 Task: Open Card Data Science Review in Board Influencer Identification to Workspace Data Analysis and Reporting and add a team member Softage.2@softage.net, a label Green, a checklist Real Estate Law, an attachment from Trello, a color Green and finally, add a card description 'Plan and execute company team-building activity at a board game cafe' and a comment 'Given the potential impact of this task on our company financial performance, let us ensure that we approach it with a focus on ROI.'. Add a start date 'Jan 02, 1900' with a due date 'Jan 09, 1900'
Action: Mouse moved to (83, 523)
Screenshot: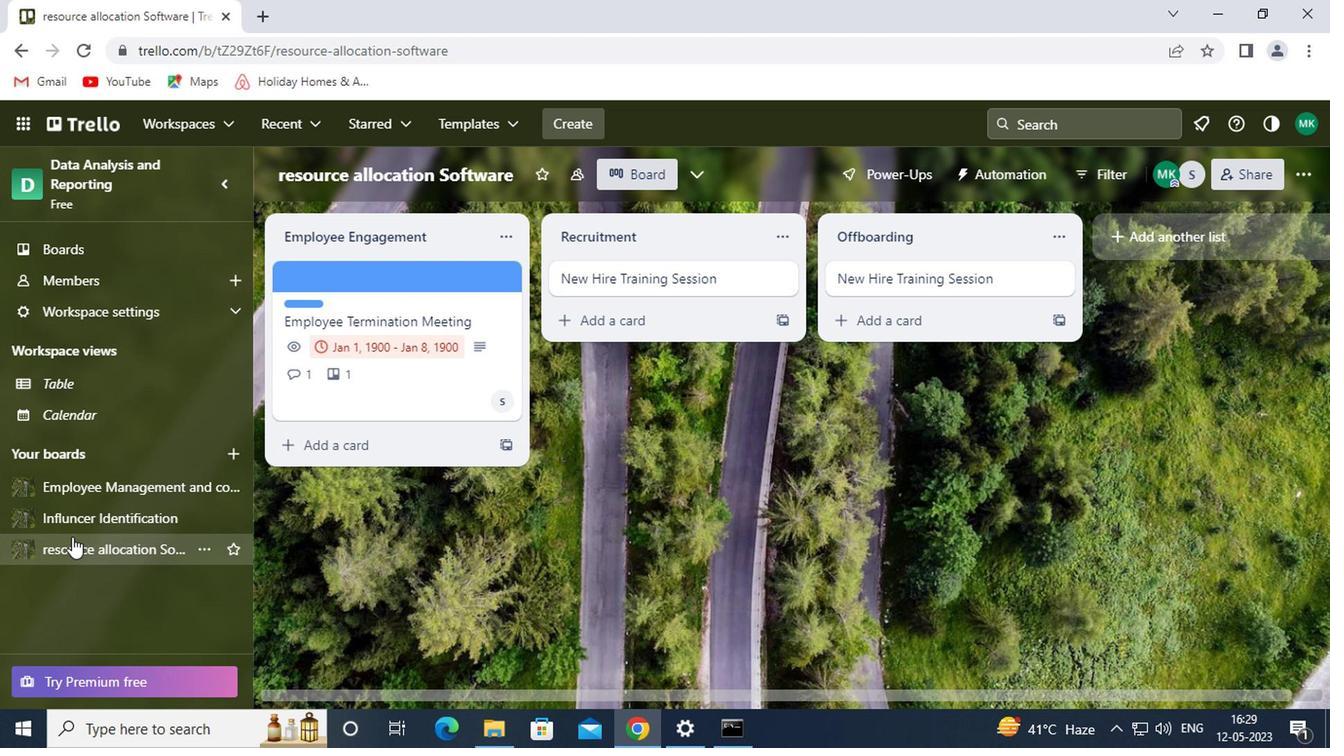 
Action: Mouse pressed left at (83, 523)
Screenshot: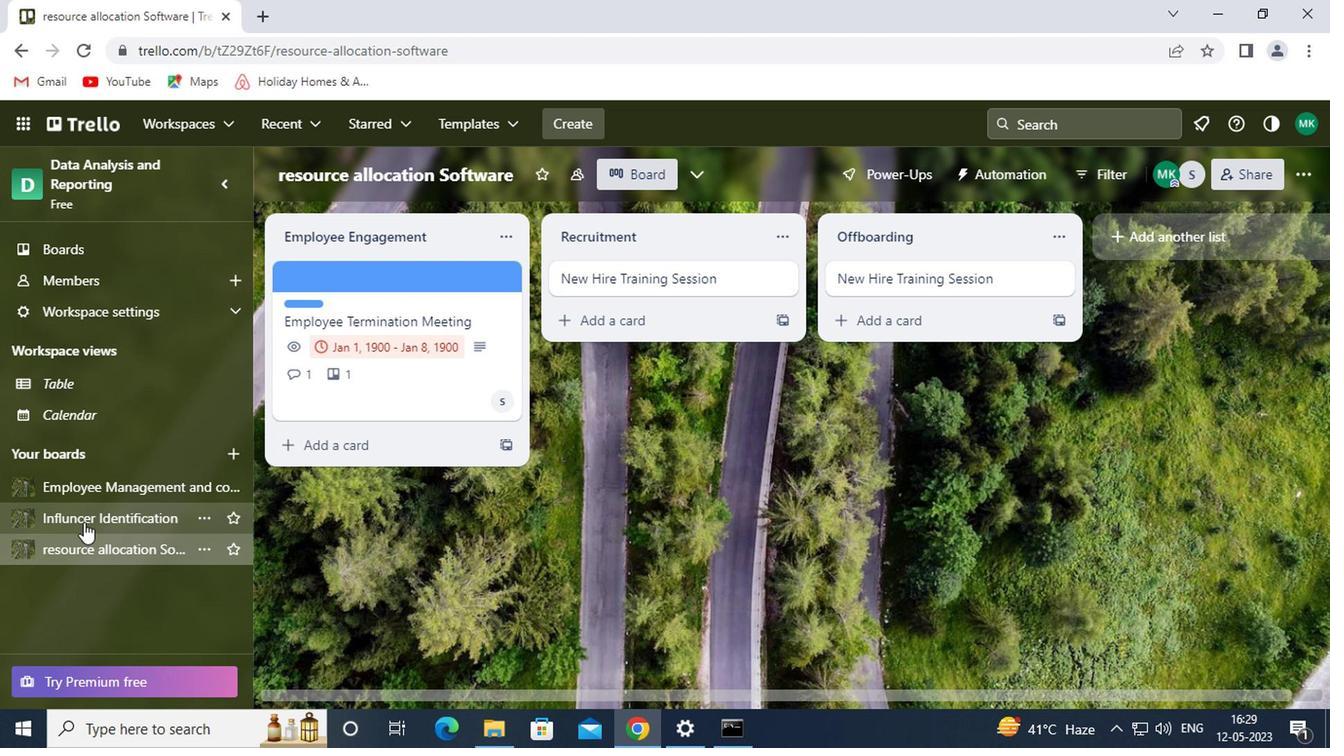 
Action: Mouse moved to (355, 291)
Screenshot: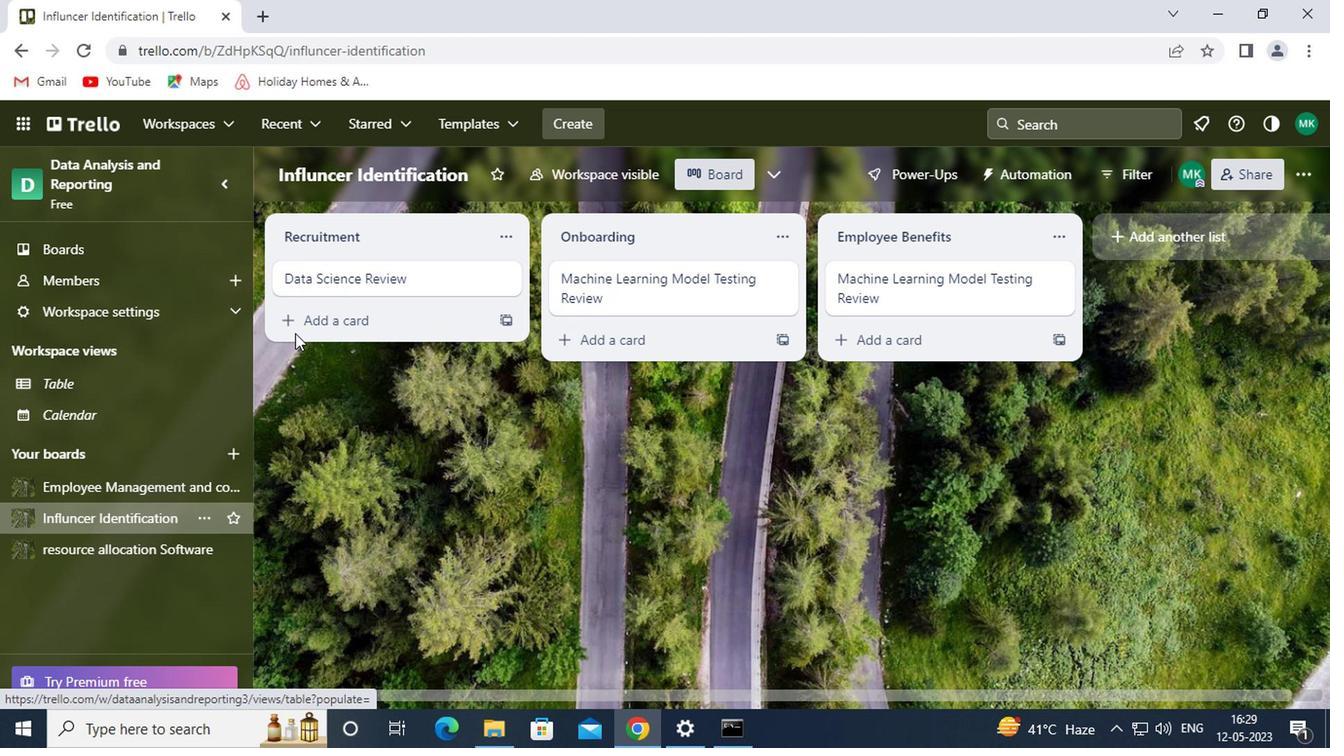 
Action: Mouse pressed left at (355, 291)
Screenshot: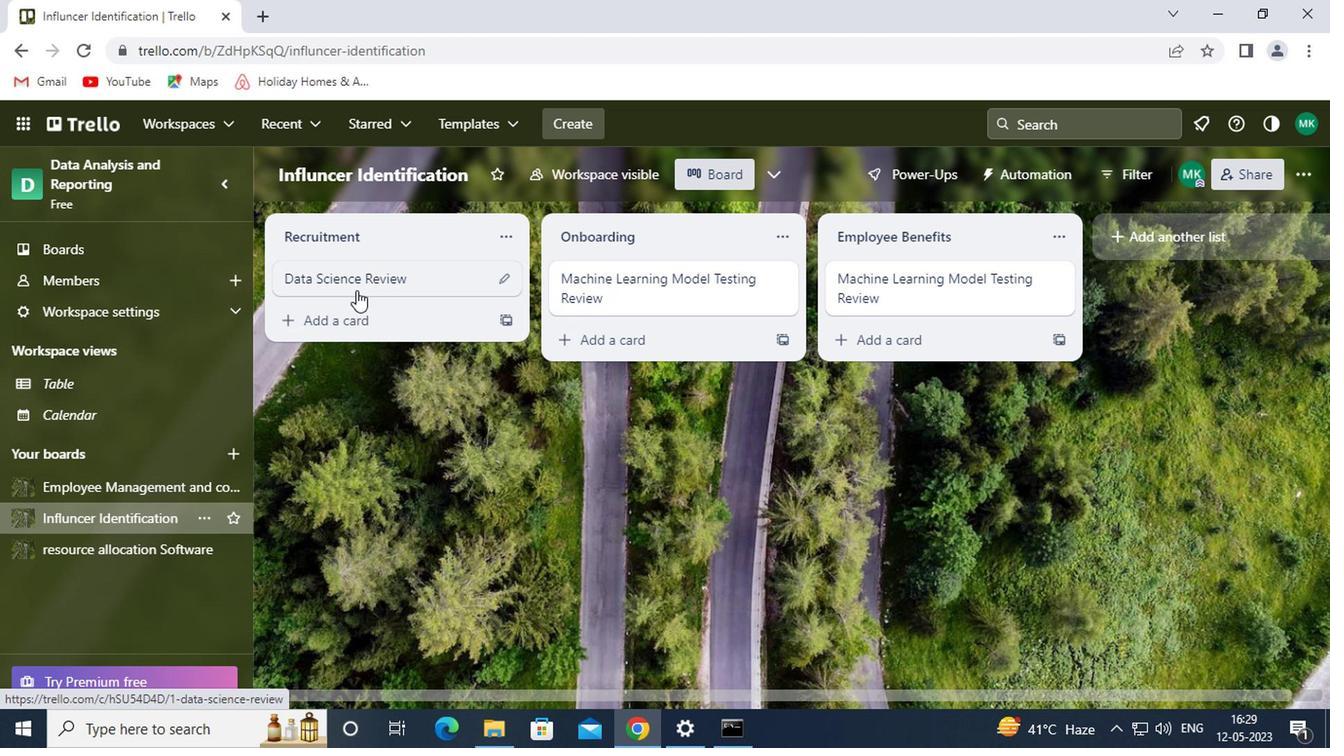 
Action: Mouse moved to (948, 276)
Screenshot: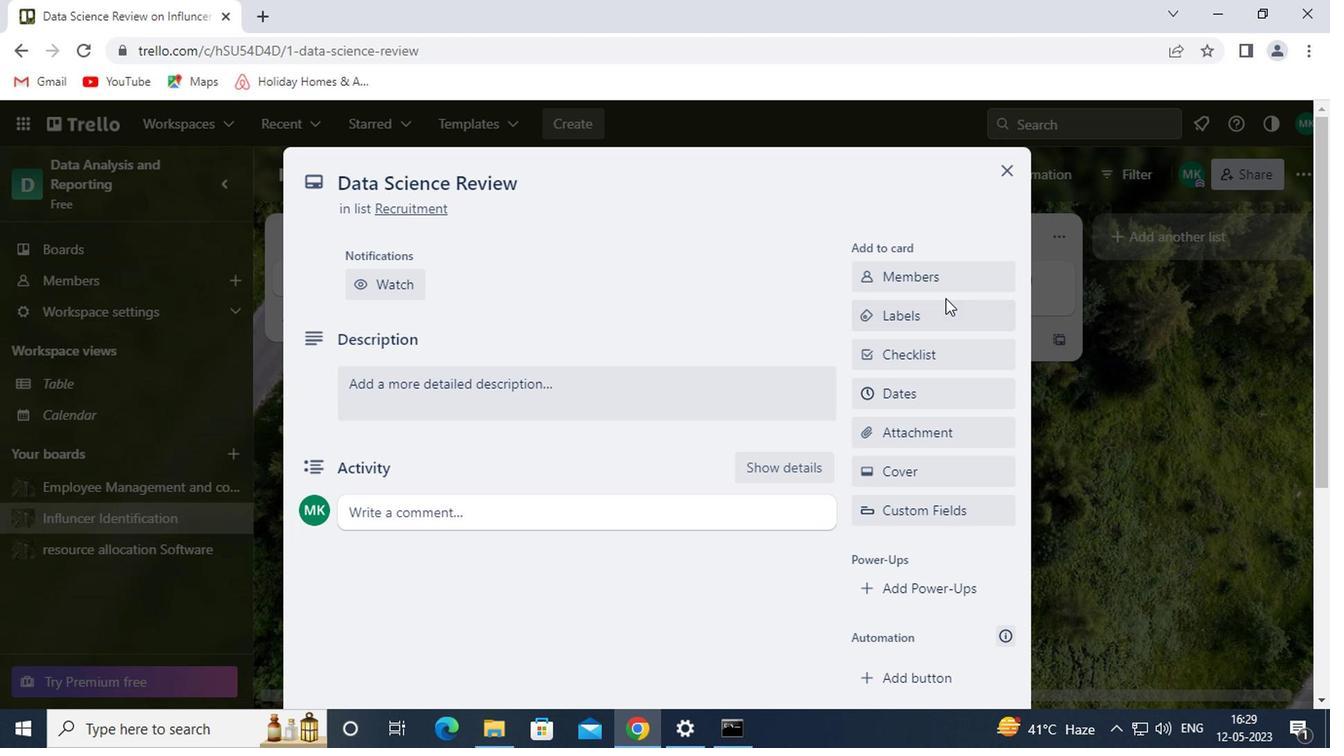 
Action: Mouse pressed left at (948, 276)
Screenshot: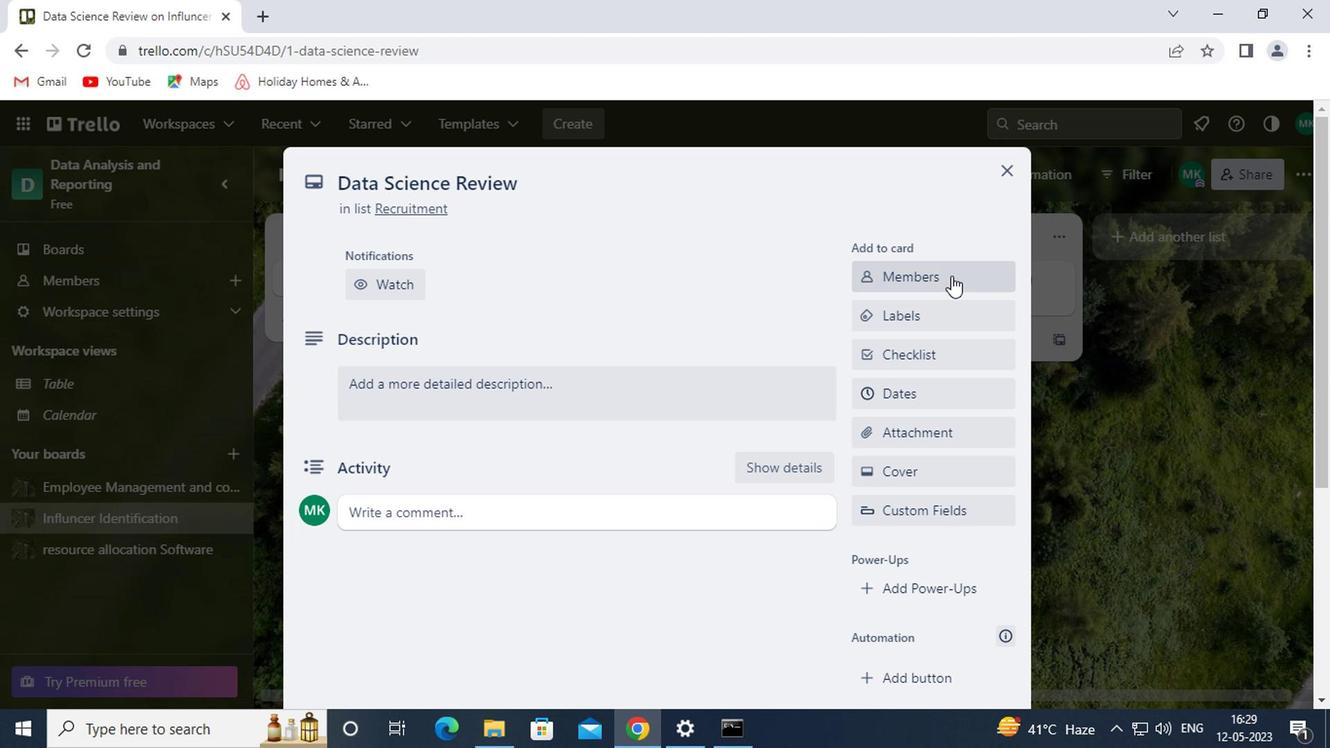 
Action: Mouse moved to (927, 363)
Screenshot: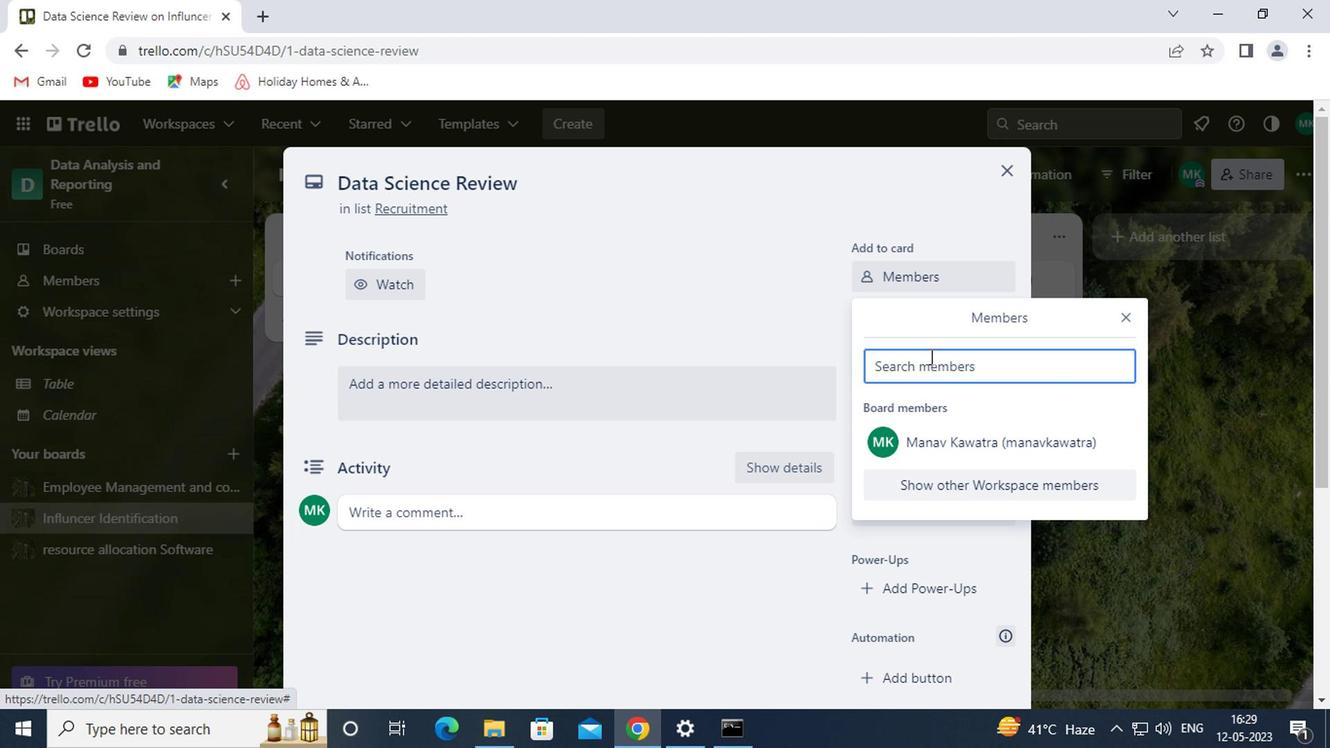 
Action: Mouse pressed left at (927, 363)
Screenshot: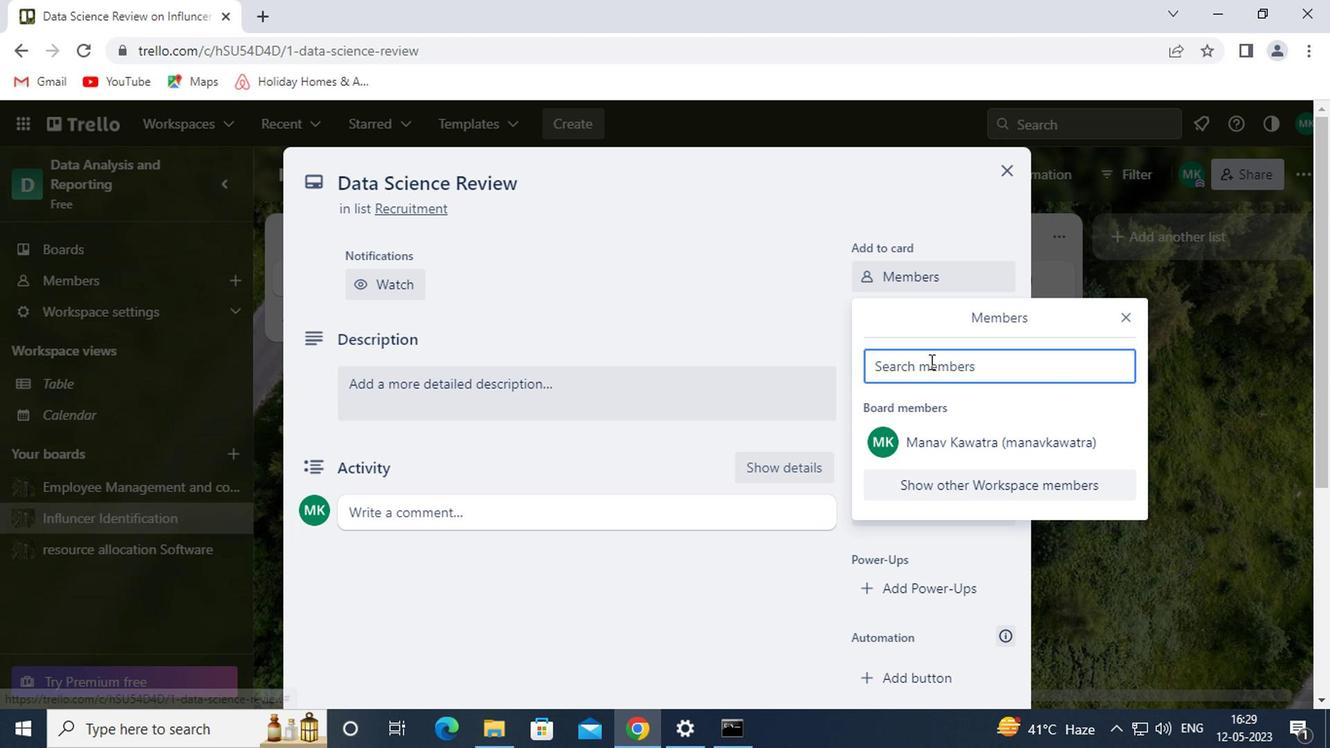 
Action: Key pressed <Key.shift>SOFTAGE.2<Key.shift>@SOFTAGE,<Key.backspace>.NET<Key.enter>
Screenshot: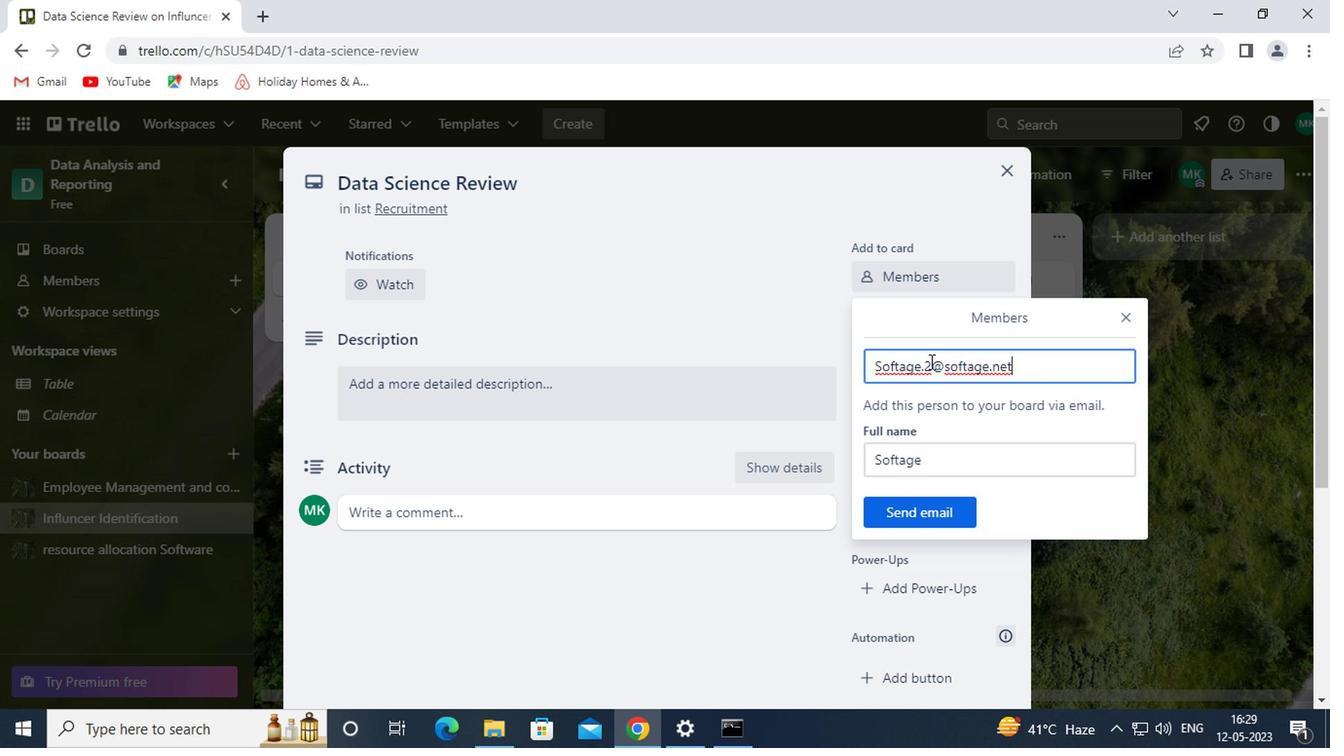 
Action: Mouse pressed left at (927, 363)
Screenshot: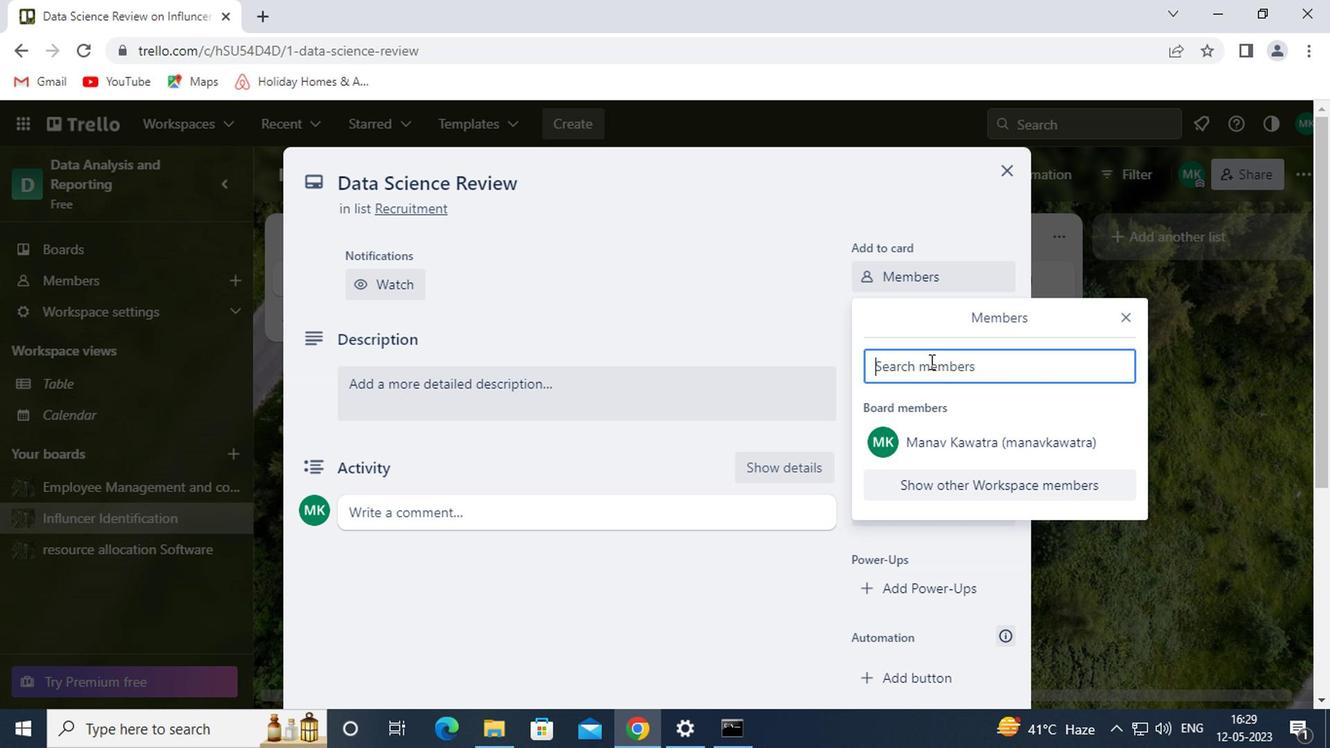 
Action: Key pressed <Key.shift>SOG<Key.backspace>
Screenshot: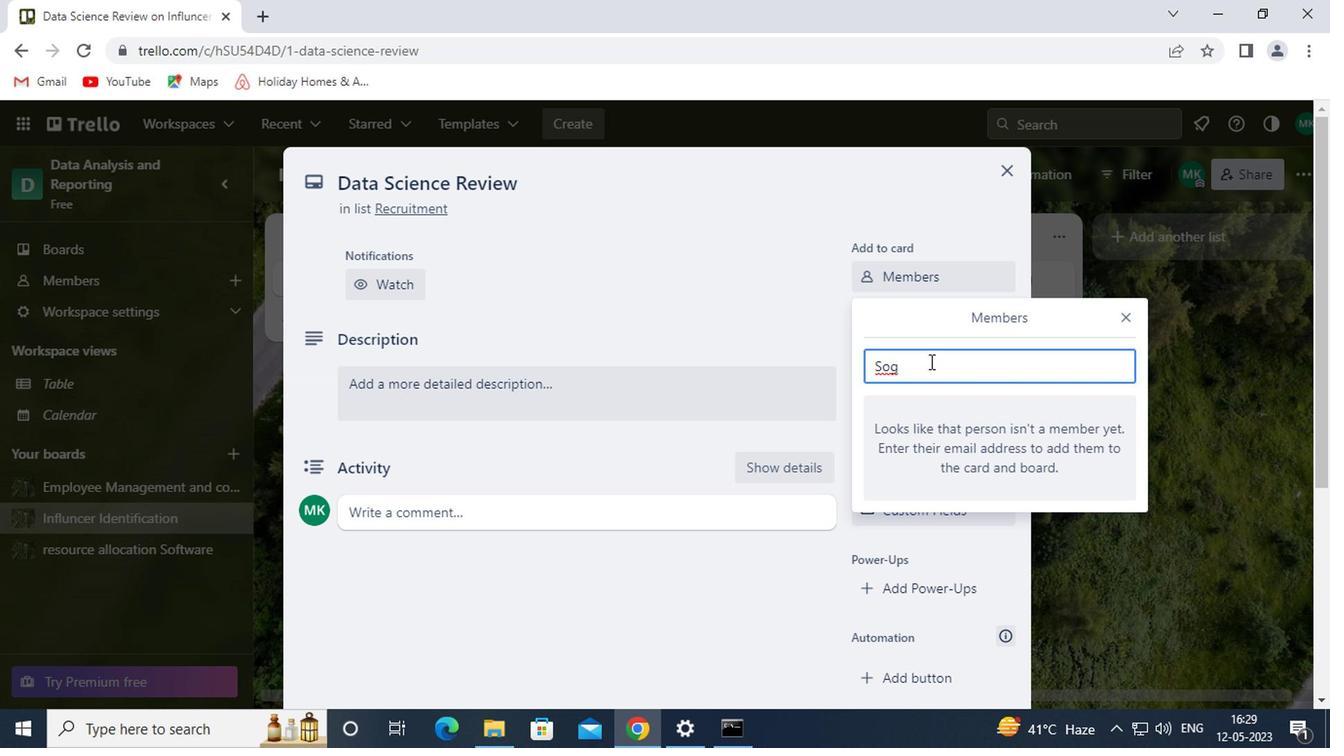 
Action: Mouse moved to (950, 602)
Screenshot: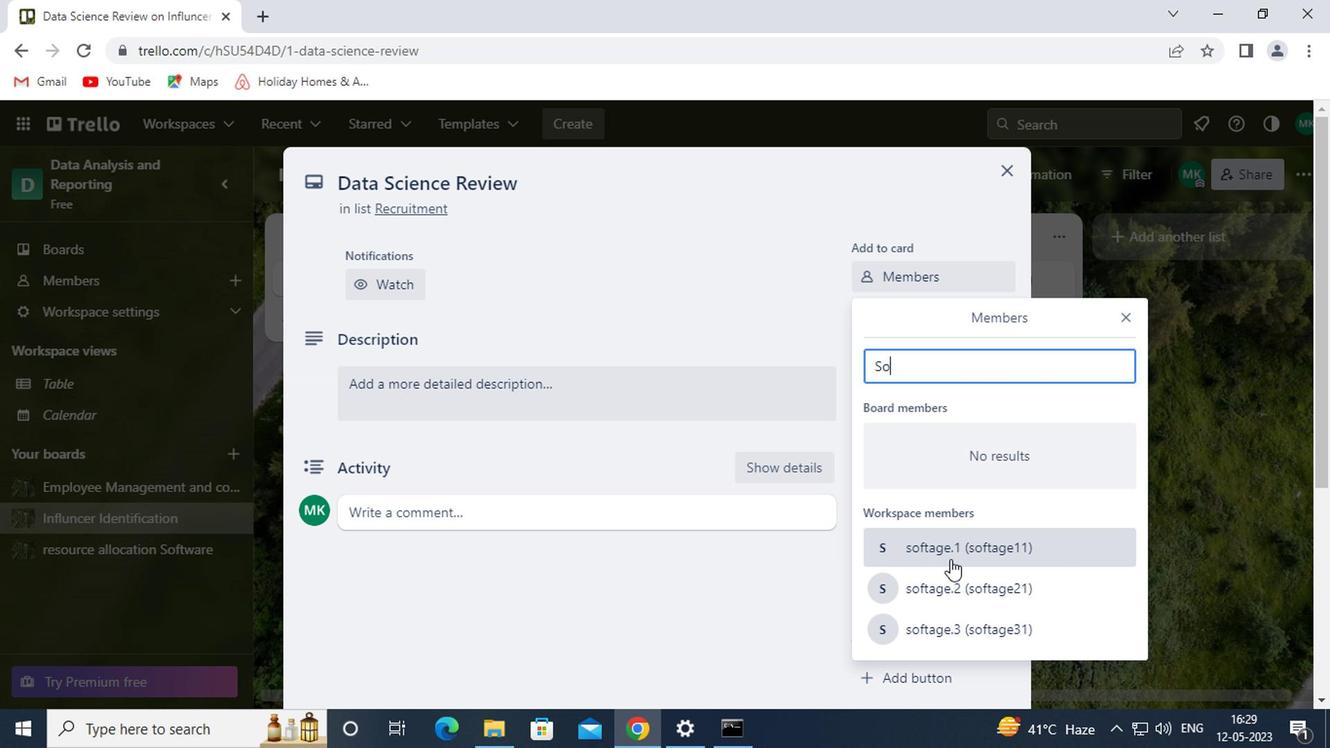 
Action: Mouse pressed left at (950, 602)
Screenshot: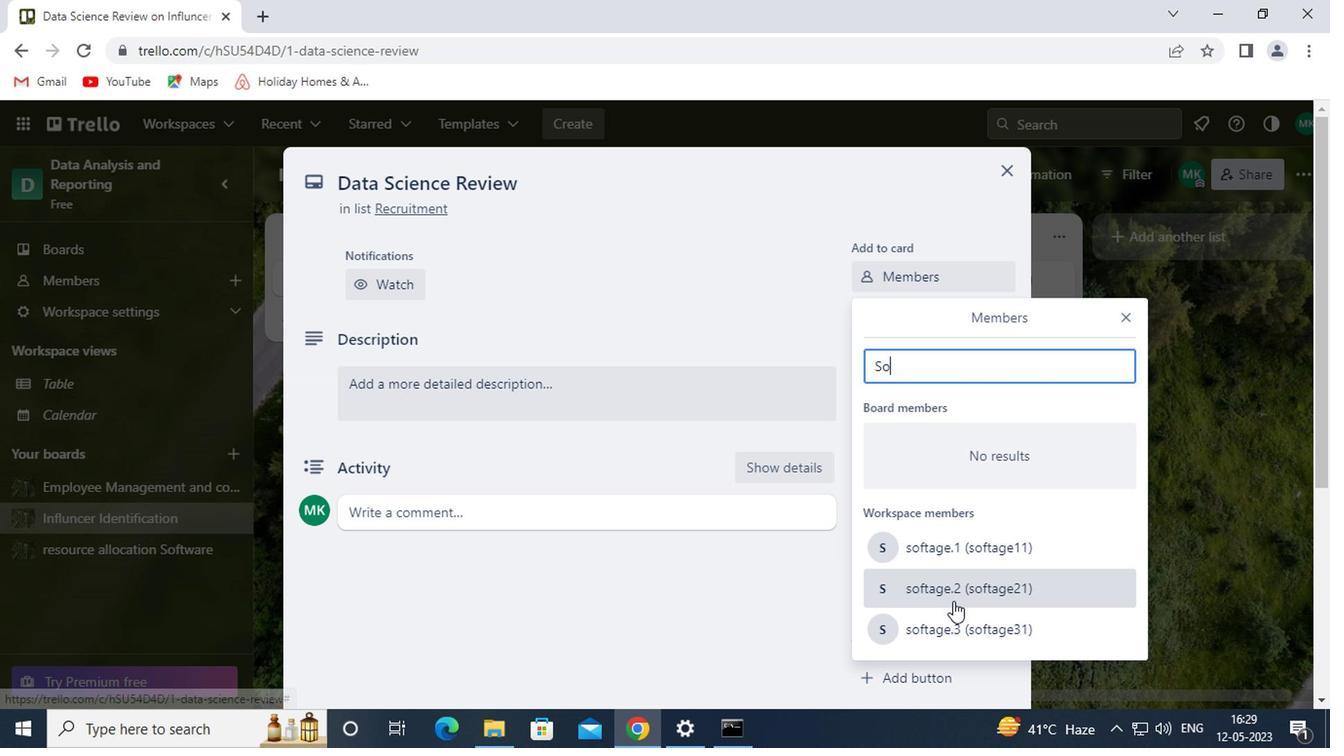 
Action: Mouse moved to (951, 579)
Screenshot: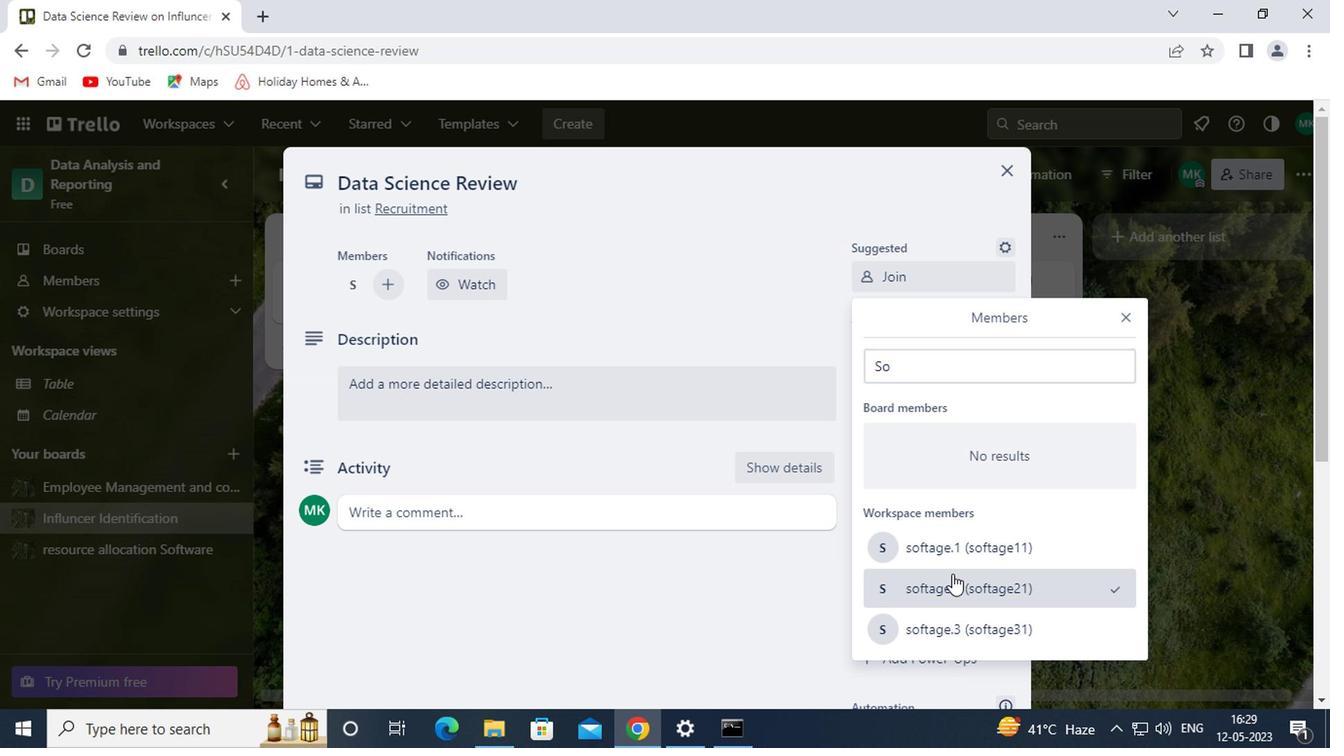 
Action: Mouse pressed left at (951, 579)
Screenshot: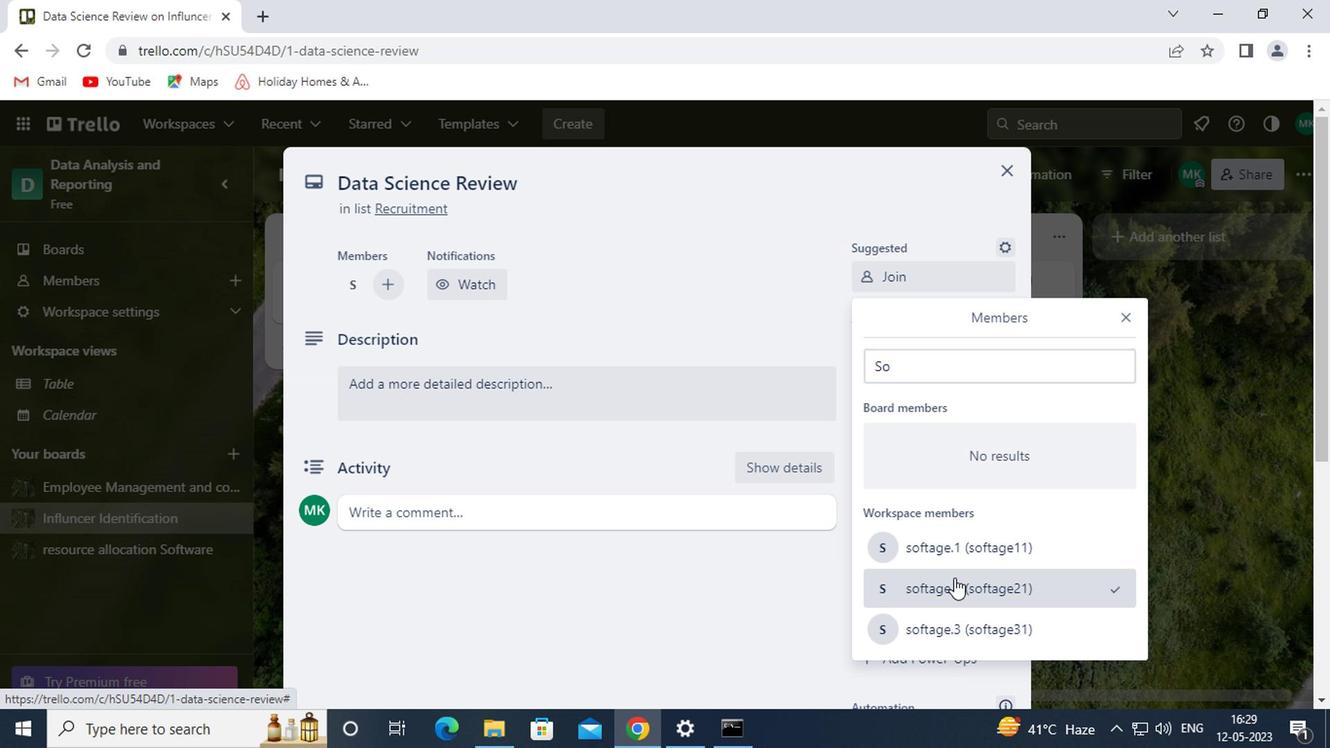 
Action: Mouse moved to (919, 441)
Screenshot: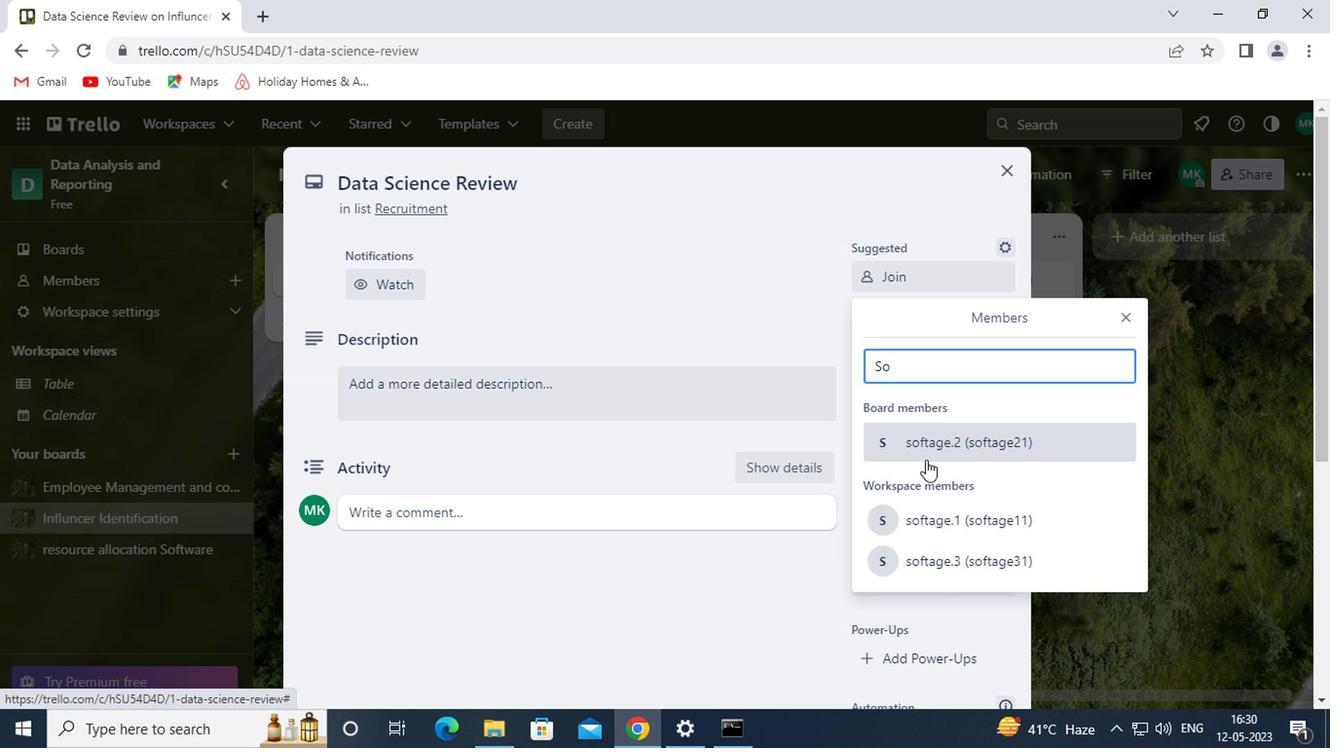 
Action: Mouse pressed left at (919, 441)
Screenshot: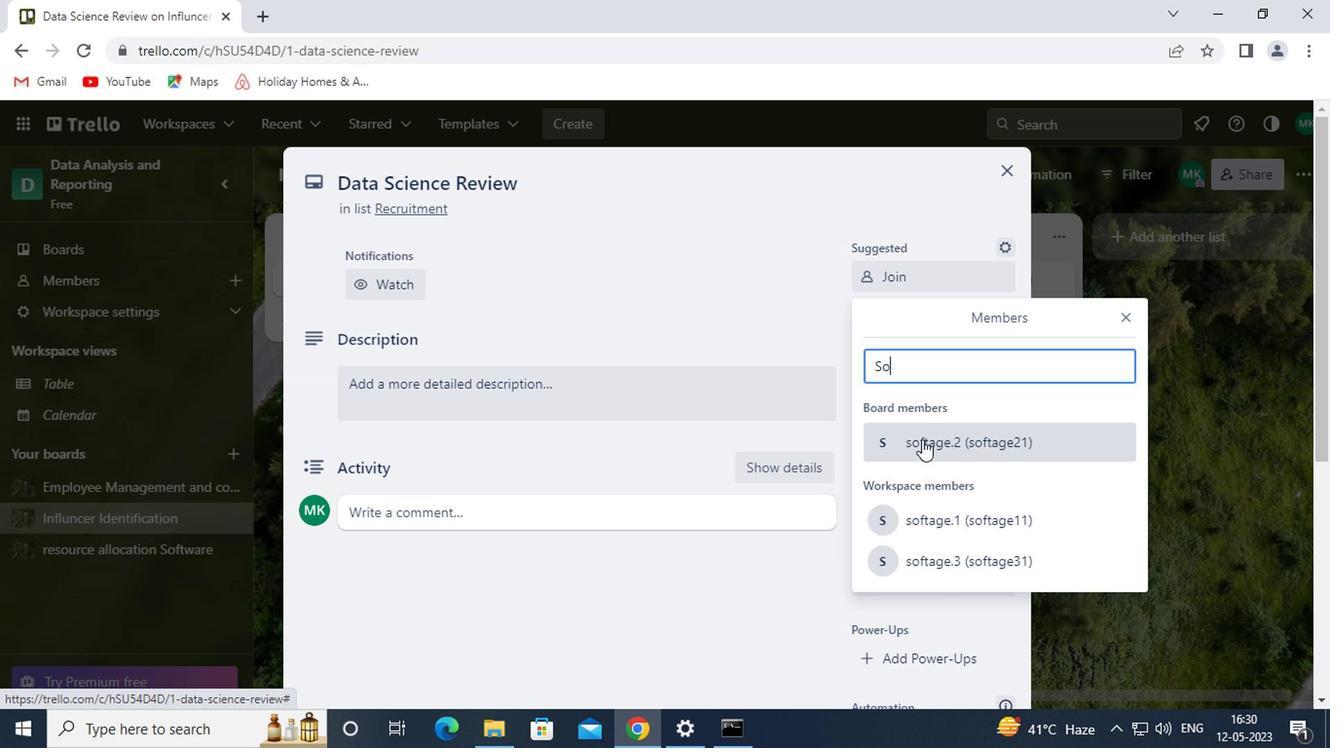 
Action: Mouse moved to (1116, 315)
Screenshot: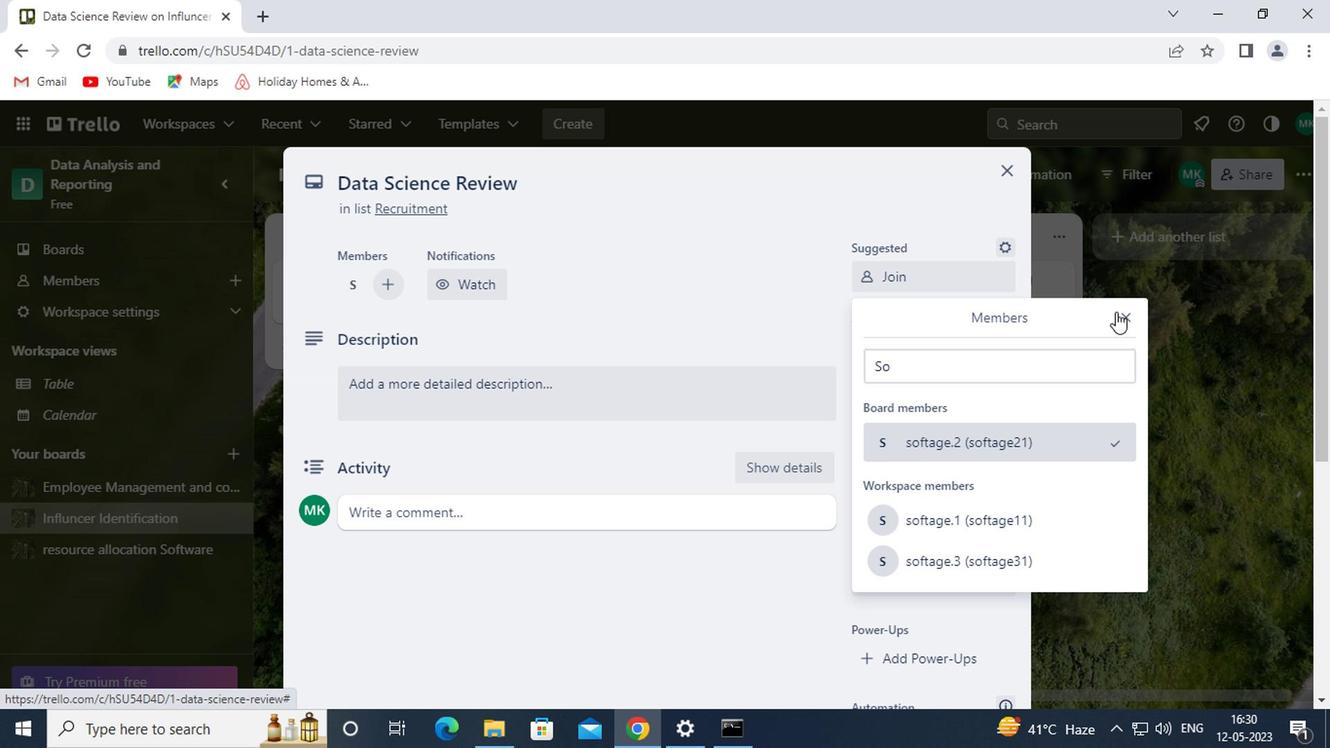 
Action: Mouse pressed left at (1116, 315)
Screenshot: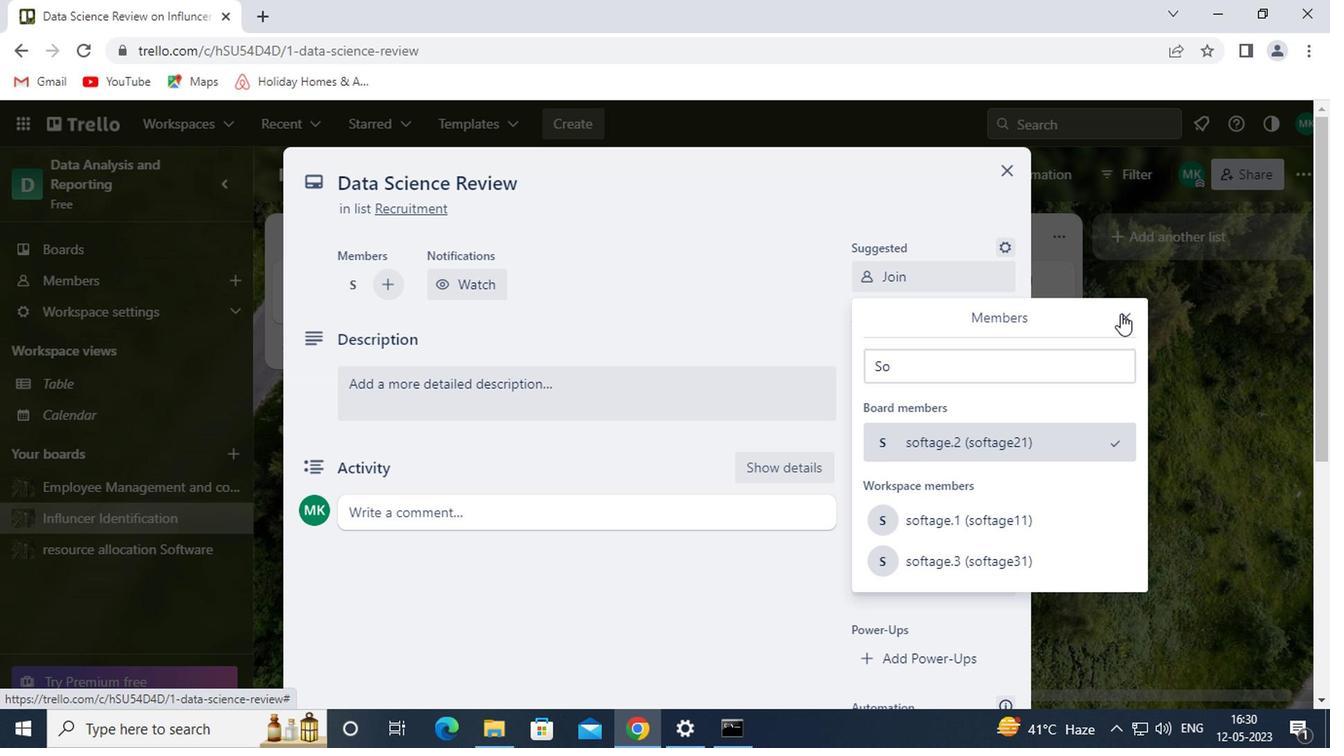 
Action: Mouse moved to (945, 385)
Screenshot: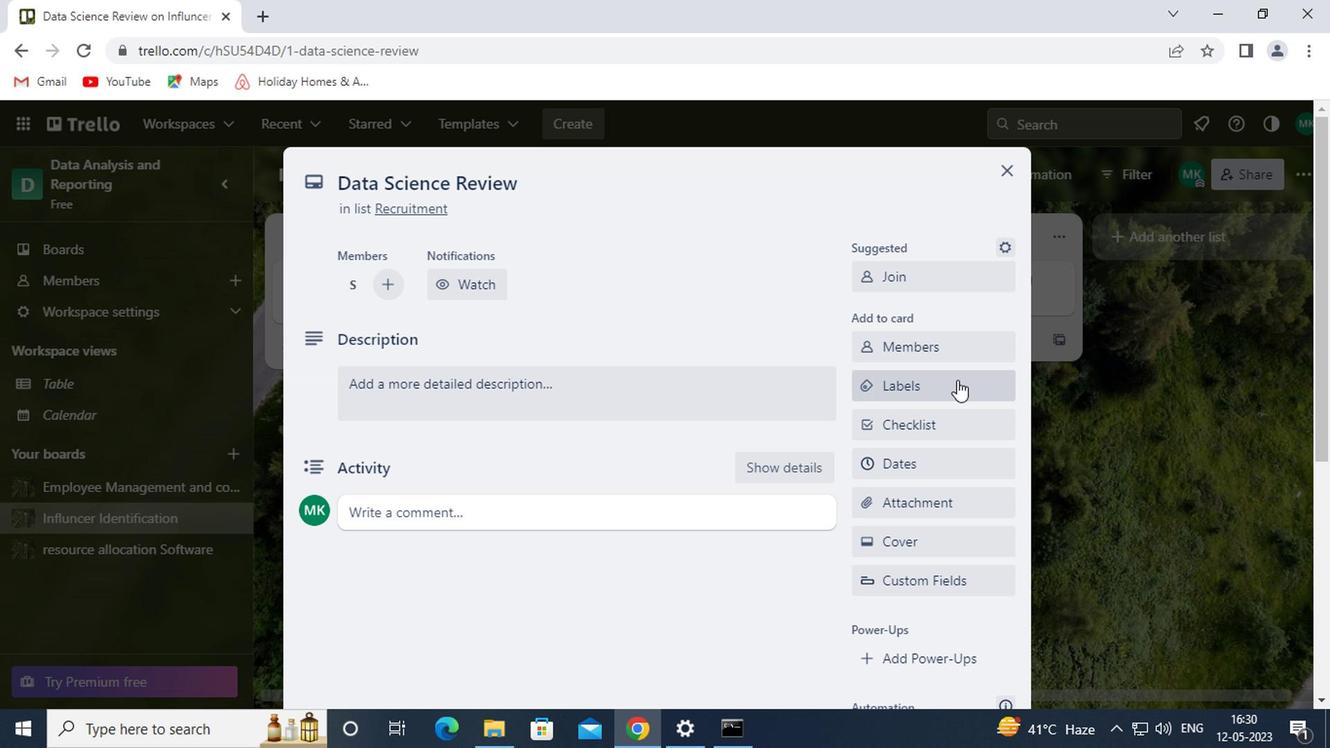 
Action: Mouse pressed left at (945, 385)
Screenshot: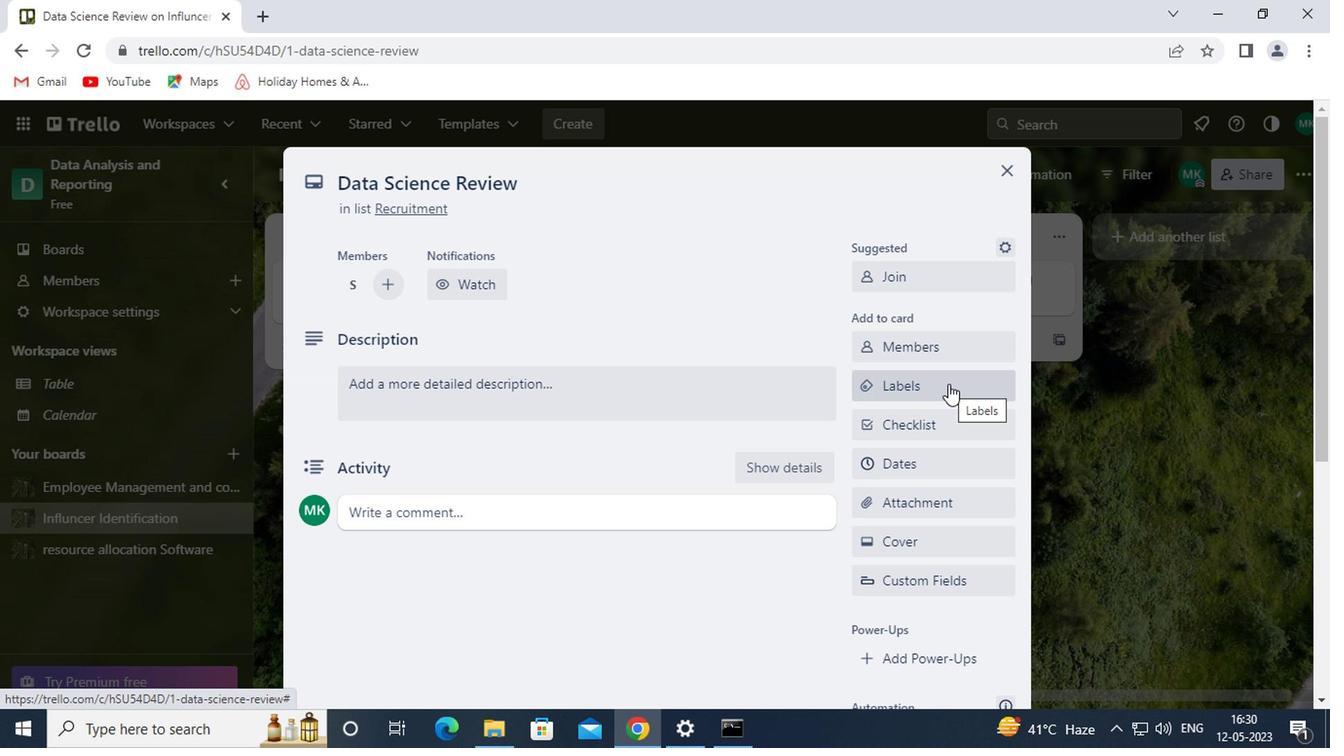 
Action: Mouse moved to (866, 286)
Screenshot: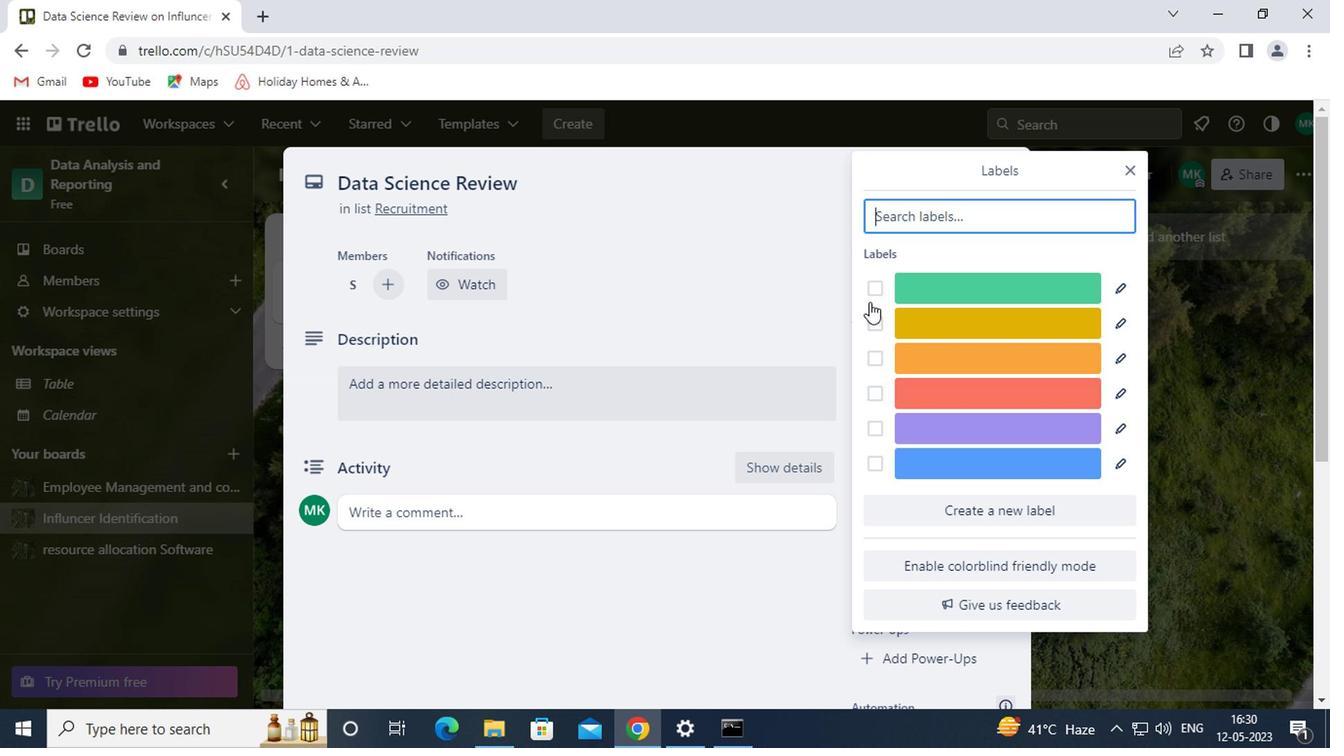 
Action: Mouse pressed left at (866, 286)
Screenshot: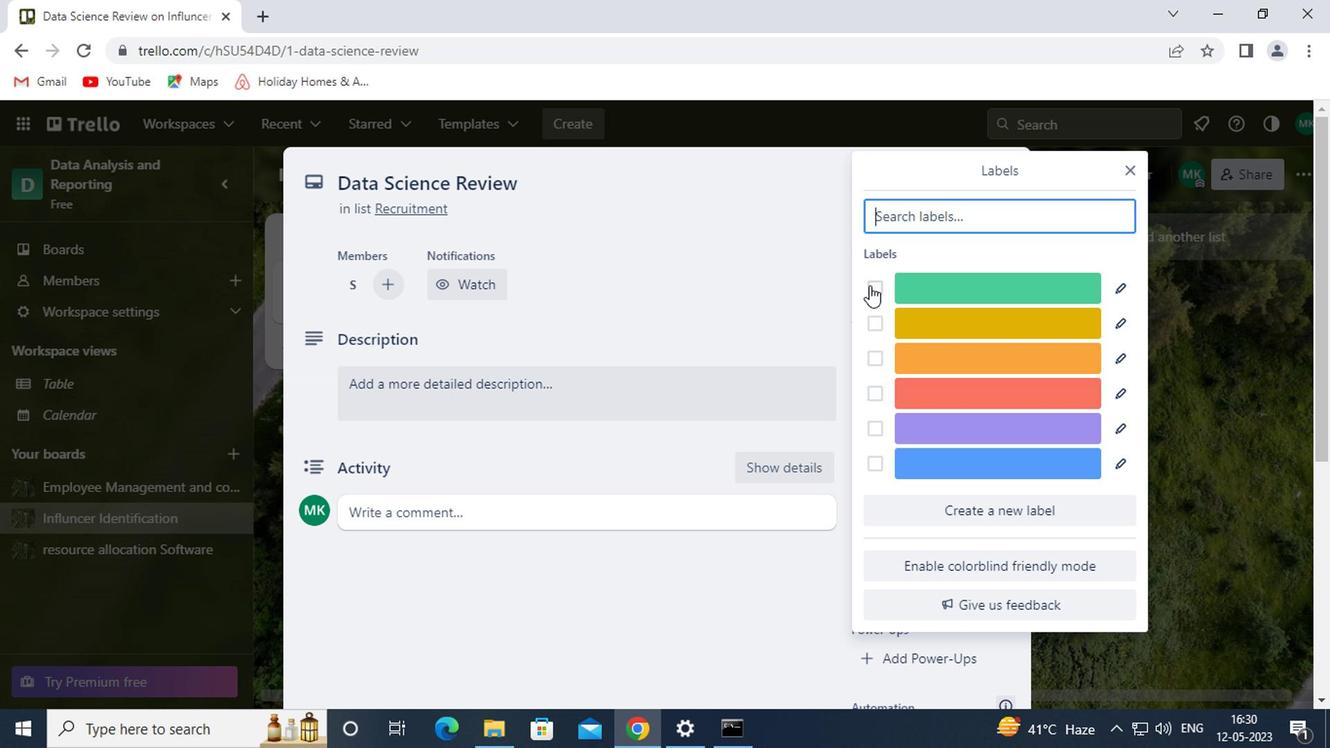 
Action: Mouse moved to (1121, 164)
Screenshot: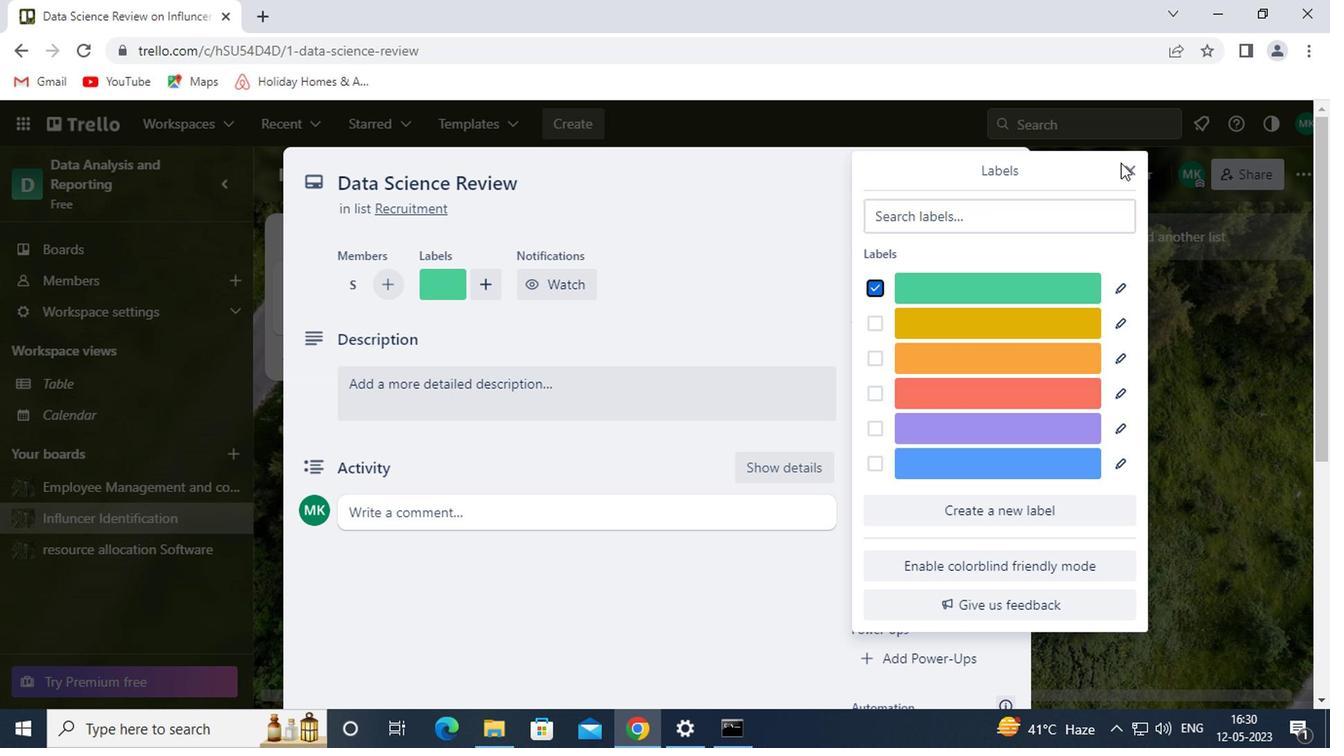 
Action: Mouse pressed left at (1121, 164)
Screenshot: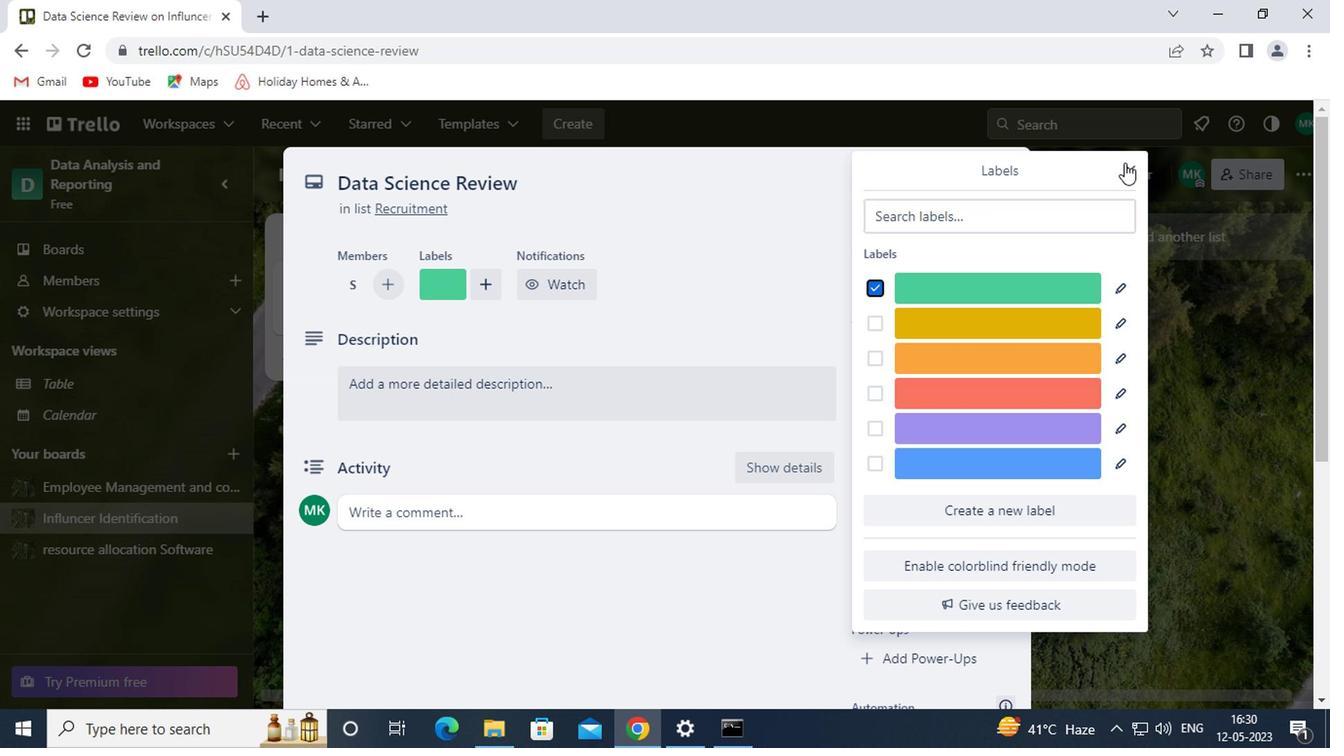
Action: Mouse moved to (951, 432)
Screenshot: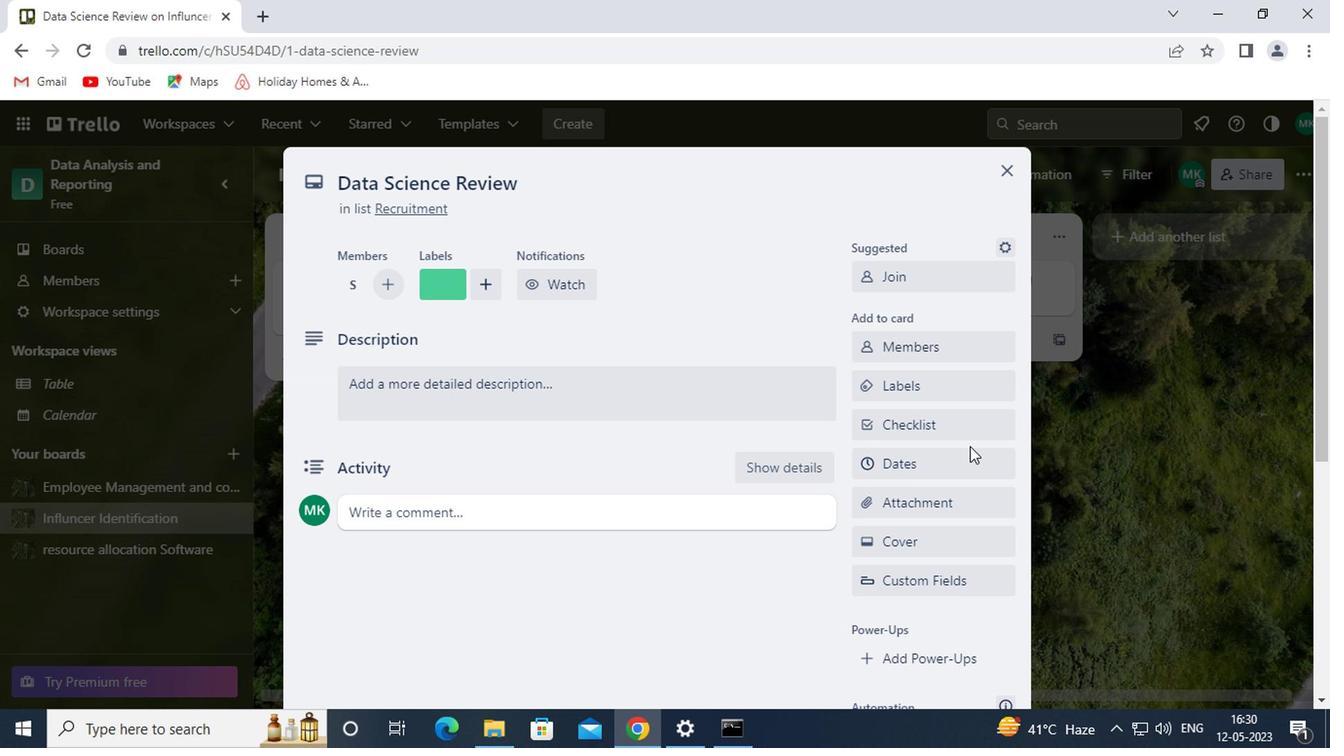 
Action: Mouse pressed left at (951, 432)
Screenshot: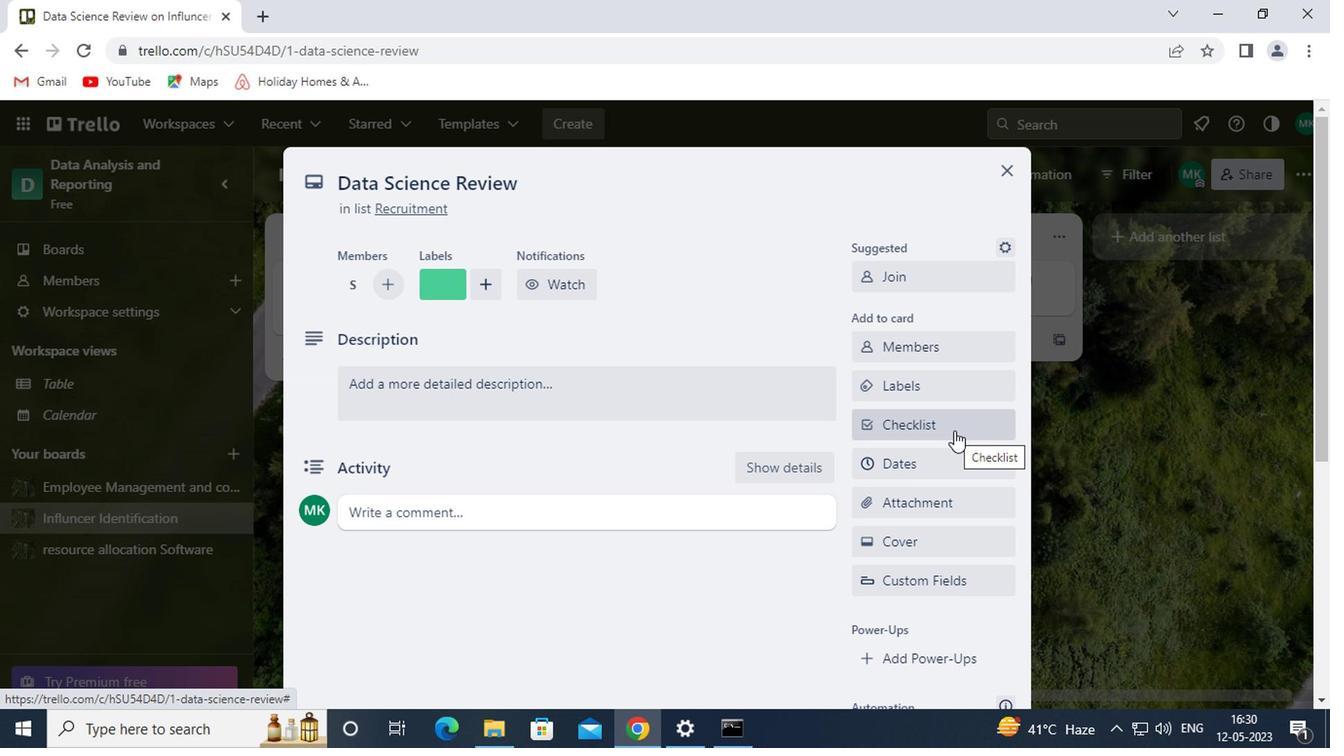
Action: Key pressed <Key.shift>REAL<Key.backspace><Key.backspace><Key.backspace>EAL<Key.space><Key.shift>ESTATE<Key.space><Key.shift>LAW
Screenshot: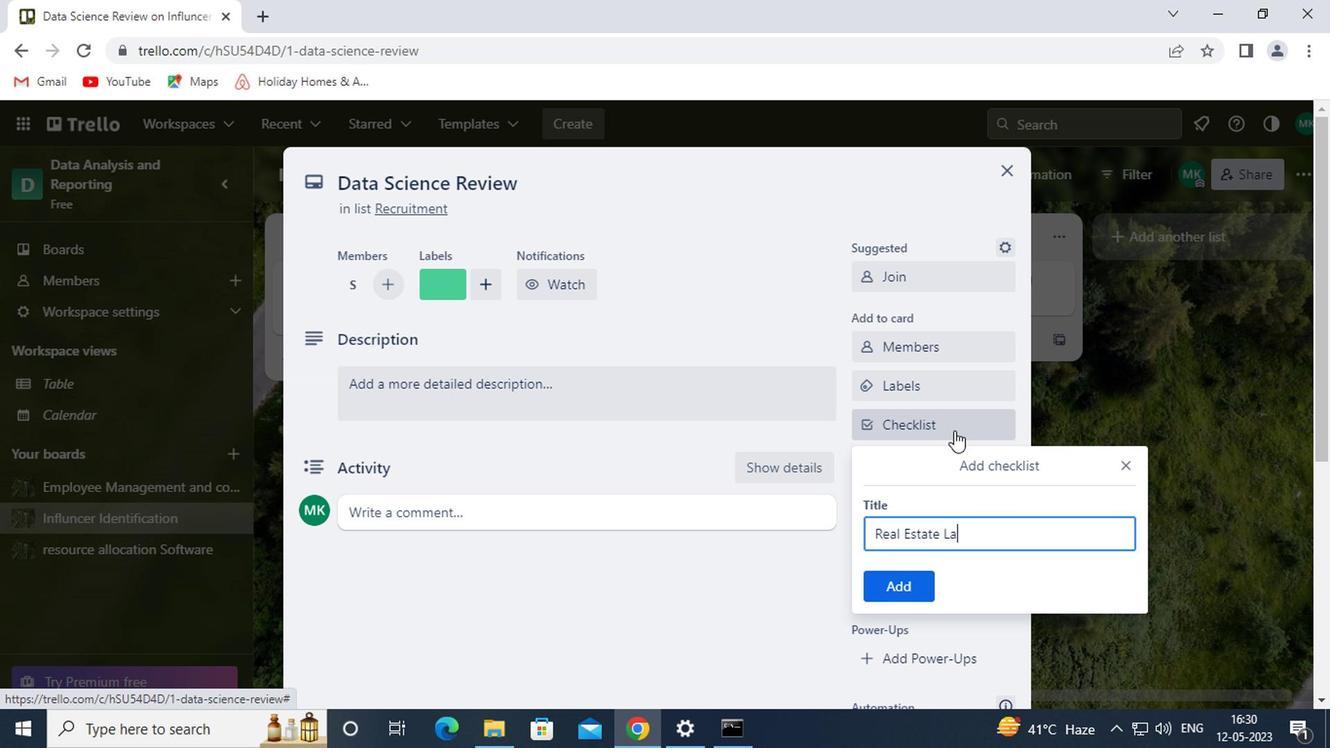 
Action: Mouse moved to (893, 590)
Screenshot: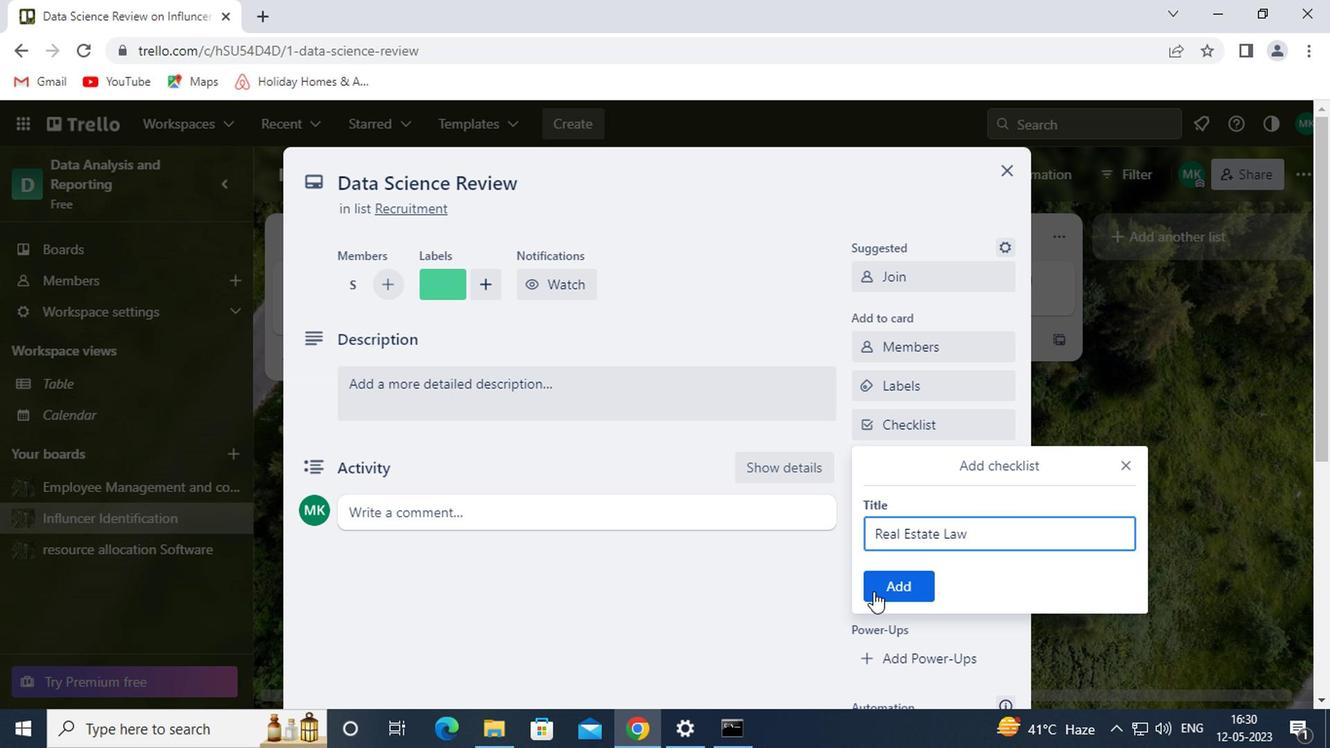 
Action: Mouse pressed left at (893, 590)
Screenshot: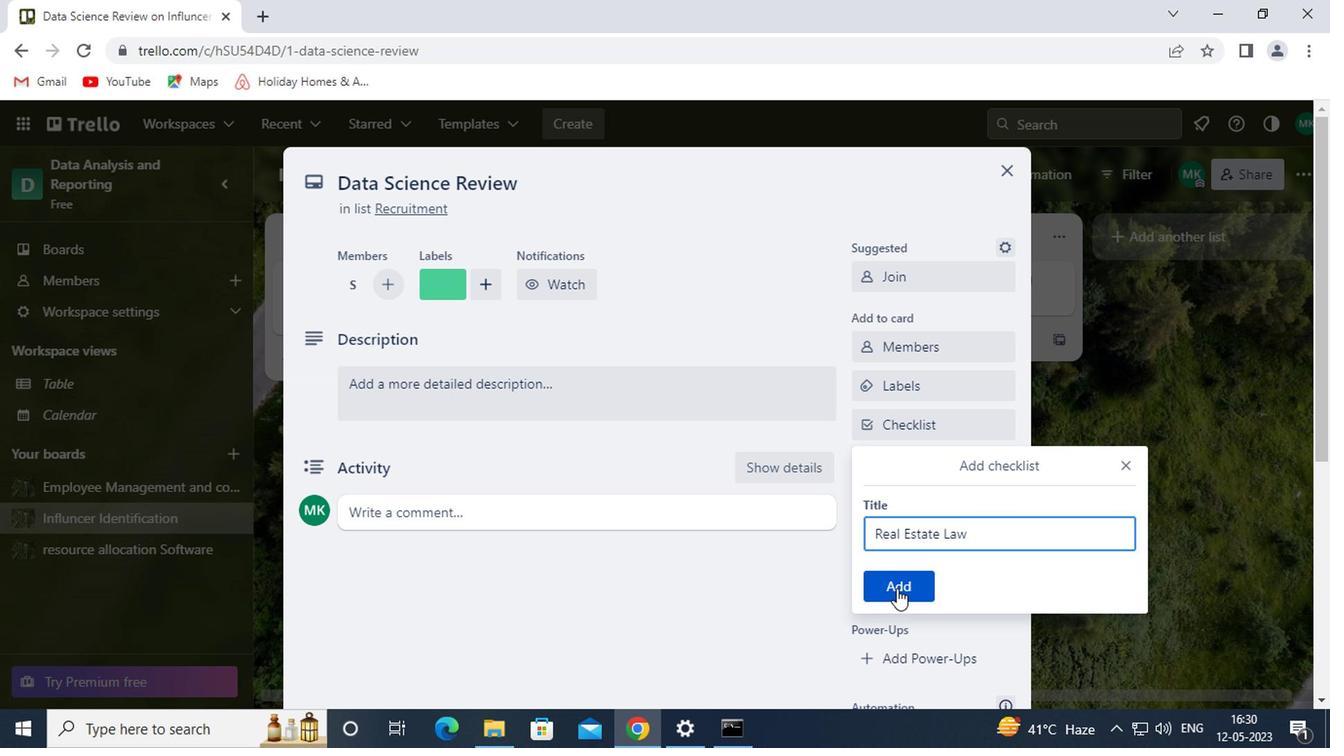 
Action: Mouse moved to (922, 495)
Screenshot: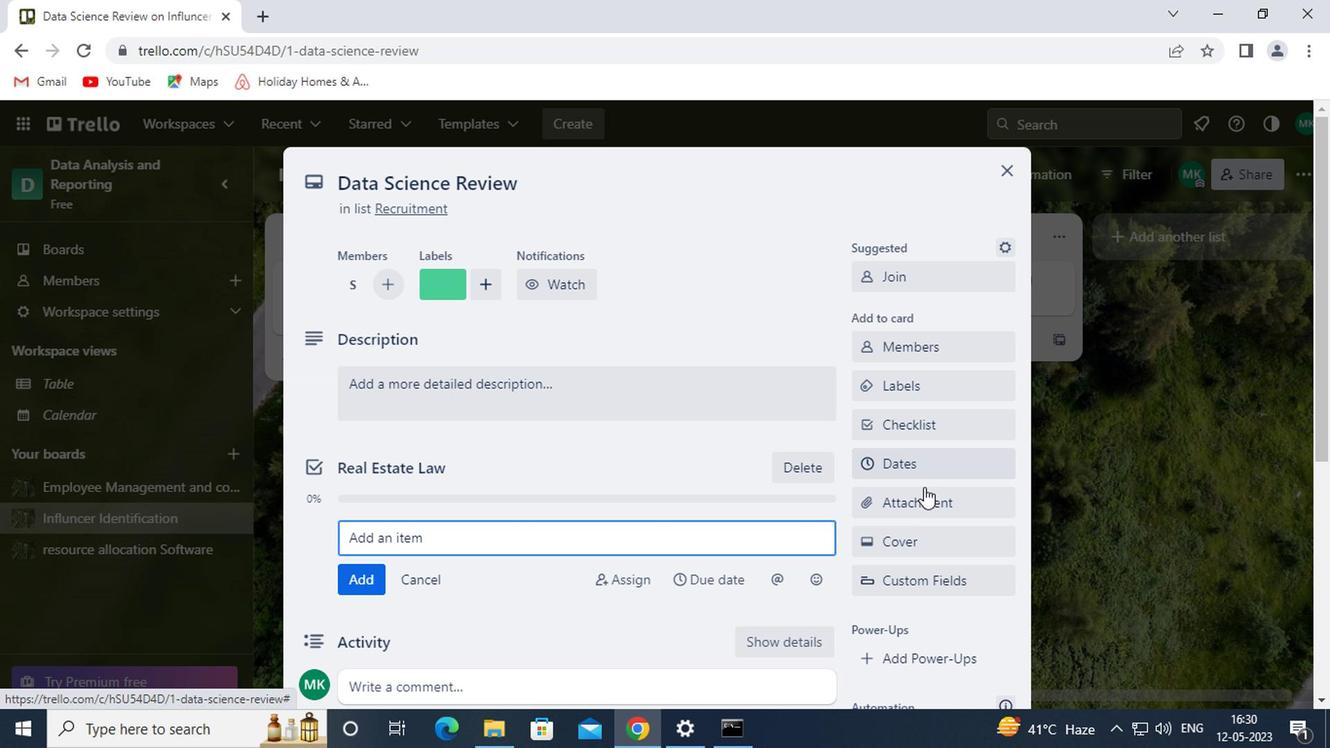 
Action: Mouse pressed left at (922, 495)
Screenshot: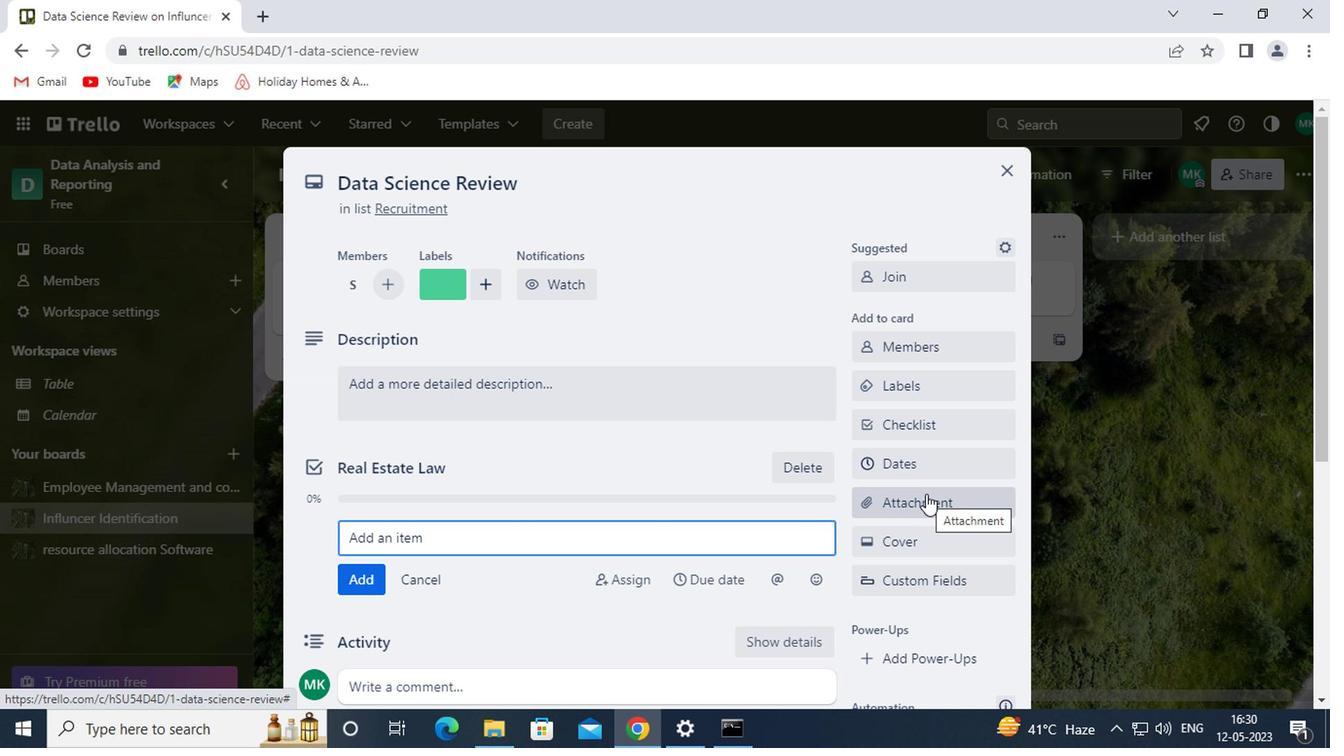 
Action: Mouse moved to (866, 230)
Screenshot: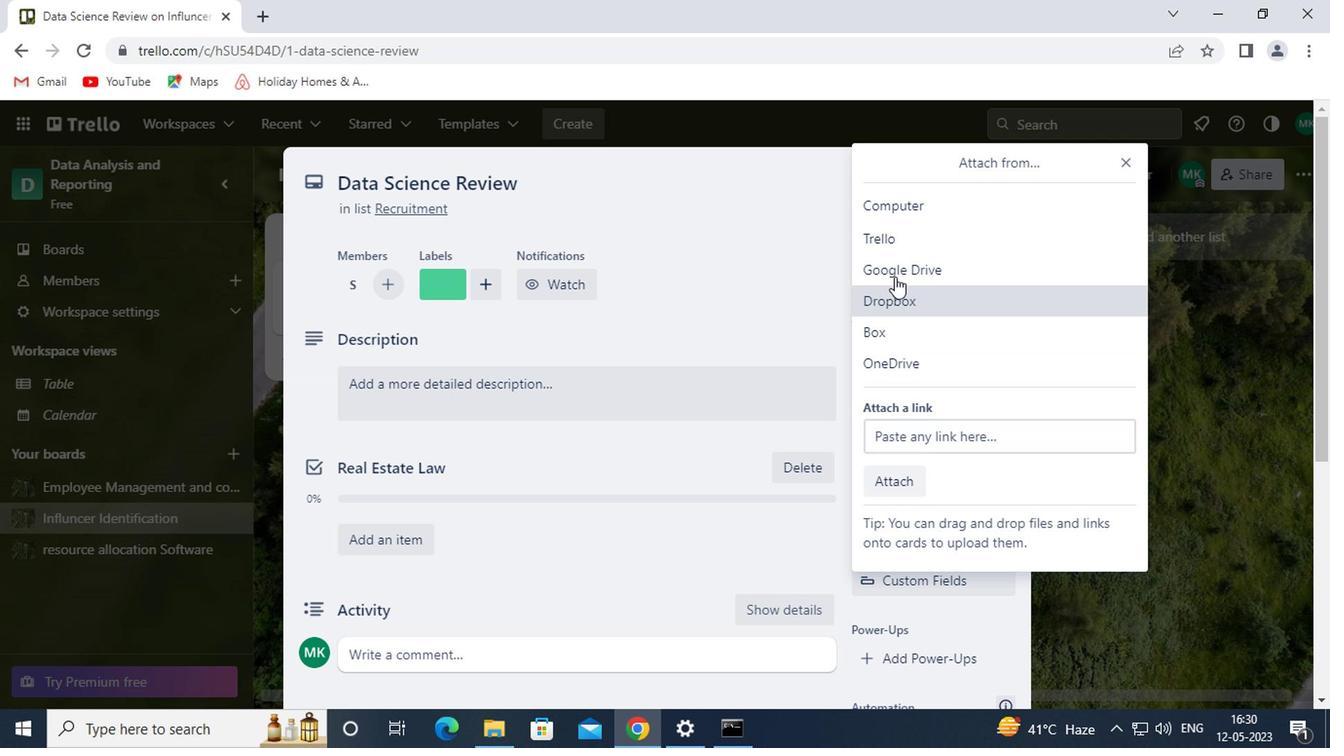 
Action: Mouse pressed left at (866, 230)
Screenshot: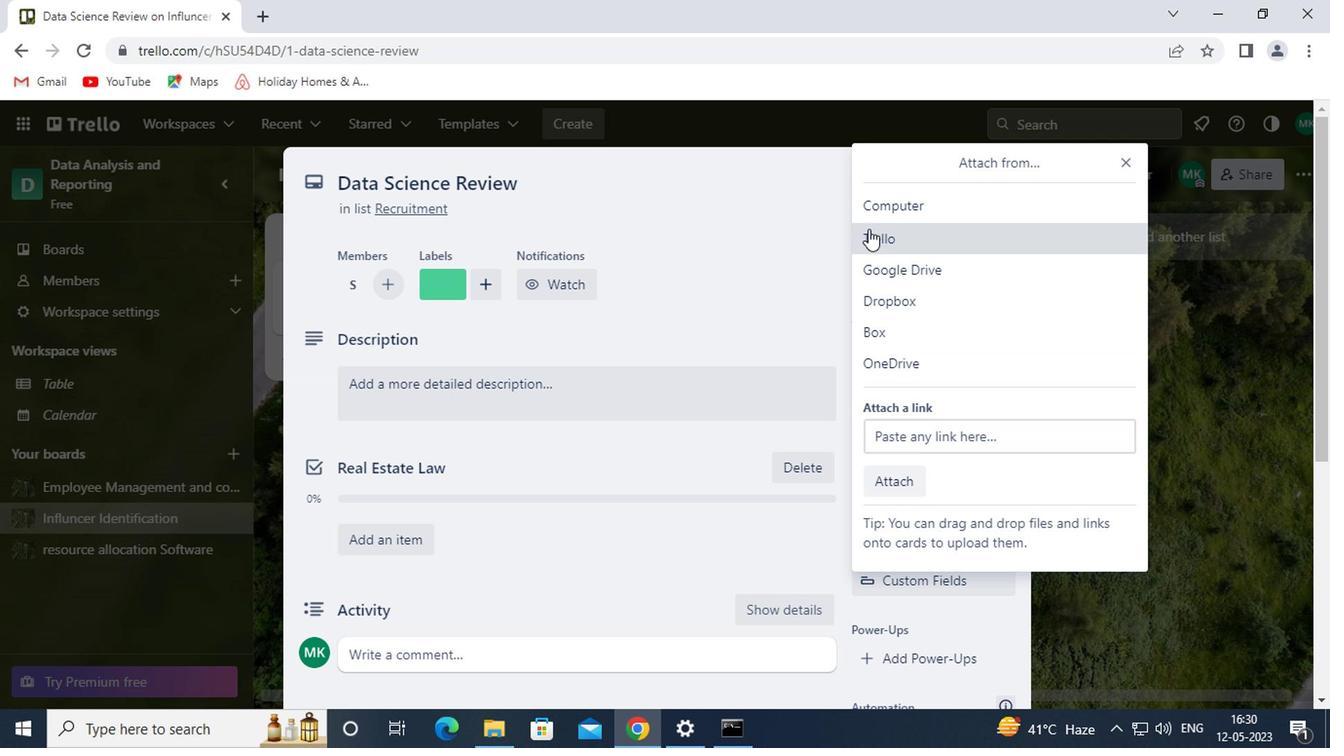 
Action: Mouse moved to (898, 355)
Screenshot: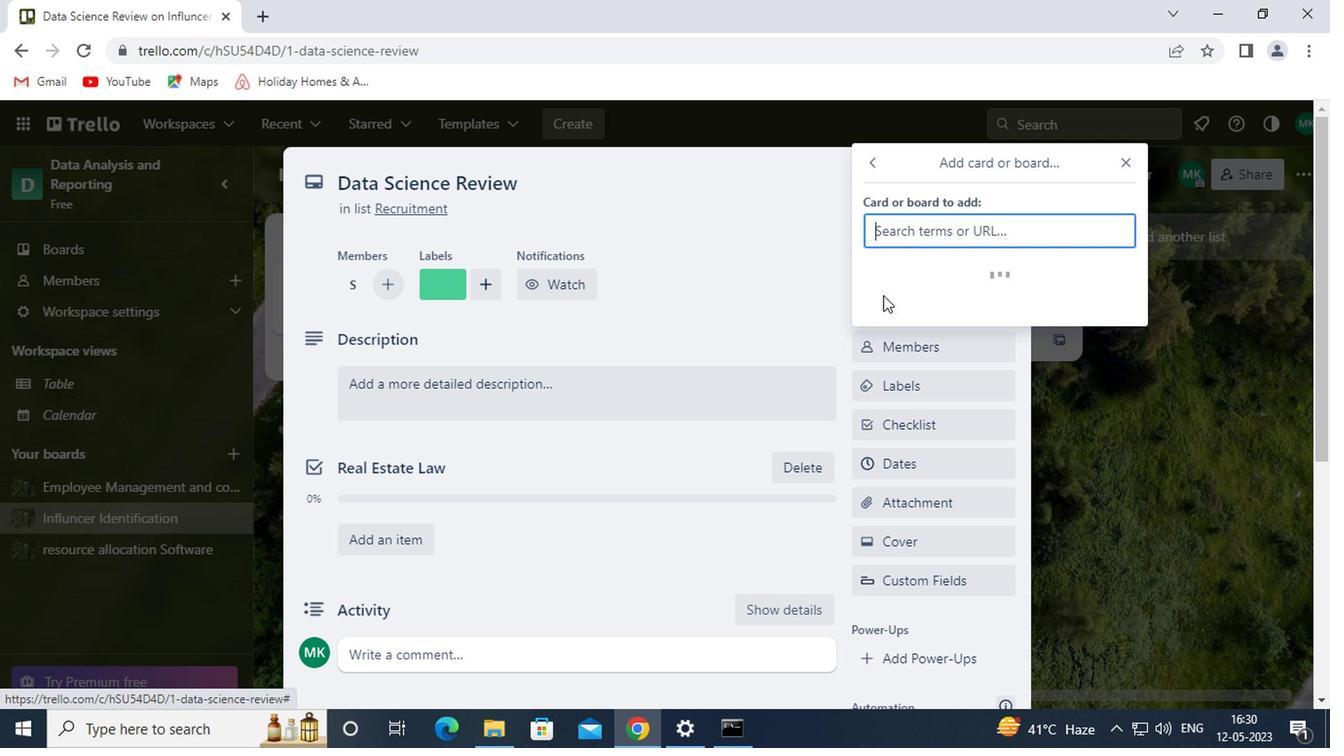 
Action: Mouse pressed left at (898, 355)
Screenshot: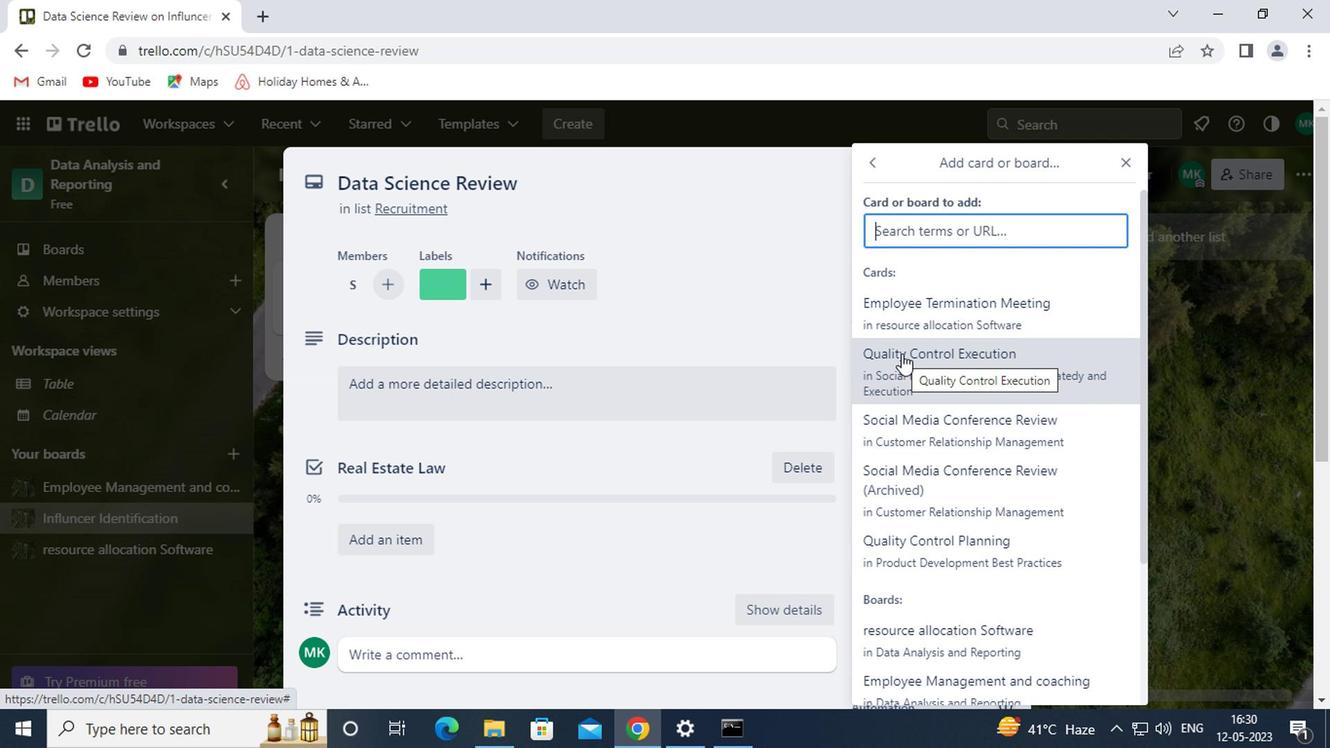 
Action: Mouse moved to (912, 527)
Screenshot: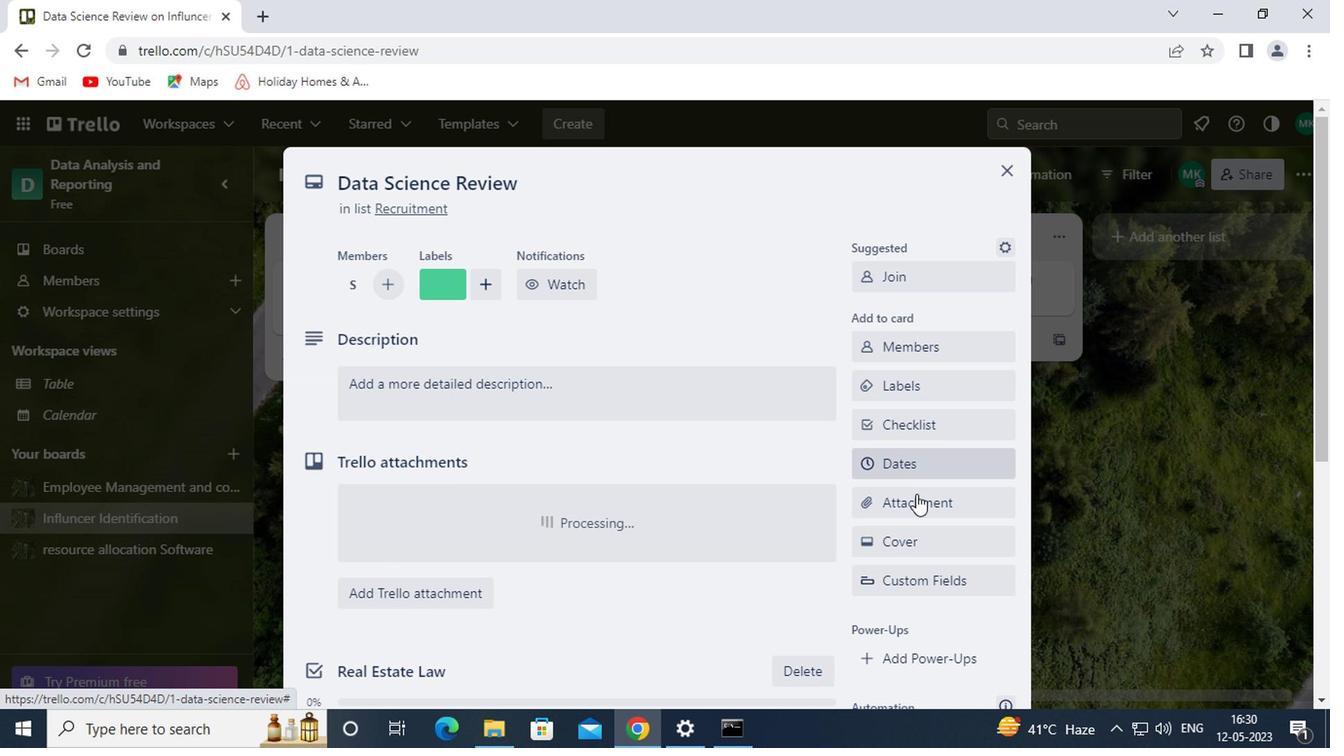 
Action: Mouse pressed left at (912, 527)
Screenshot: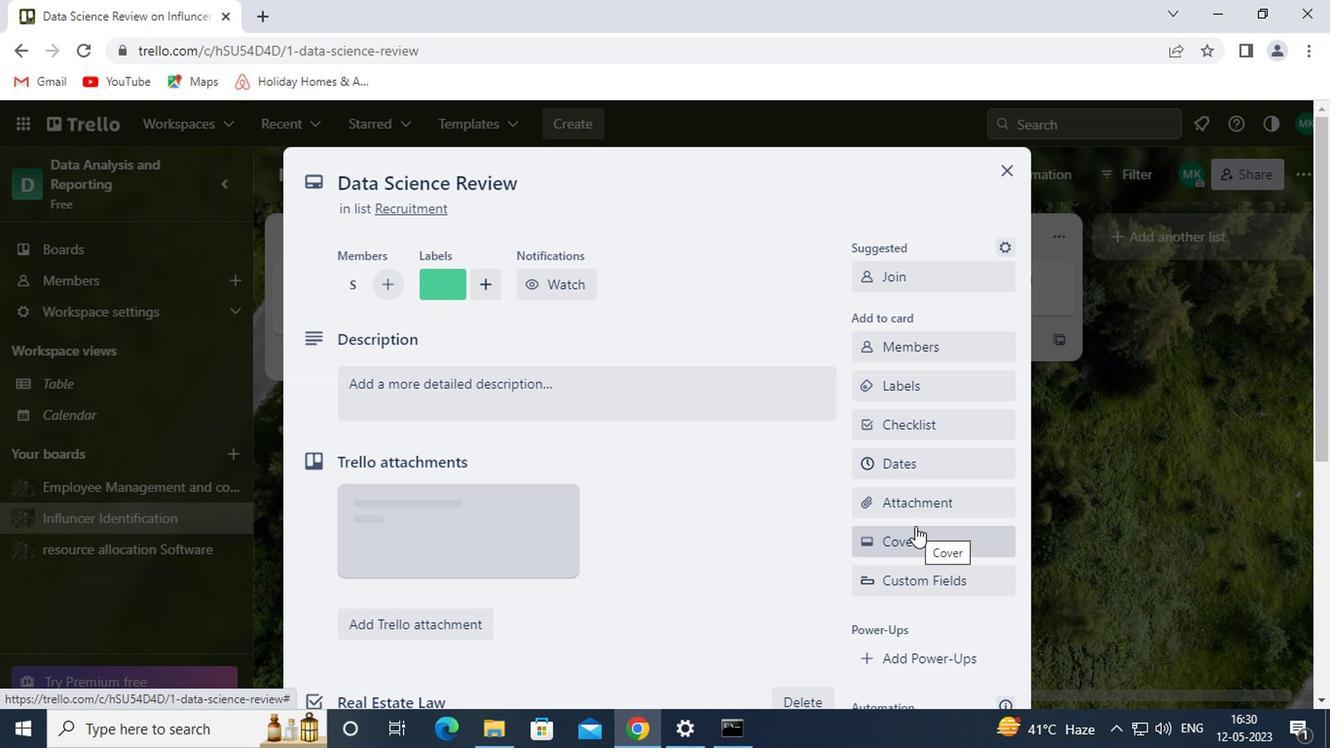 
Action: Mouse moved to (903, 343)
Screenshot: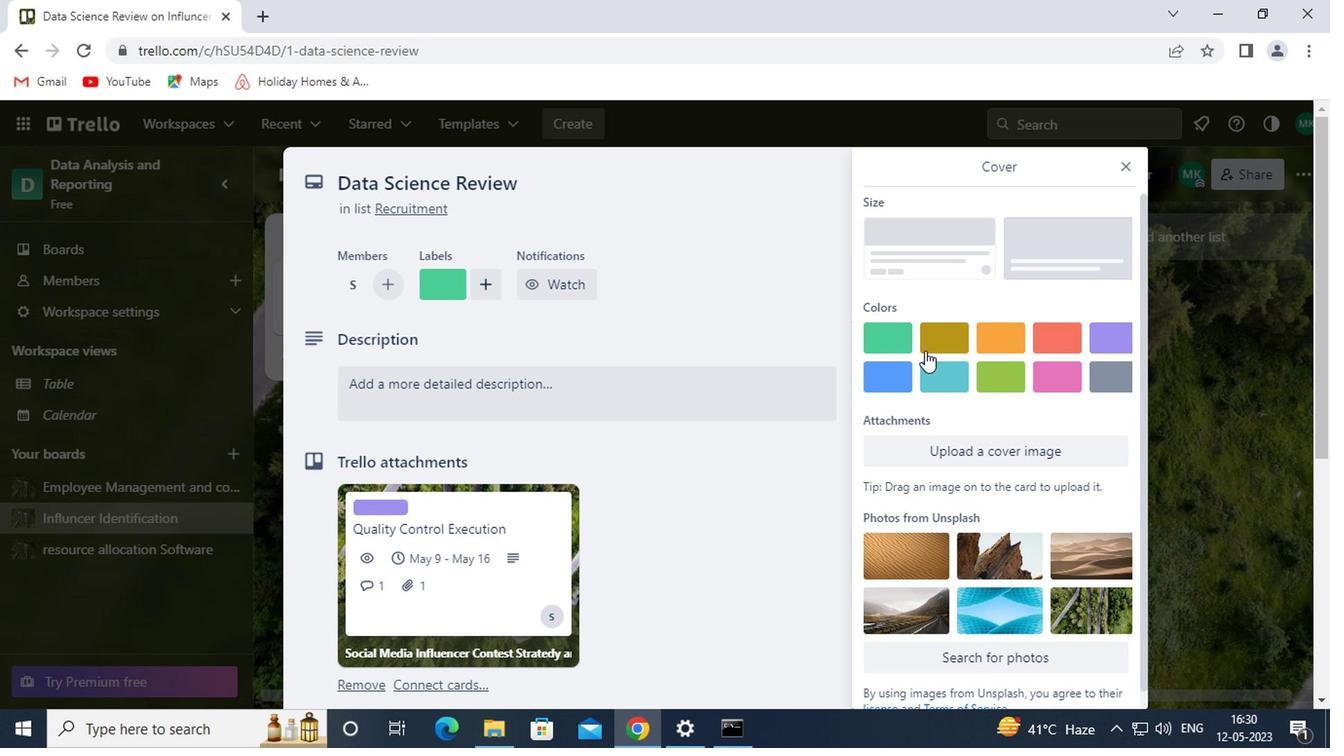 
Action: Mouse pressed left at (903, 343)
Screenshot: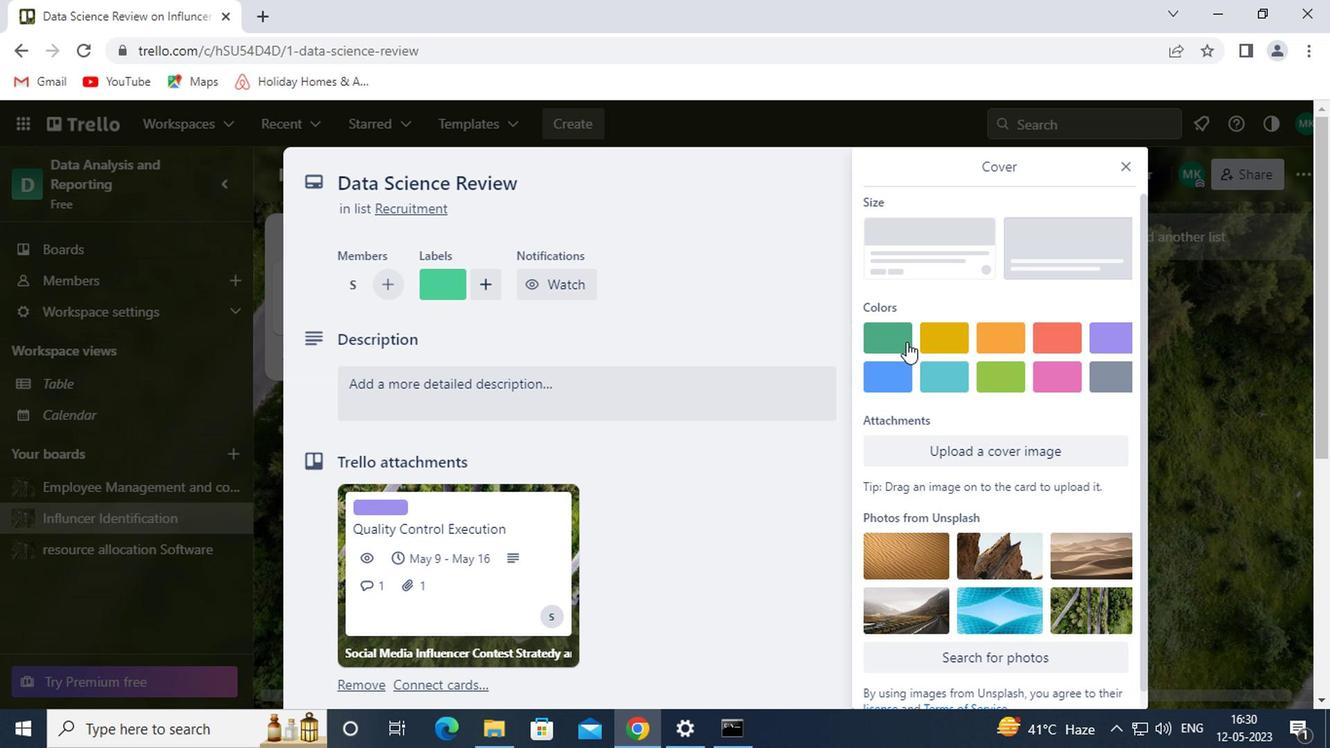 
Action: Mouse moved to (1118, 166)
Screenshot: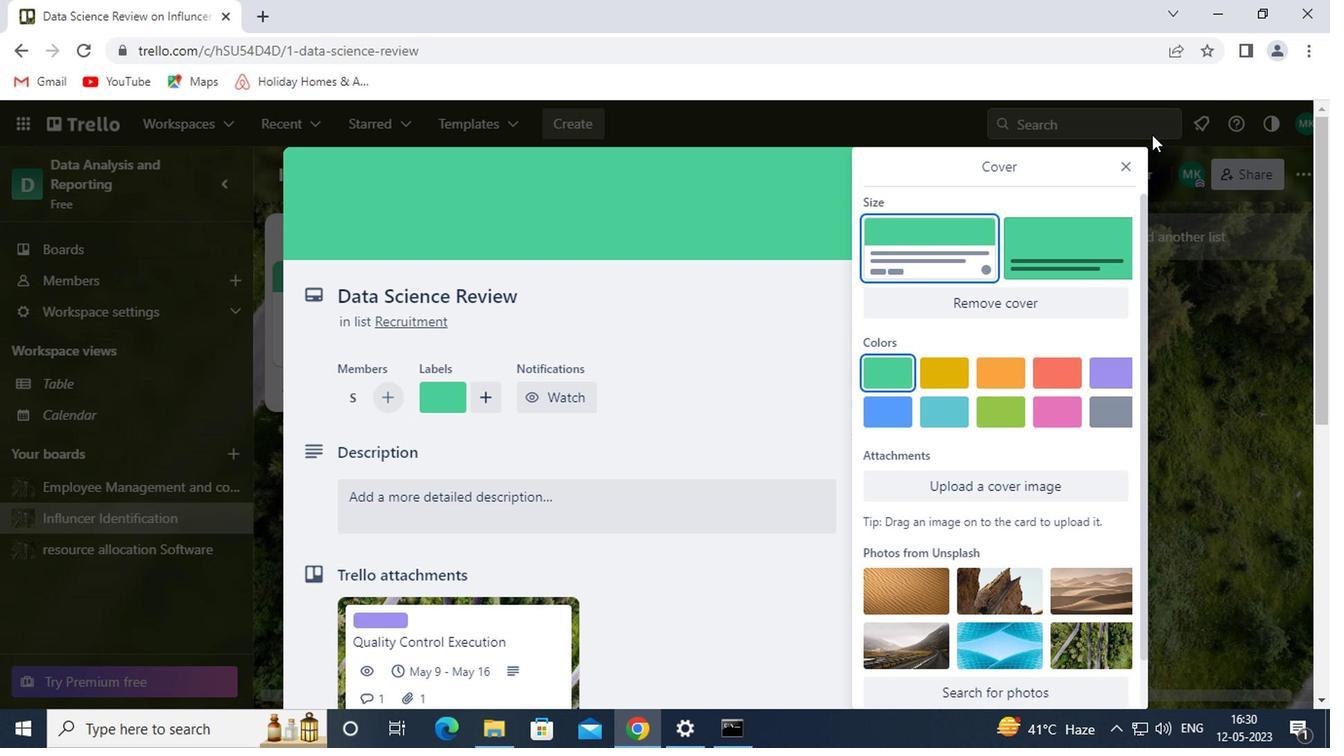 
Action: Mouse pressed left at (1118, 166)
Screenshot: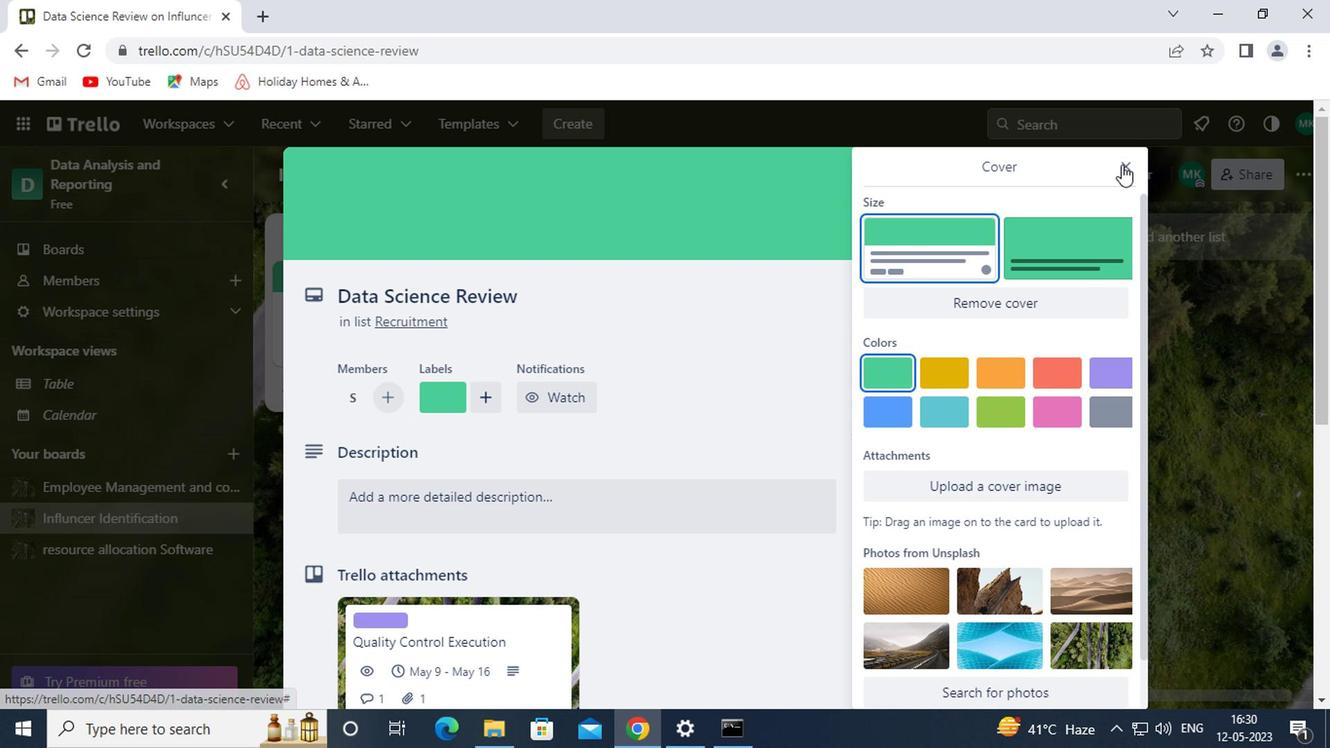 
Action: Mouse moved to (949, 567)
Screenshot: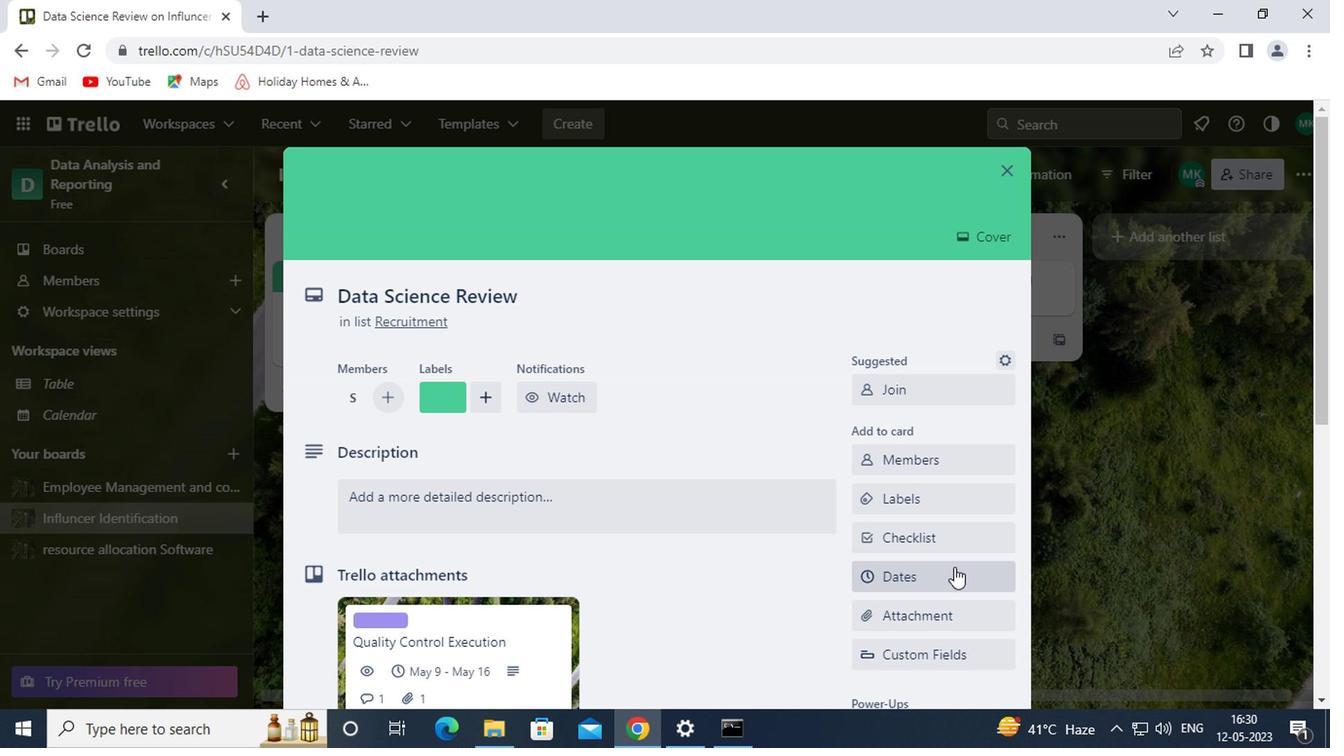 
Action: Mouse scrolled (949, 566) with delta (0, 0)
Screenshot: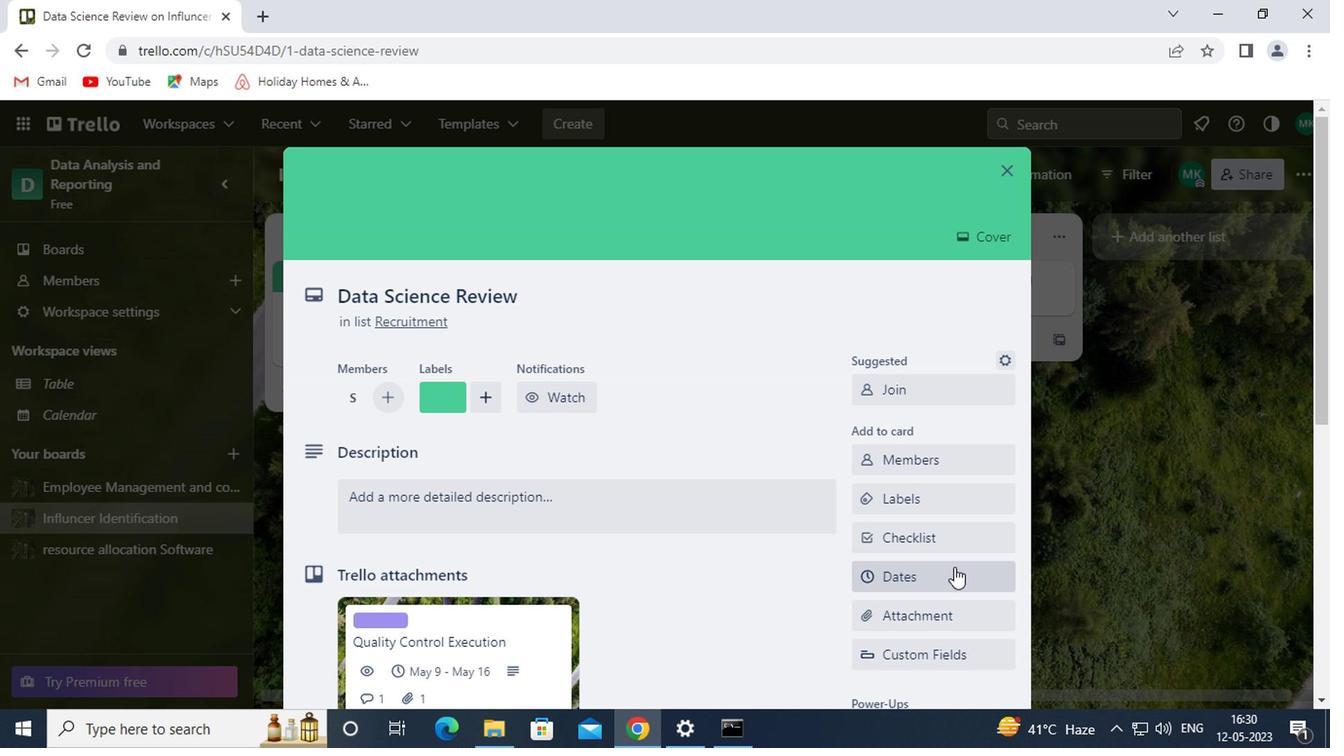 
Action: Mouse moved to (550, 394)
Screenshot: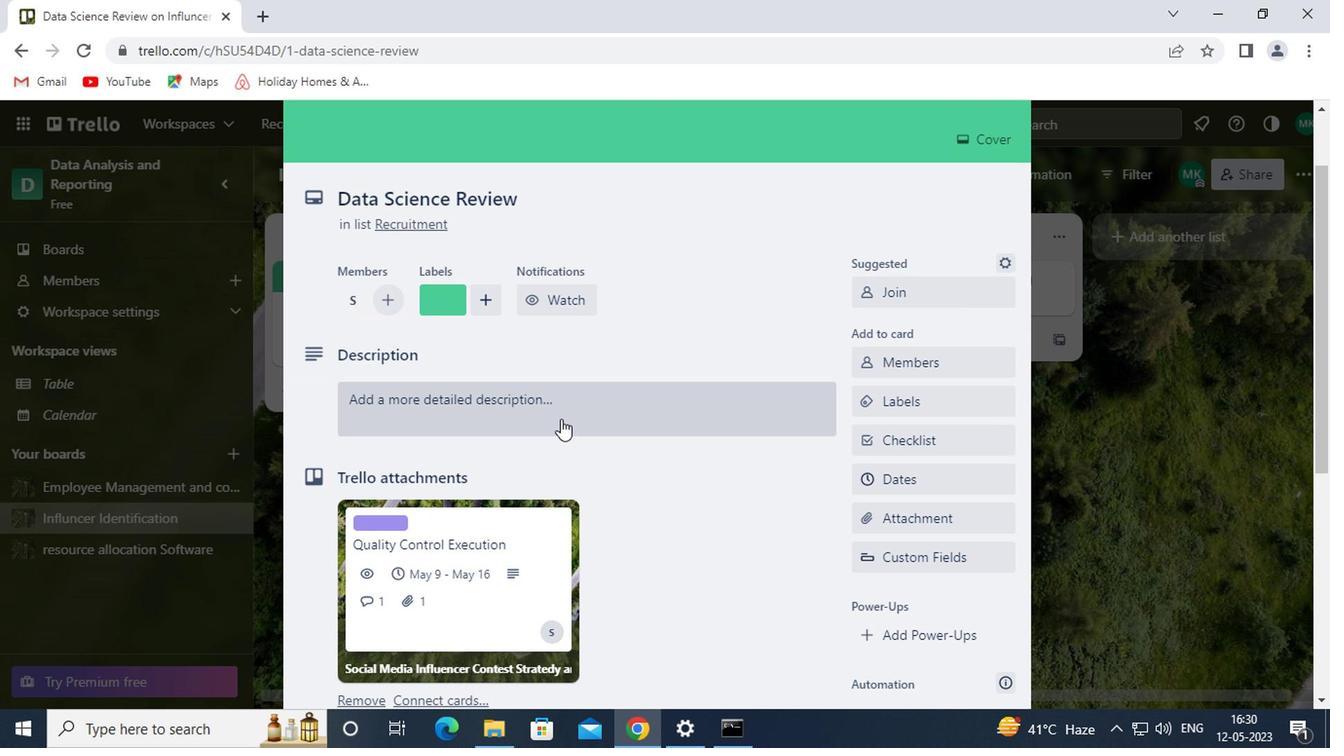 
Action: Mouse pressed left at (550, 394)
Screenshot: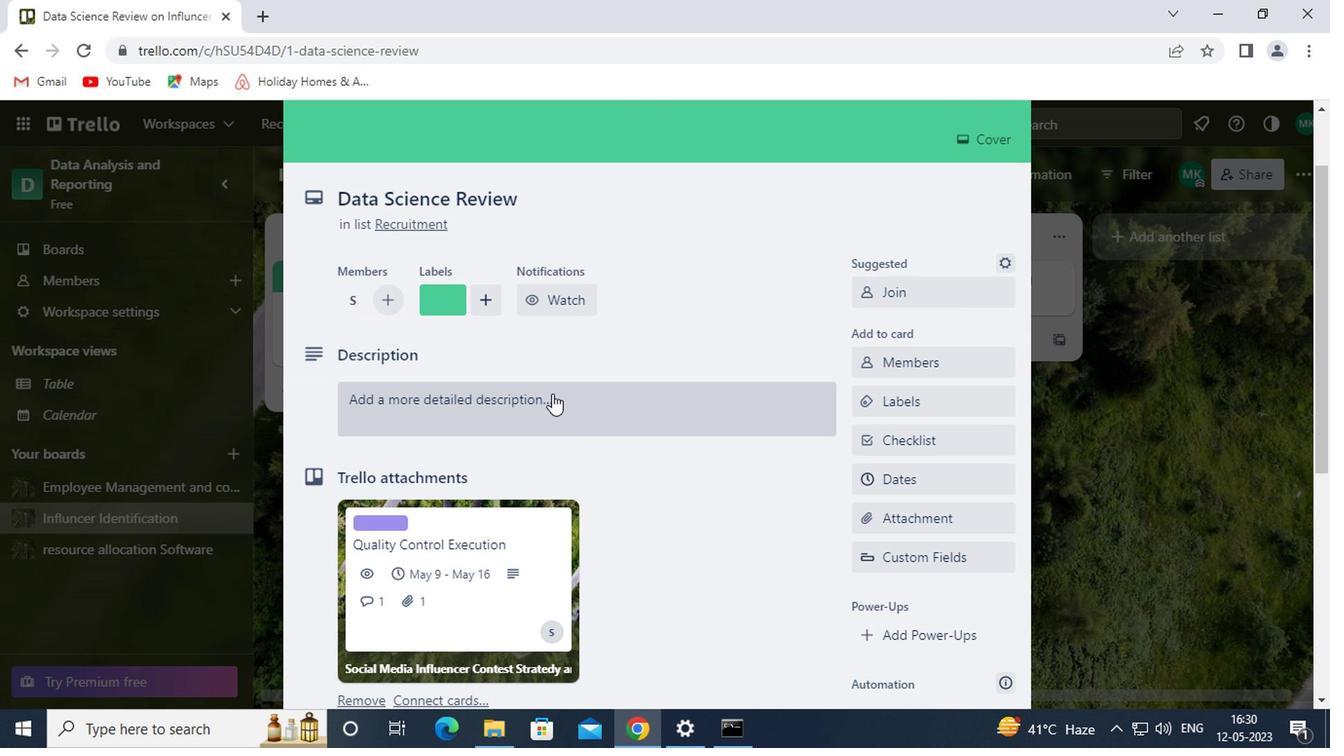 
Action: Mouse moved to (457, 470)
Screenshot: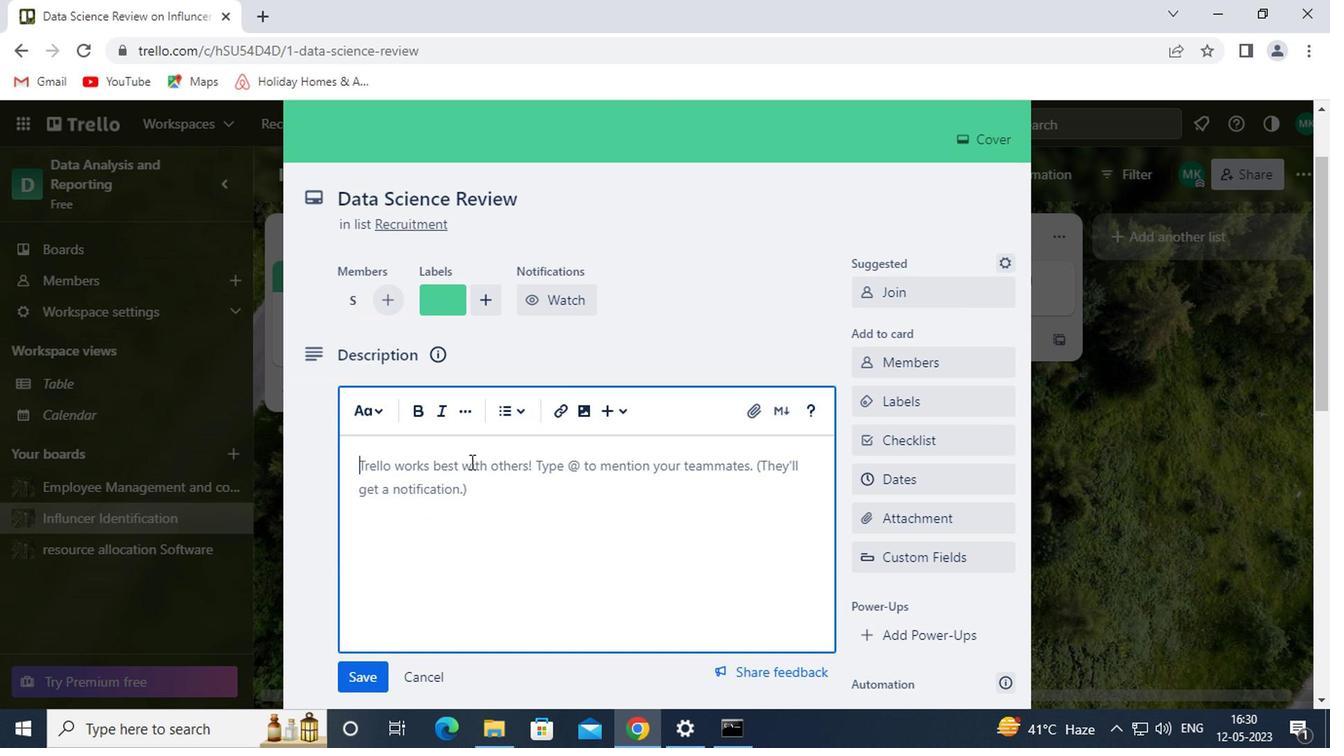 
Action: Mouse pressed left at (457, 470)
Screenshot: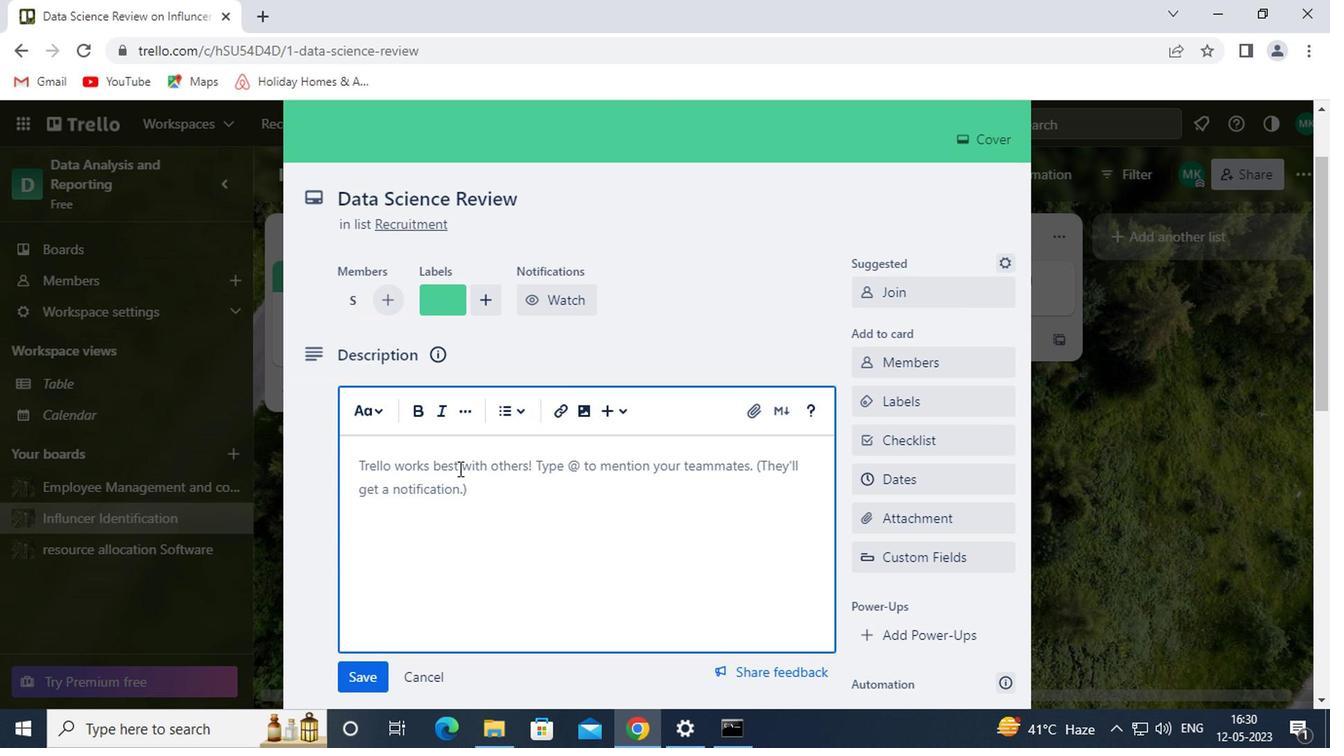
Action: Key pressed <Key.shift><Key.shift>PLAN<Key.space>AND<Key.space>EXECUTE<Key.space>COMPANY<Key.space>TEAN<Key.backspace>M-BUILDING<Key.space>ACTIVITY<Key.space>AT<Key.space>A<Key.space>BOARD<Key.space>GAME<Key.space>CAFE
Screenshot: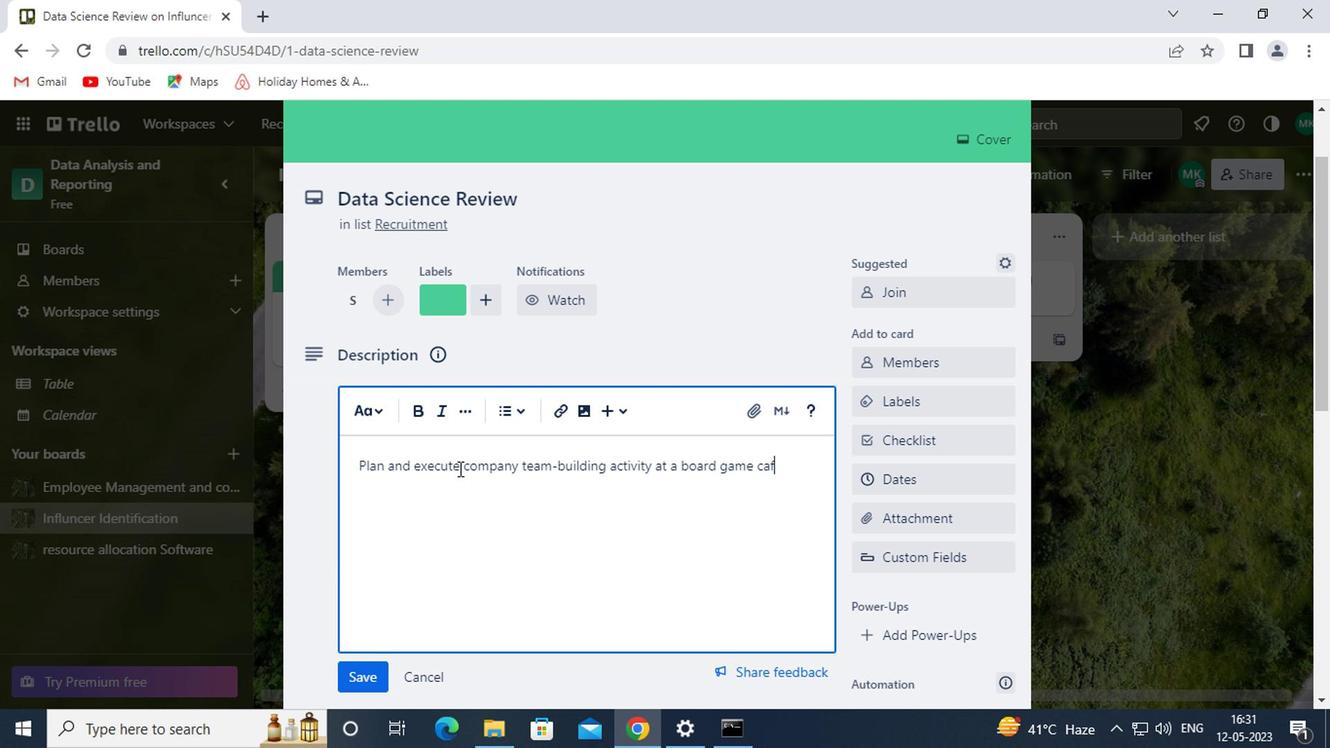
Action: Mouse moved to (332, 545)
Screenshot: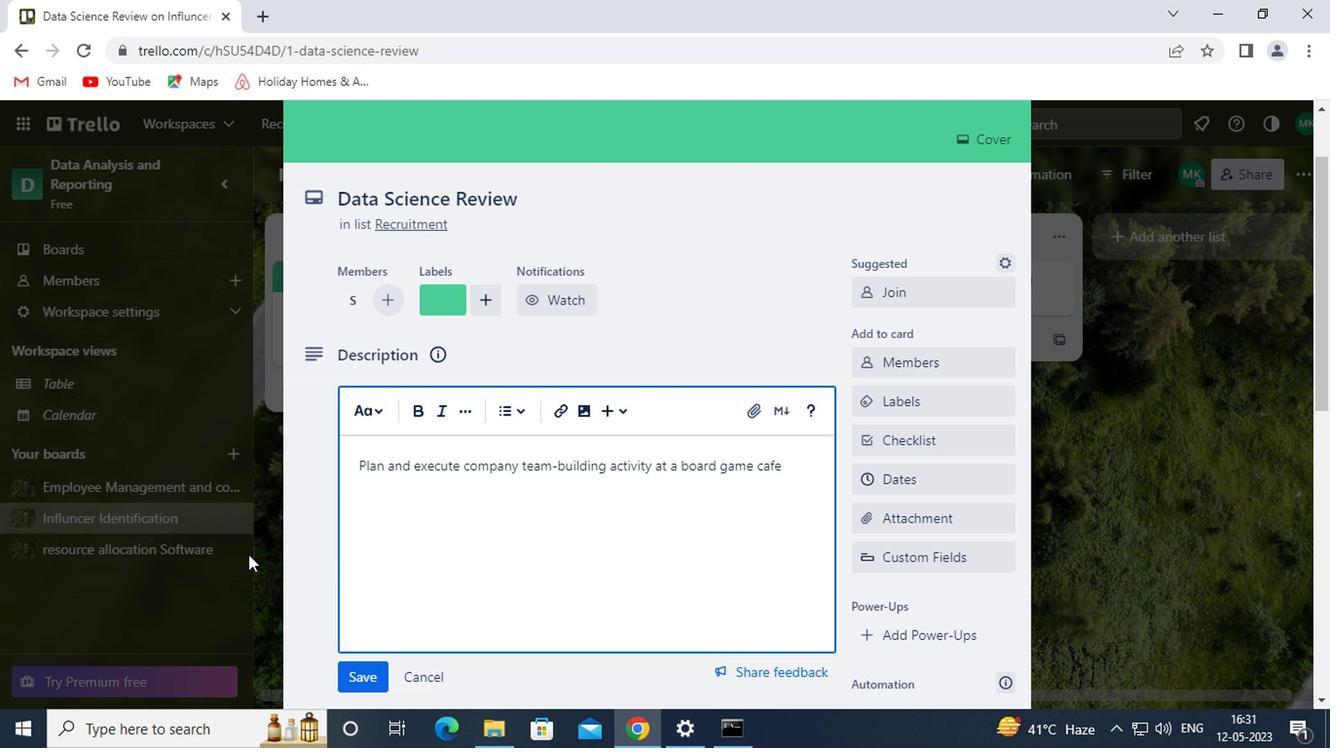 
Action: Mouse scrolled (332, 544) with delta (0, 0)
Screenshot: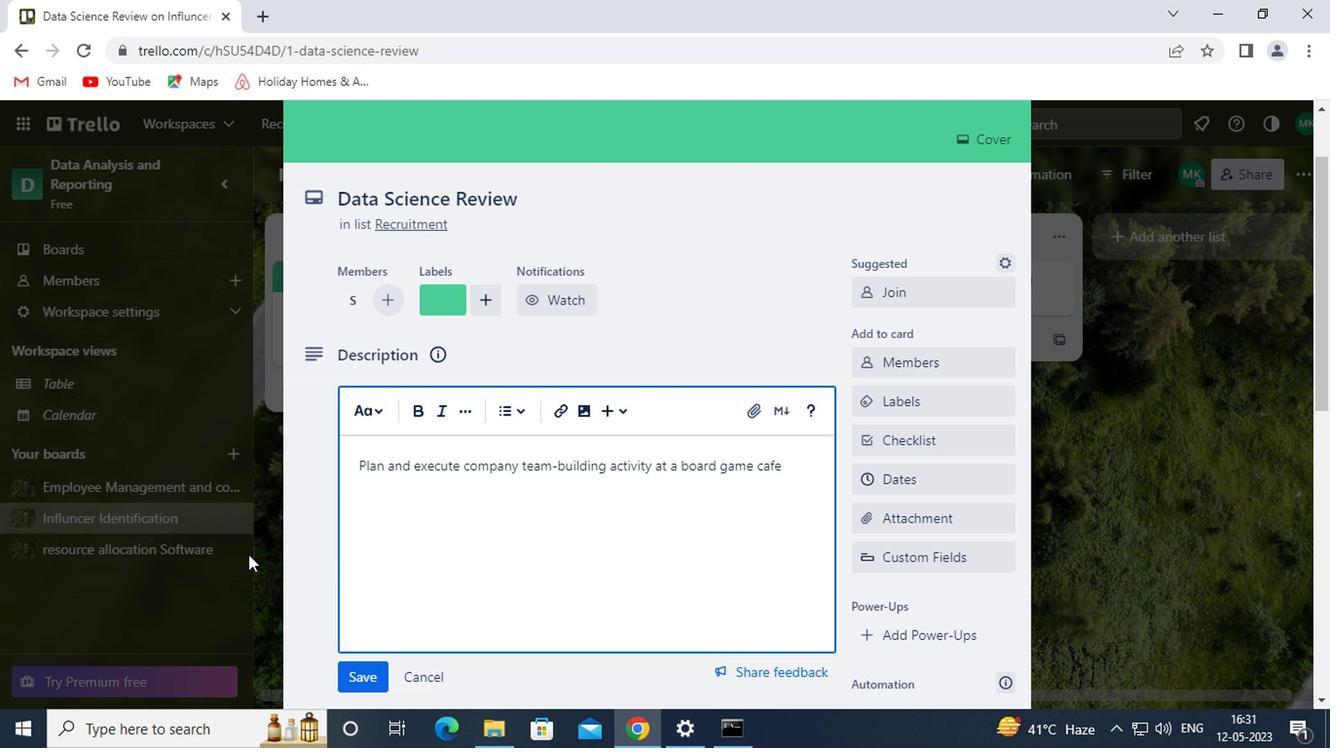 
Action: Mouse moved to (345, 578)
Screenshot: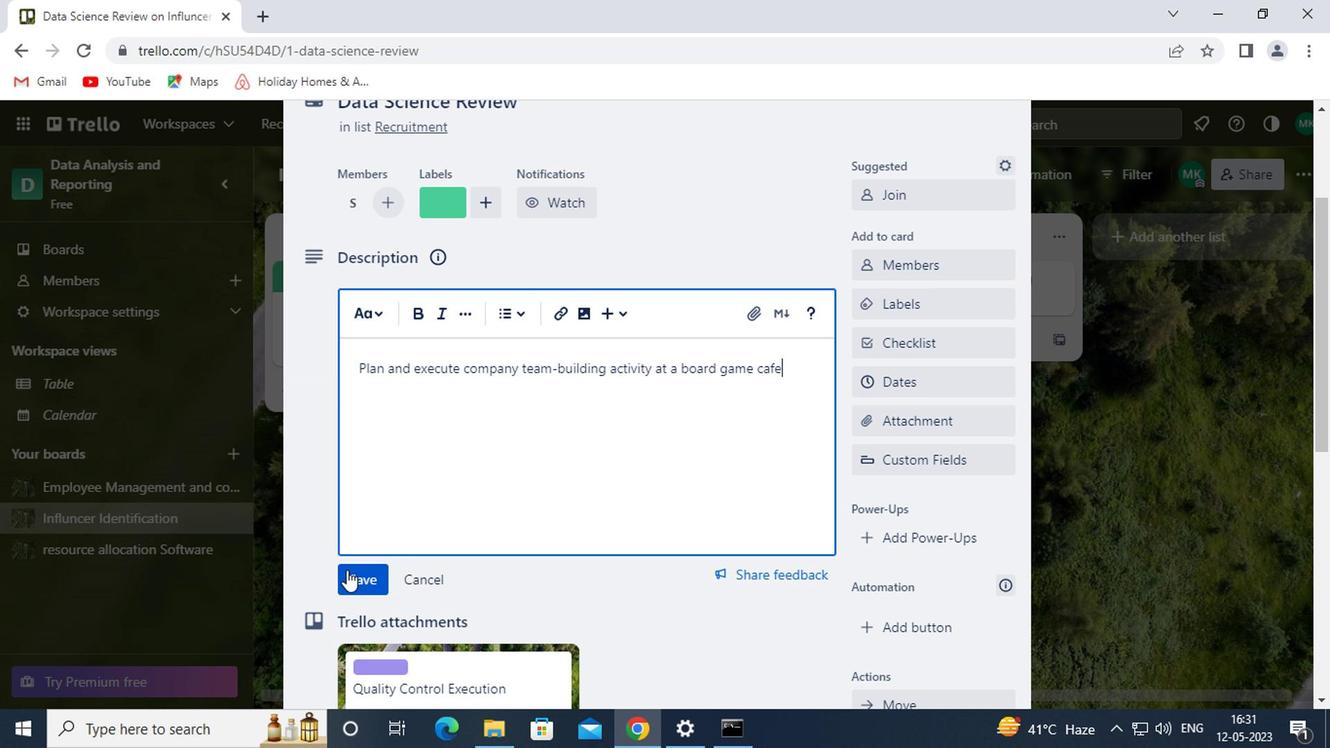 
Action: Mouse pressed left at (345, 578)
Screenshot: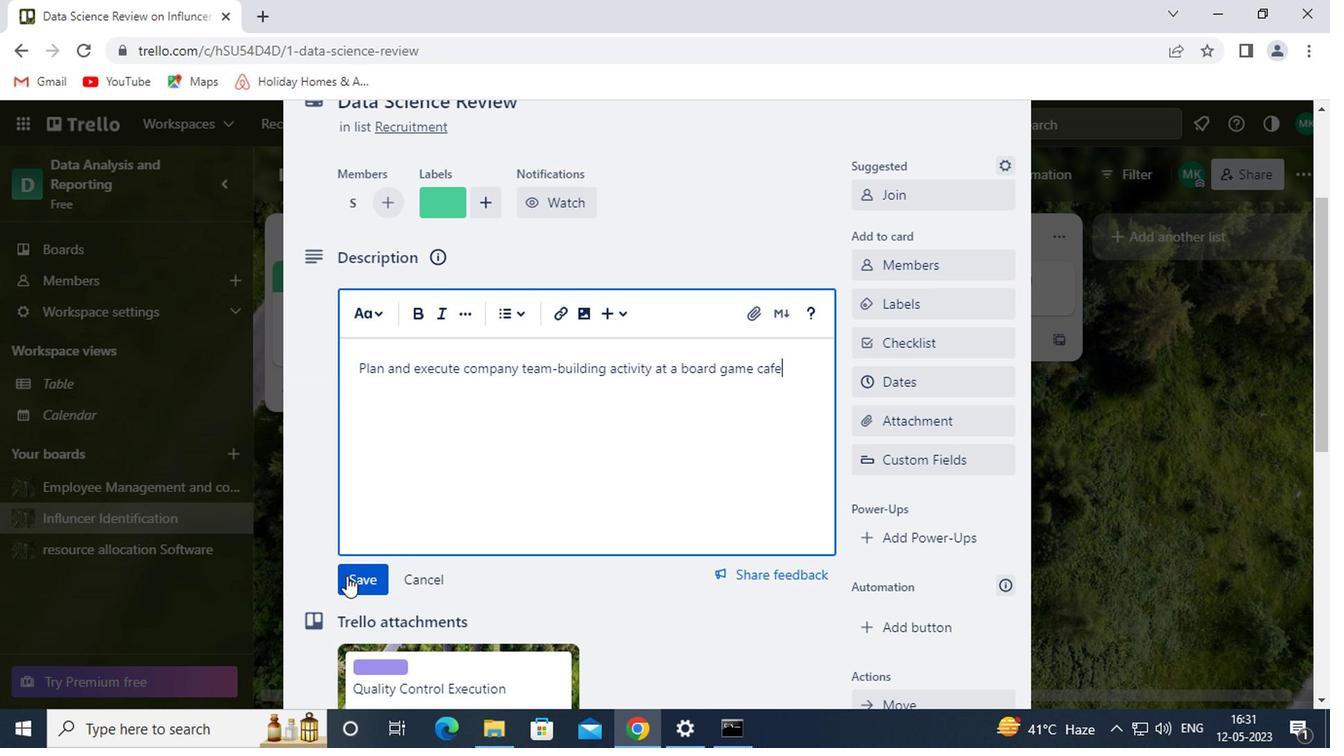 
Action: Mouse moved to (439, 568)
Screenshot: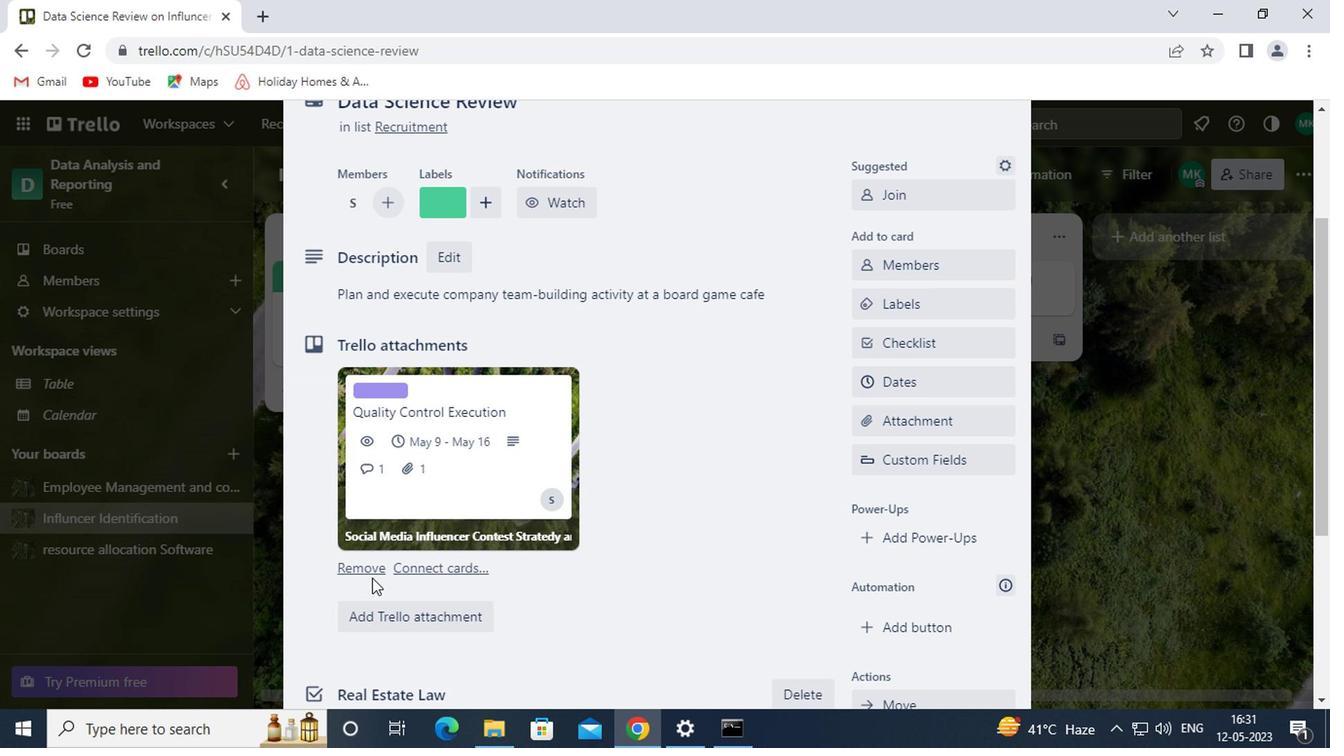 
Action: Mouse scrolled (439, 567) with delta (0, -1)
Screenshot: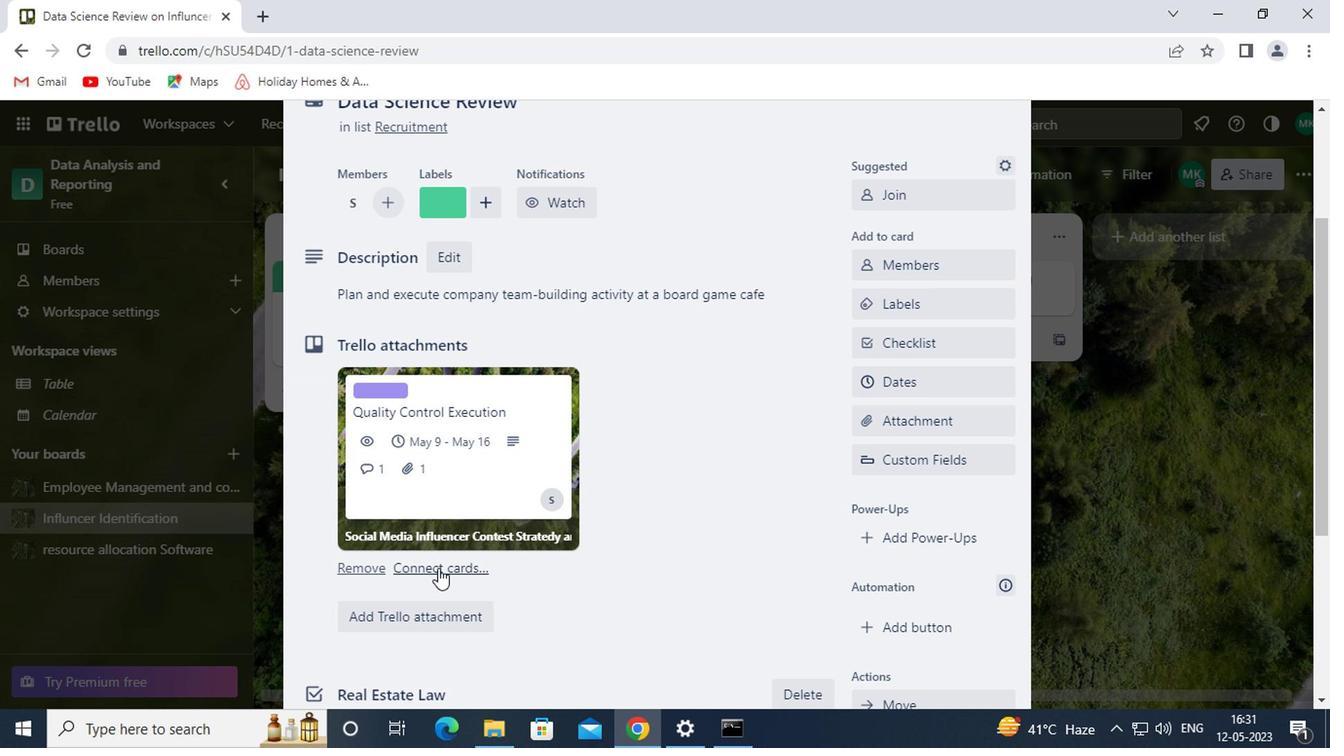 
Action: Mouse scrolled (439, 567) with delta (0, -1)
Screenshot: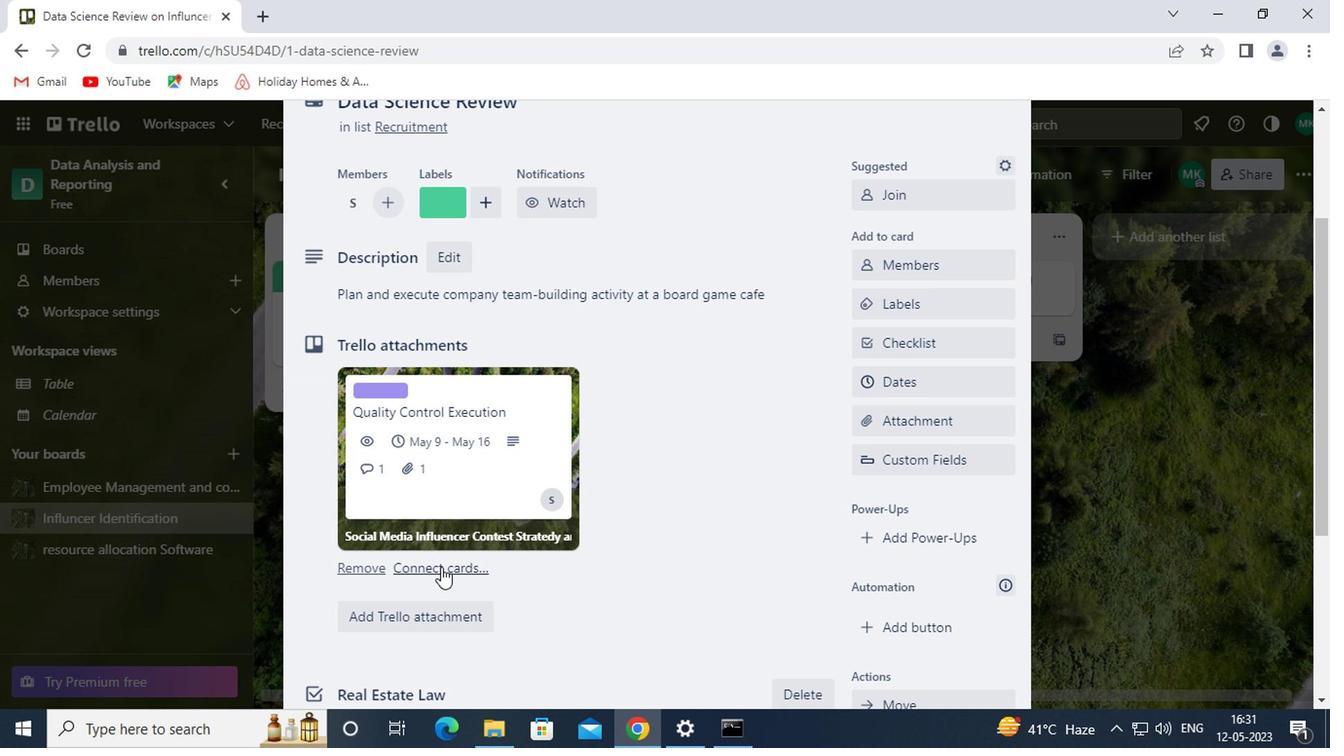 
Action: Mouse scrolled (439, 567) with delta (0, -1)
Screenshot: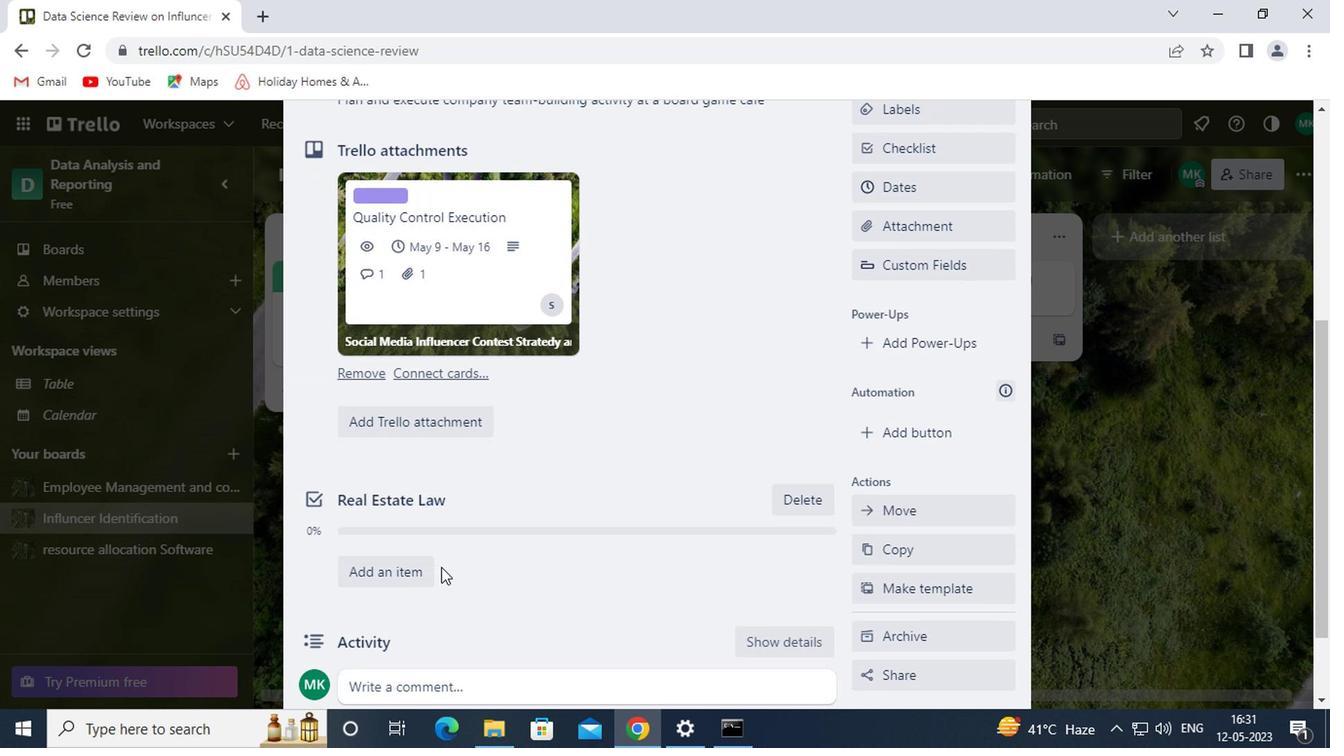 
Action: Mouse scrolled (439, 567) with delta (0, -1)
Screenshot: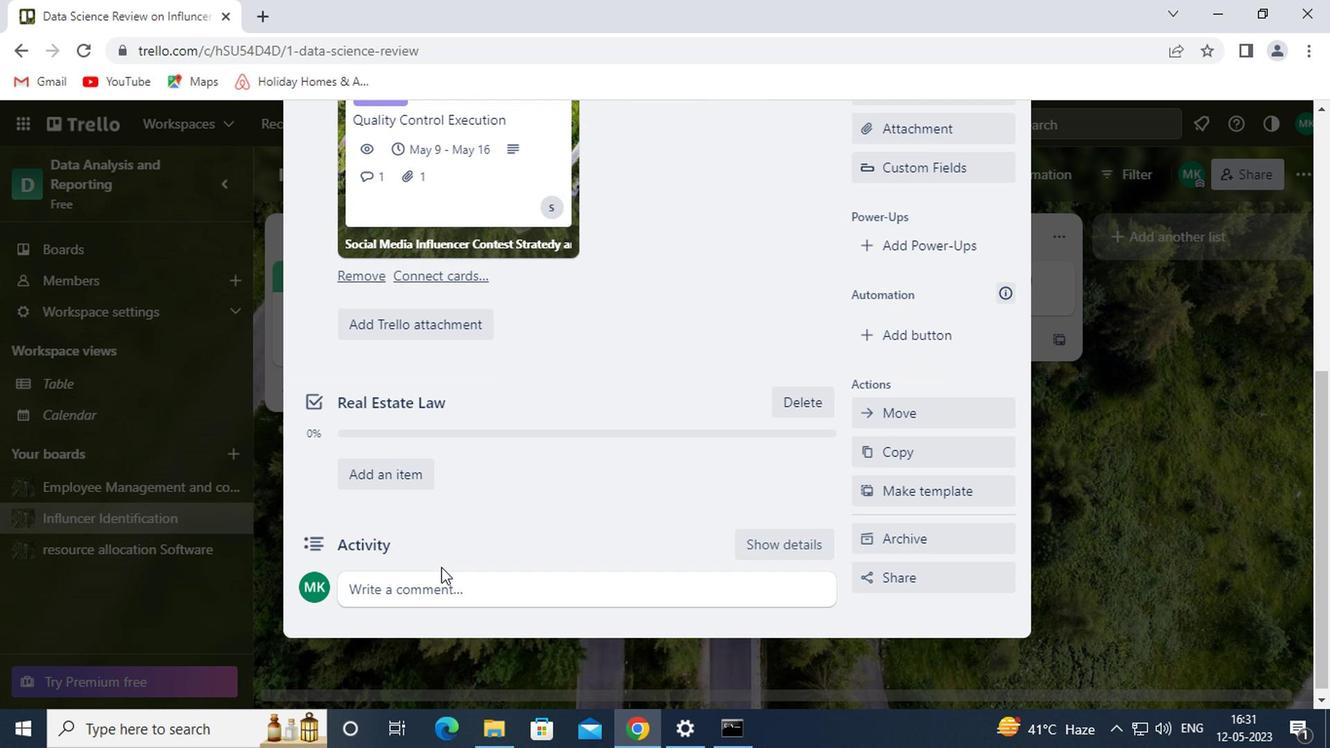 
Action: Mouse scrolled (439, 567) with delta (0, -1)
Screenshot: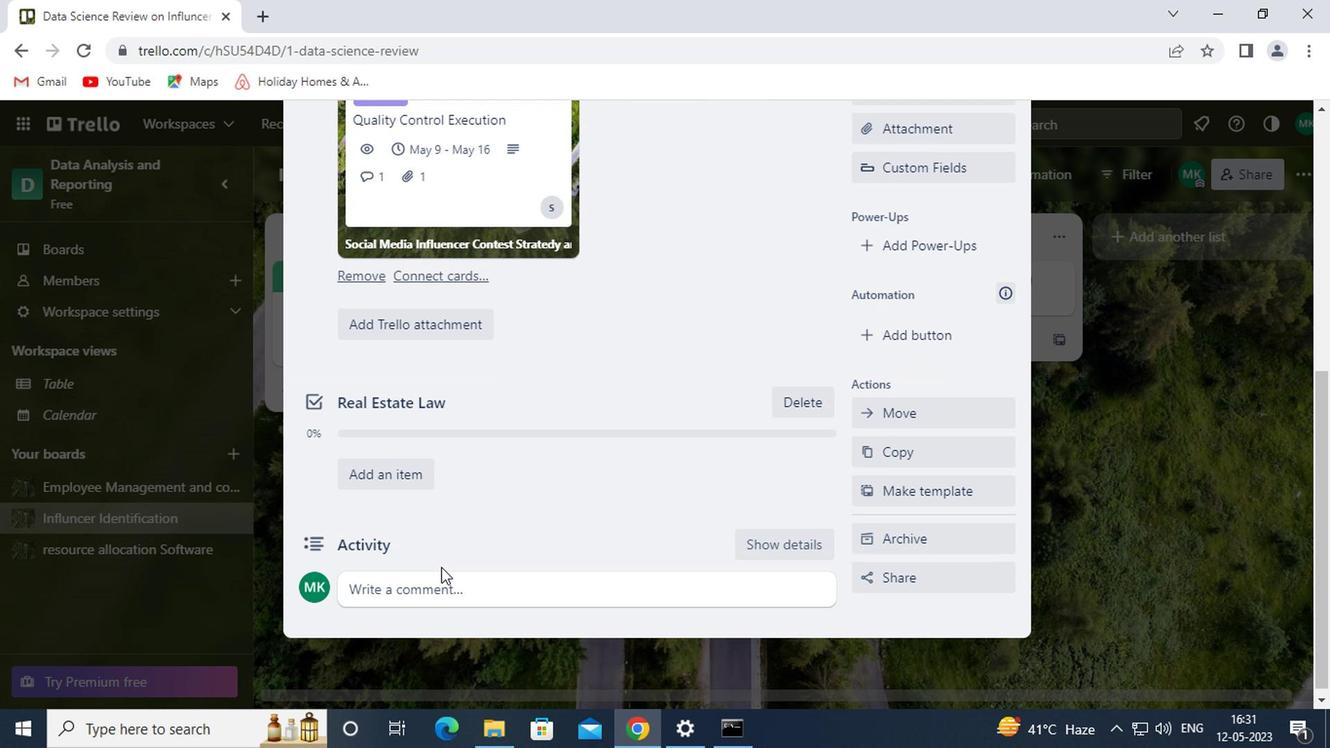 
Action: Mouse moved to (429, 587)
Screenshot: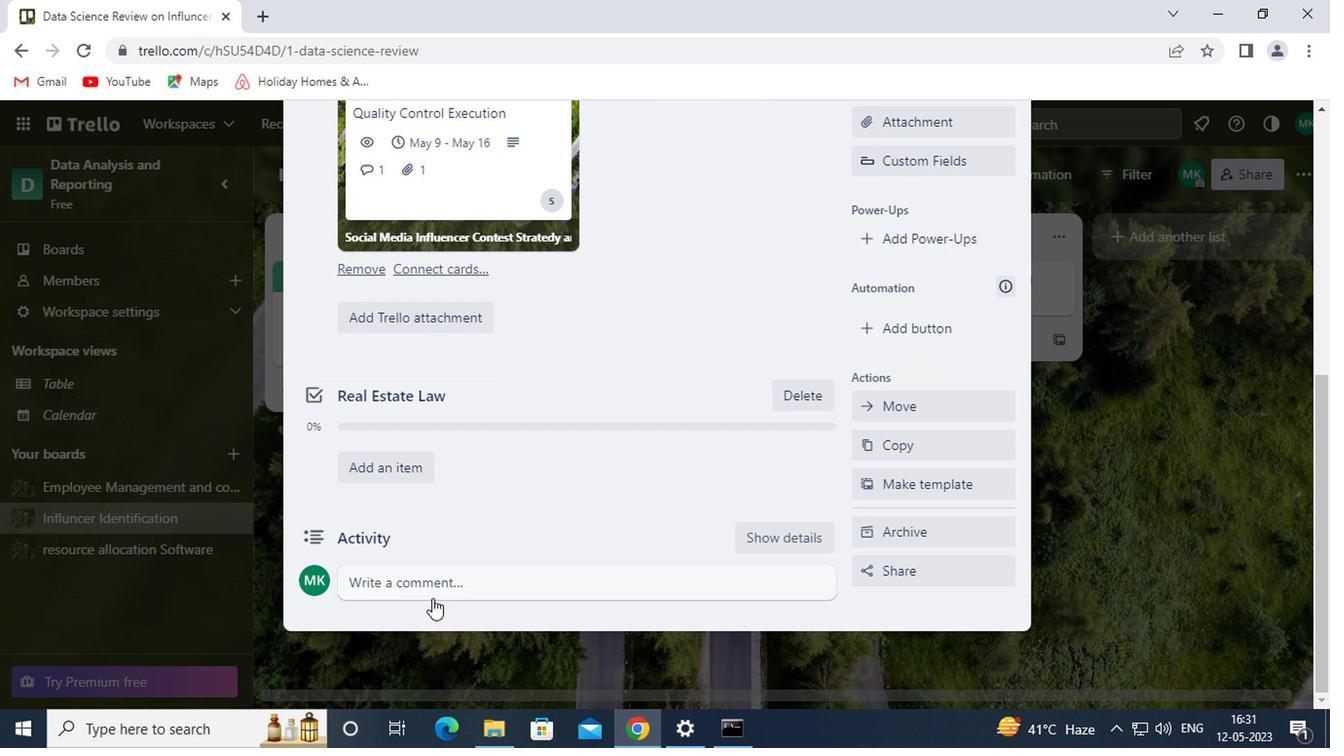 
Action: Mouse pressed left at (429, 587)
Screenshot: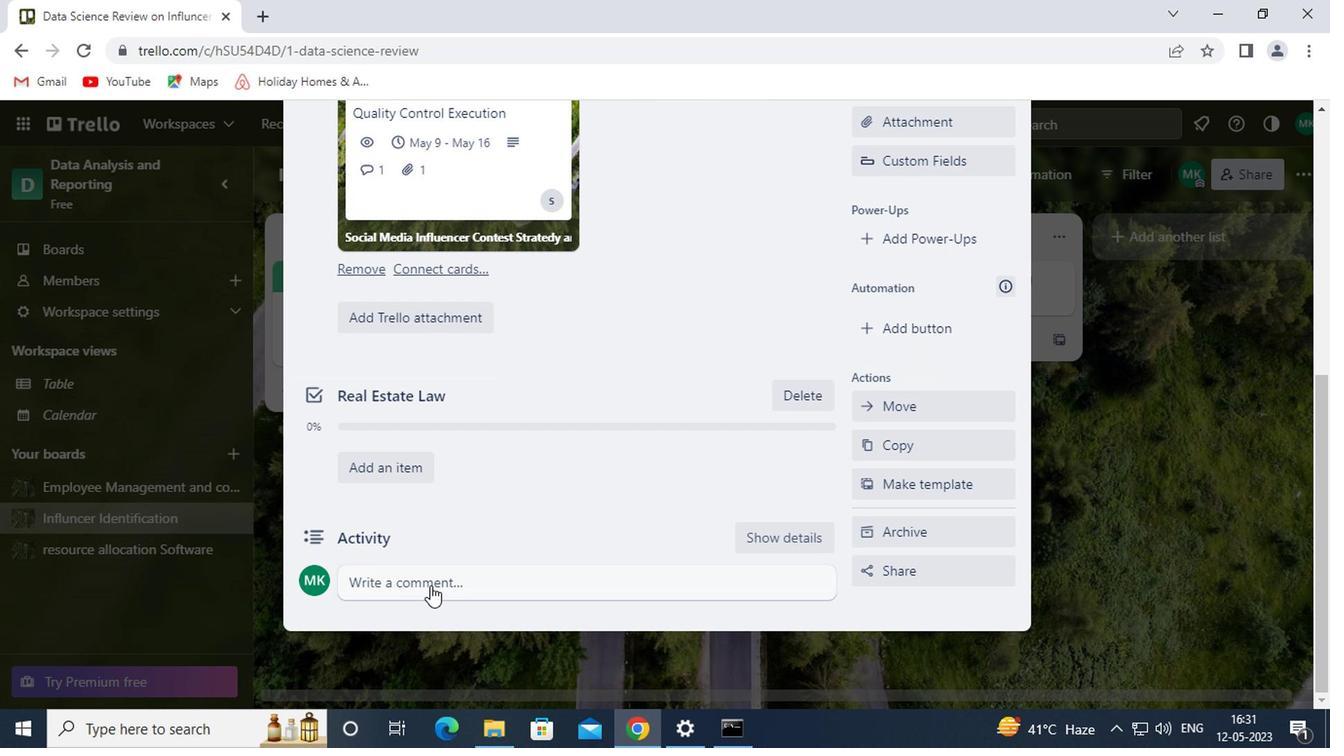 
Action: Mouse moved to (374, 645)
Screenshot: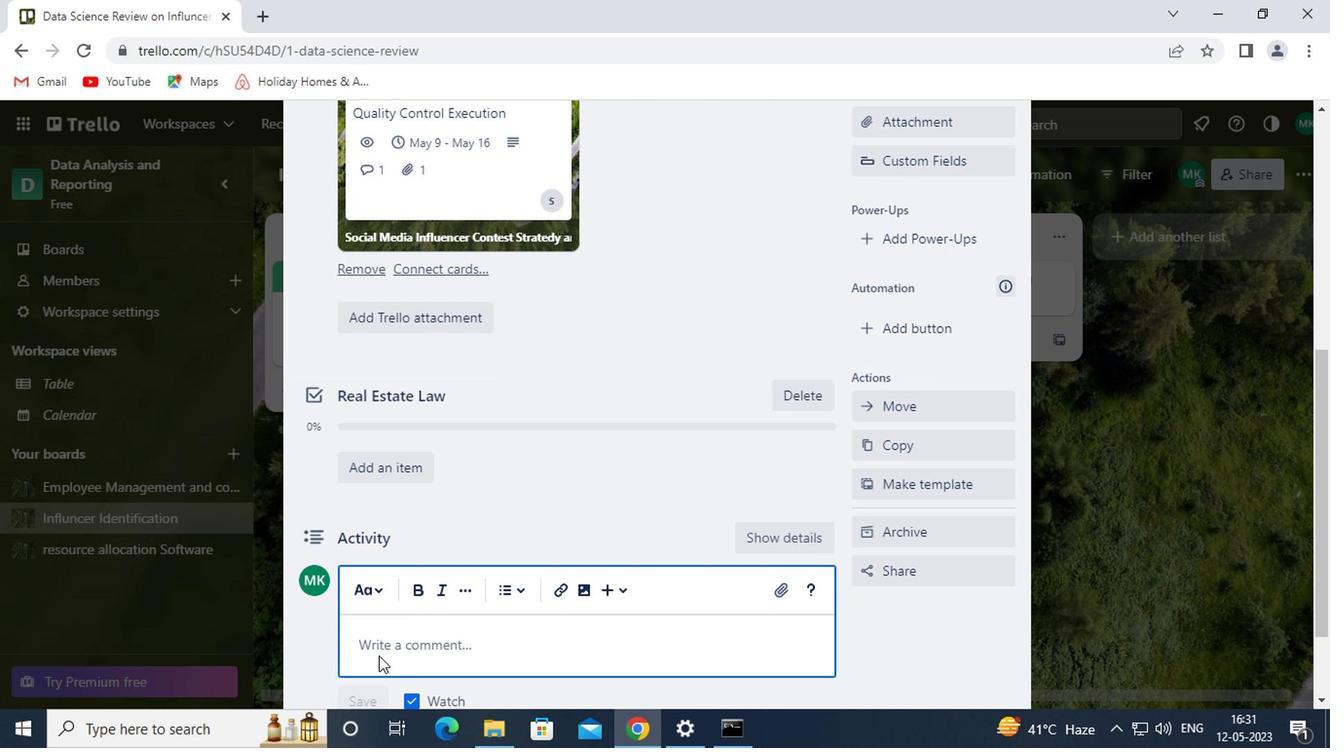 
Action: Mouse pressed left at (374, 645)
Screenshot: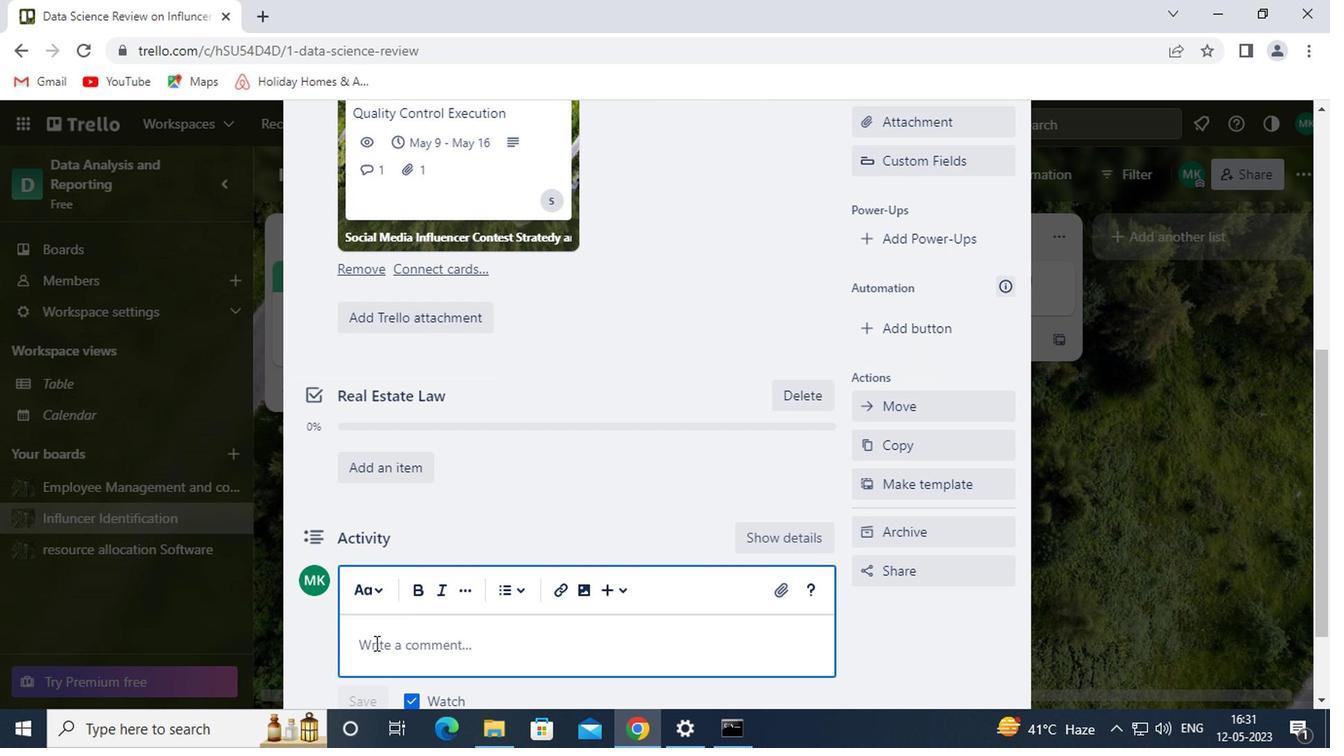 
Action: Key pressed <Key.shift>LET<Key.space>US<Key.space>ENSURE<Key.space>THAT<Key.space>WE<Key.space>APPROACH<Key.space>IT<Key.space>WITH<Key.space>A<Key.space>FOCUS<Key.space>ON<Key.space><Key.shift><Key.shift><Key.shift><Key.shift><Key.shift><Key.shift><Key.shift><Key.shift><Key.shift><Key.shift><Key.shift><Key.shift><Key.shift><Key.shift><Key.shift><Key.shift><Key.shift><Key.shift><Key.shift><Key.shift><Key.shift><Key.shift><Key.shift><Key.shift><Key.shift><Key.shift><Key.shift><Key.shift><Key.shift><Key.shift><Key.shift><Key.shift><Key.shift><Key.shift><Key.shift><Key.shift><Key.shift><Key.shift>ROI
Screenshot: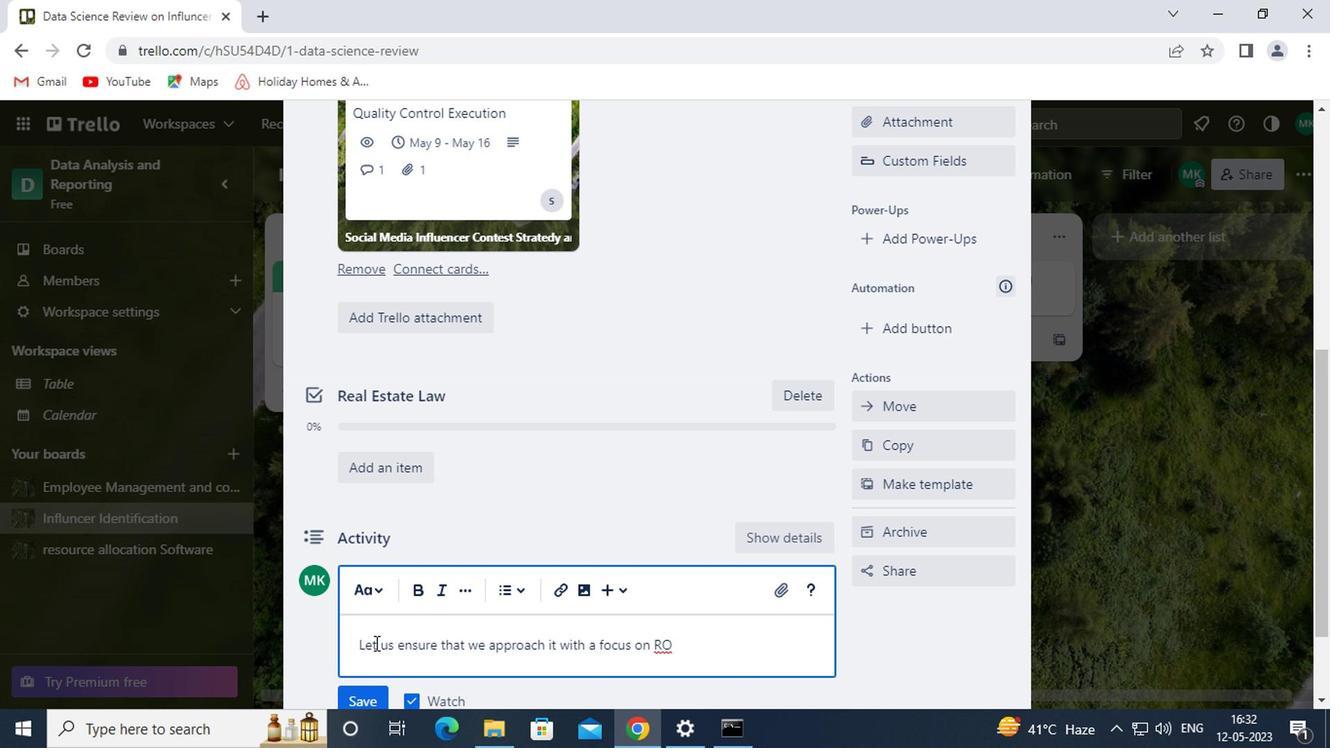 
Action: Mouse scrolled (374, 643) with delta (0, -1)
Screenshot: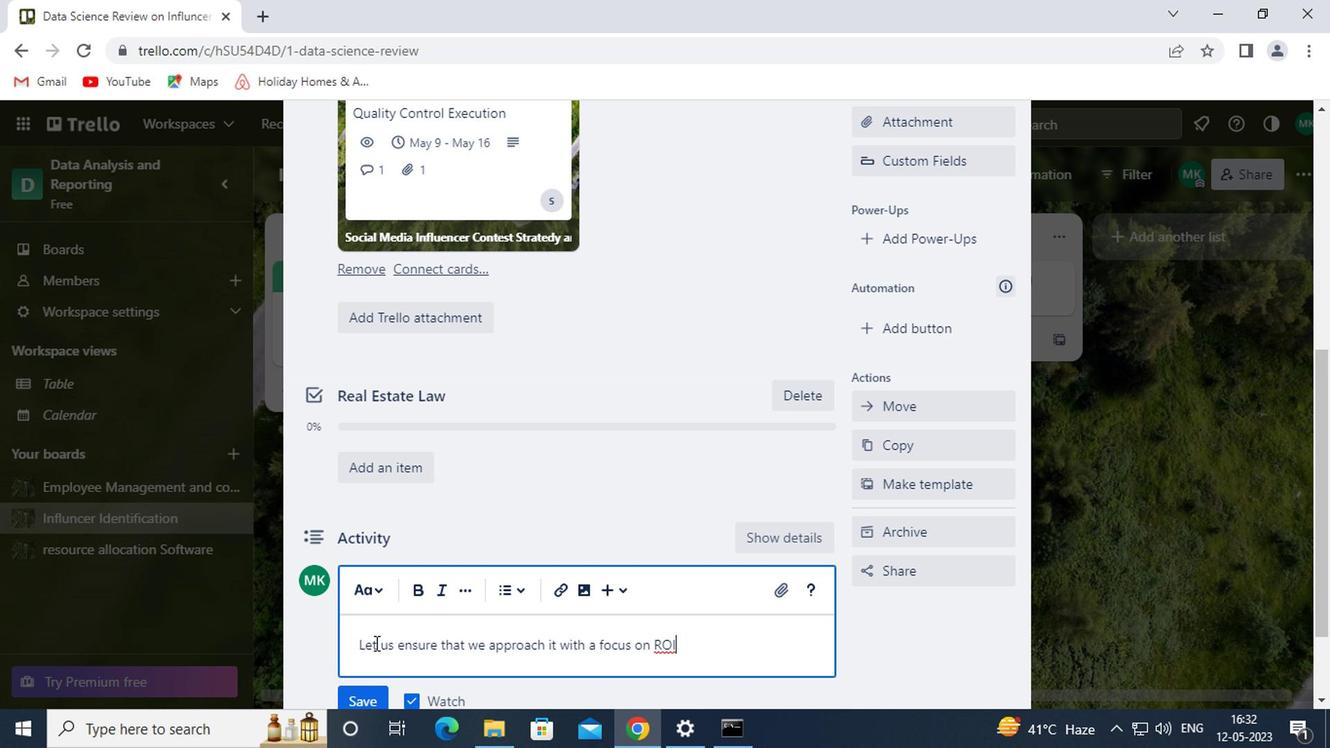 
Action: Mouse moved to (355, 600)
Screenshot: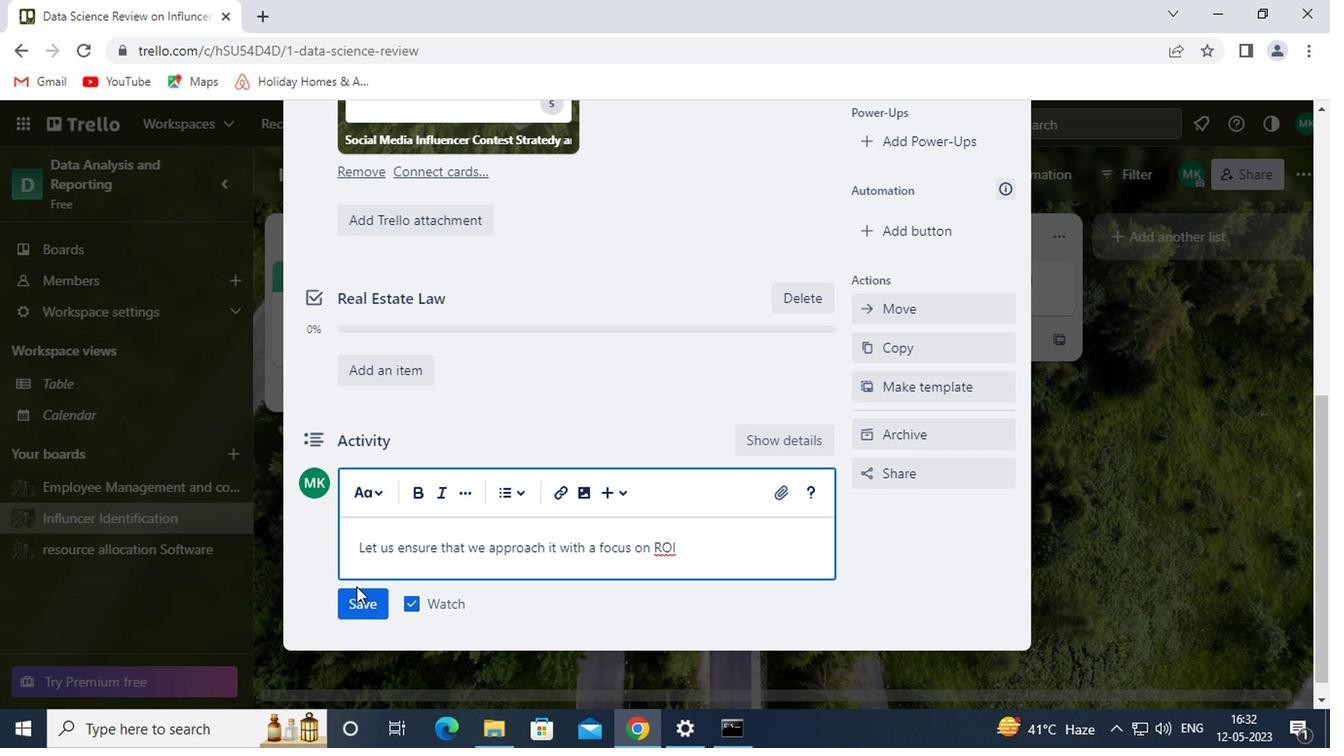 
Action: Mouse pressed left at (355, 600)
Screenshot: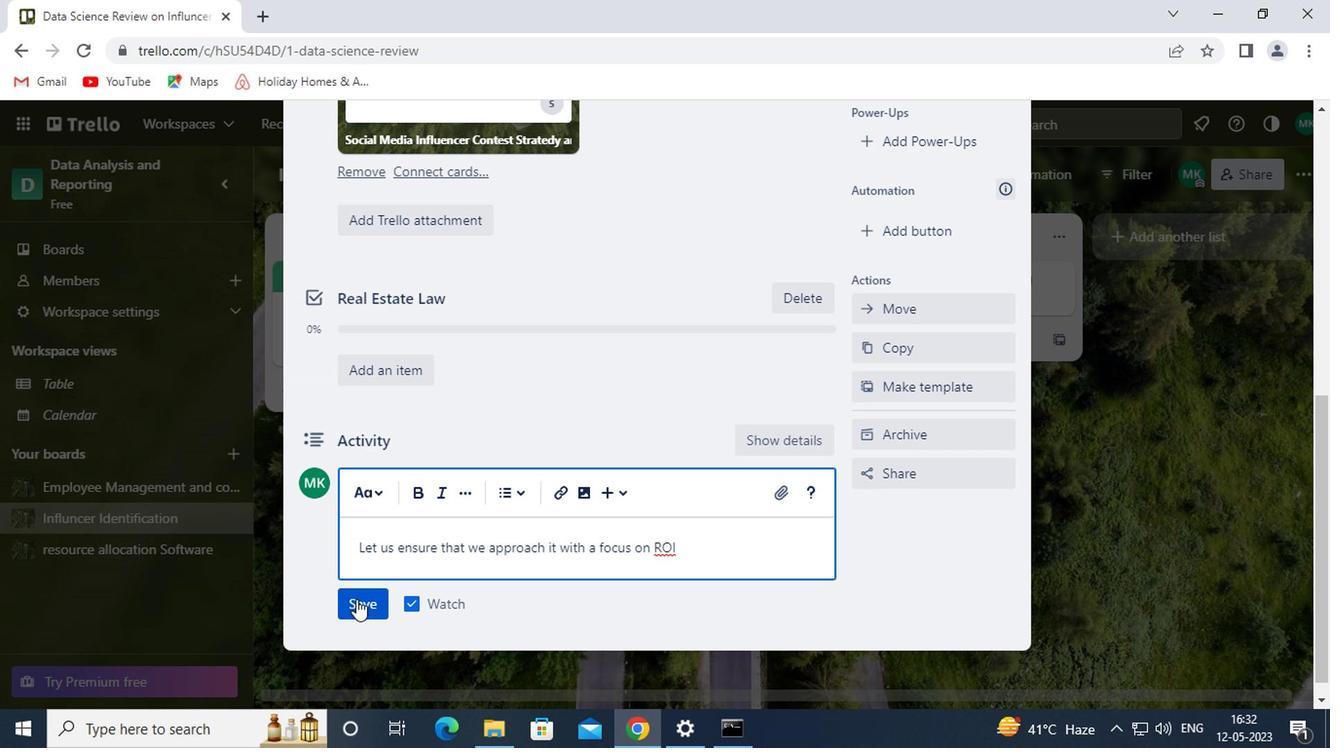 
Action: Mouse moved to (760, 444)
Screenshot: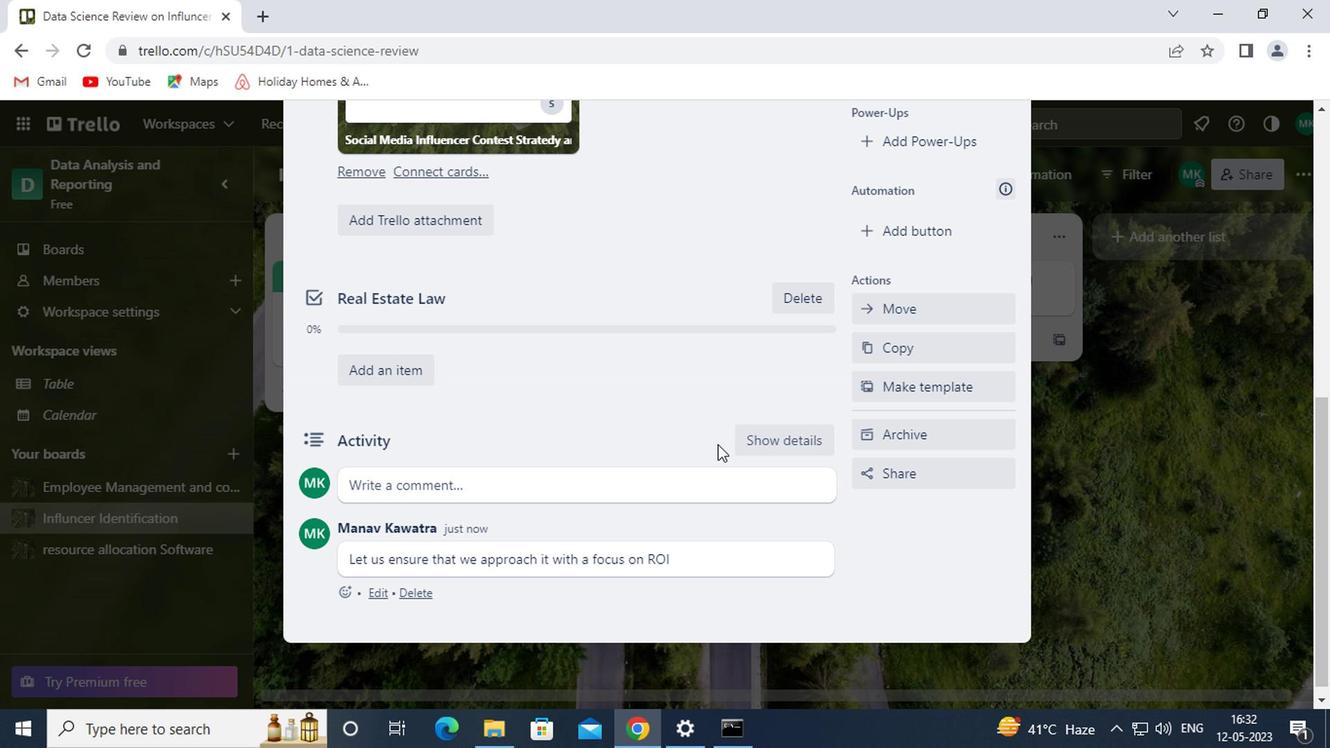 
Action: Mouse scrolled (760, 444) with delta (0, 0)
Screenshot: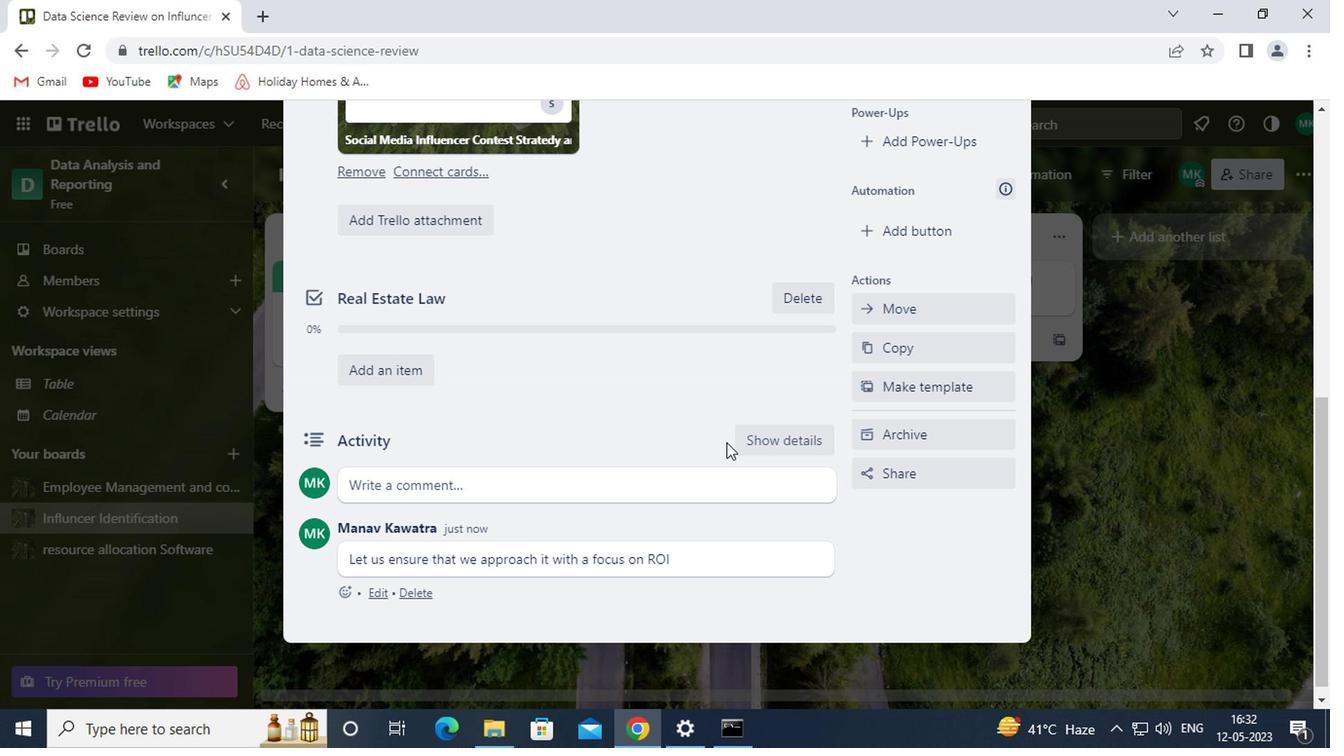 
Action: Mouse scrolled (760, 444) with delta (0, 0)
Screenshot: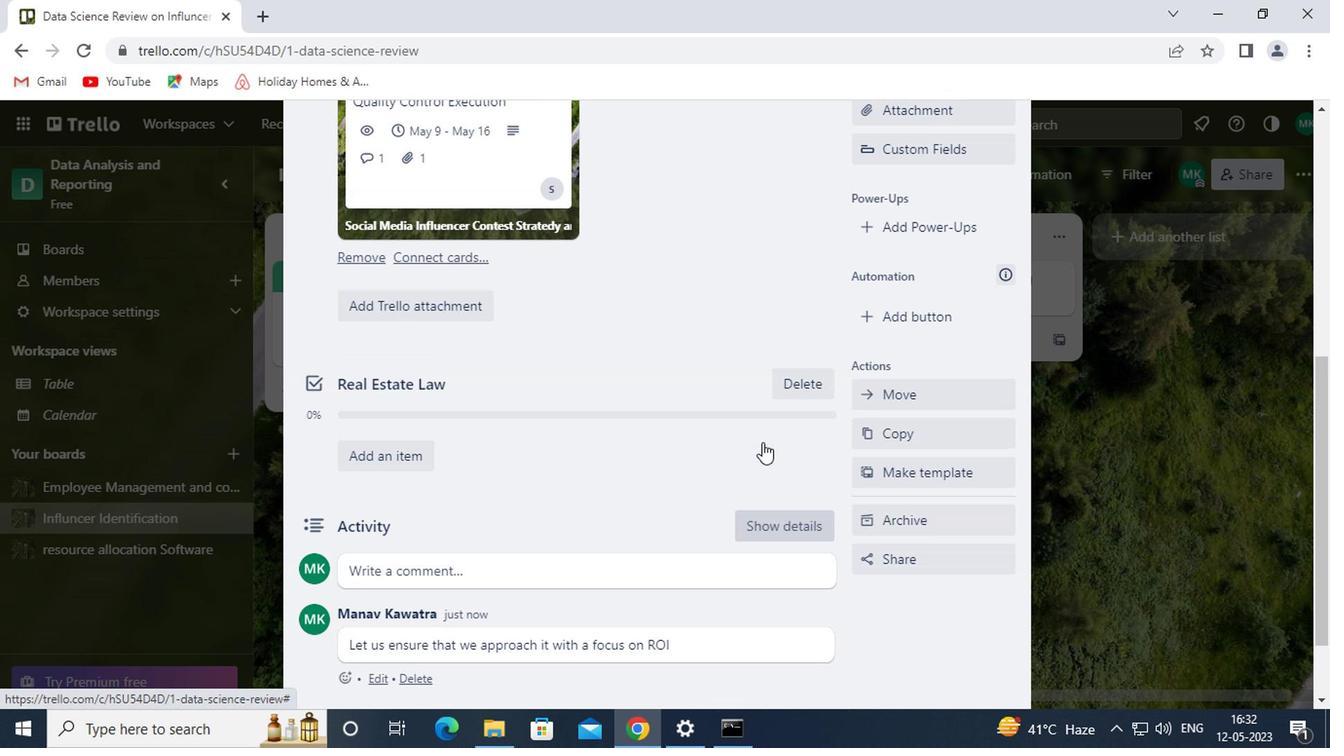 
Action: Mouse scrolled (760, 444) with delta (0, 0)
Screenshot: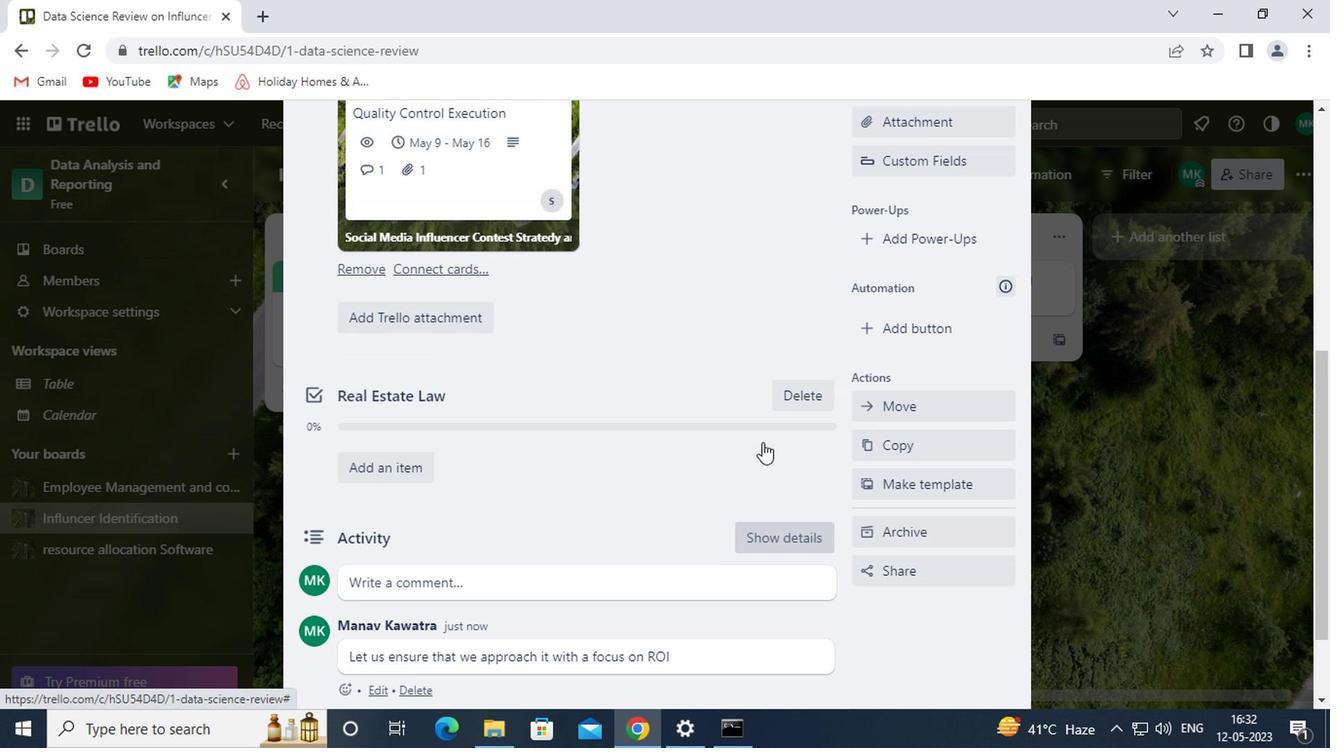
Action: Mouse scrolled (760, 444) with delta (0, 0)
Screenshot: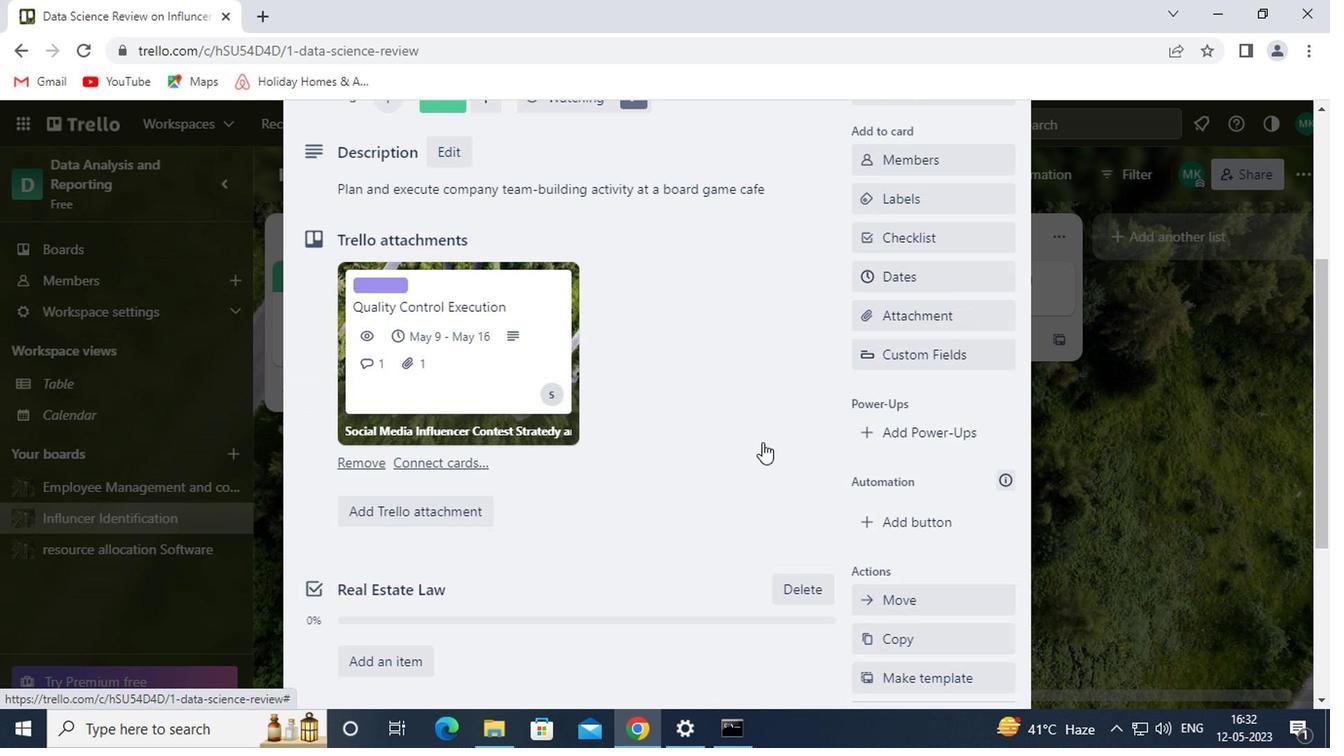
Action: Mouse moved to (922, 377)
Screenshot: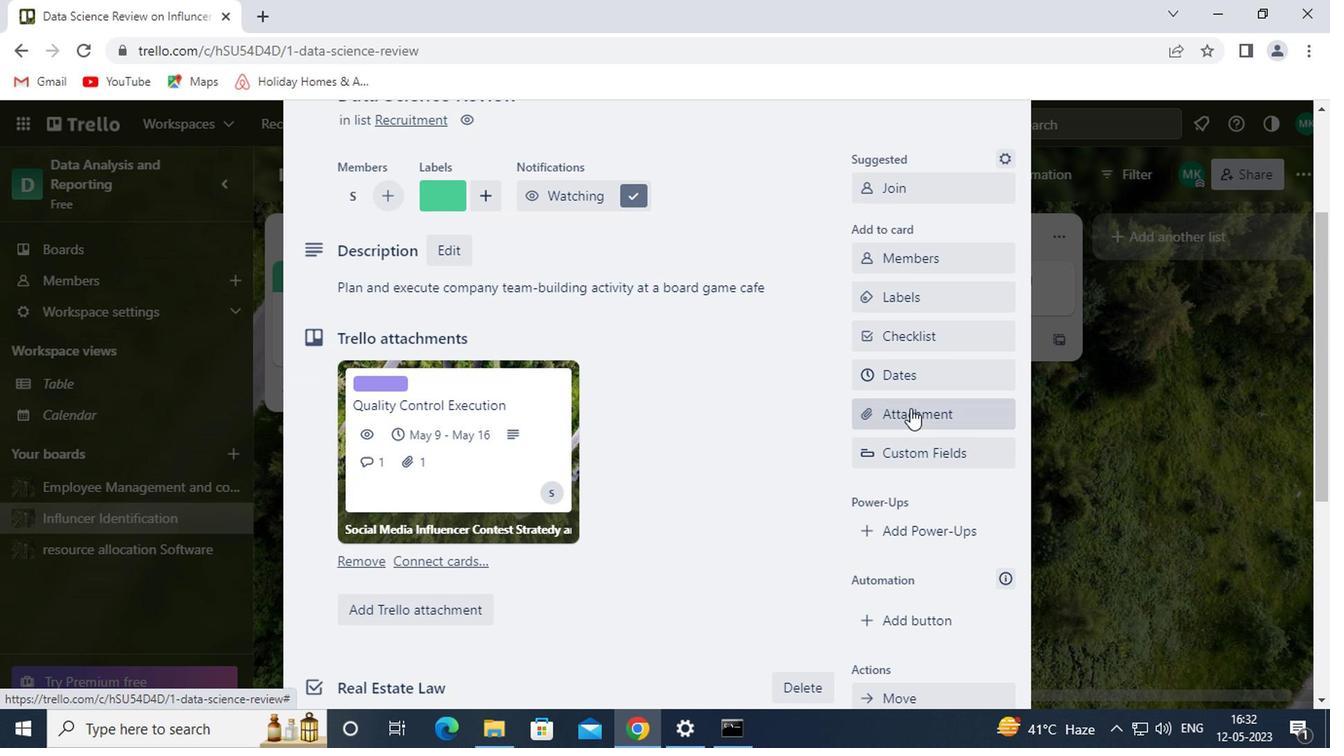 
Action: Mouse pressed left at (922, 377)
Screenshot: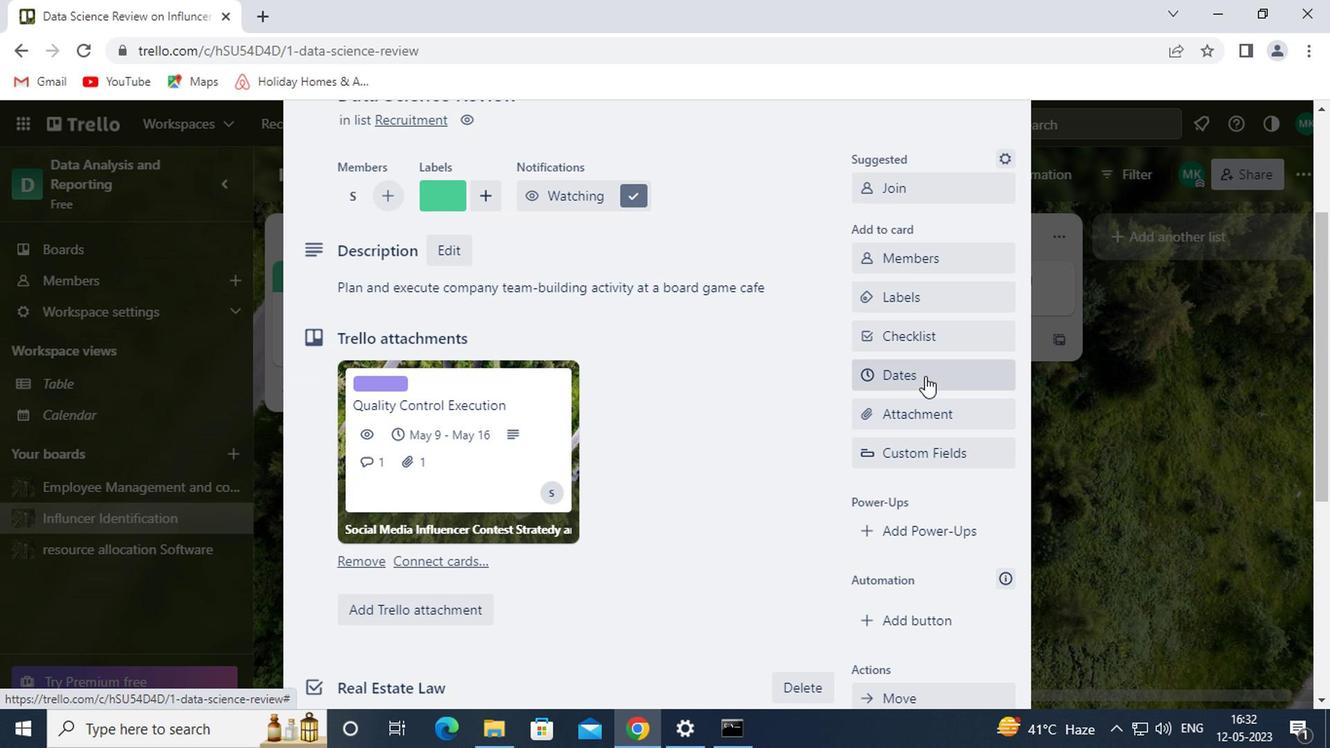 
Action: Mouse moved to (870, 525)
Screenshot: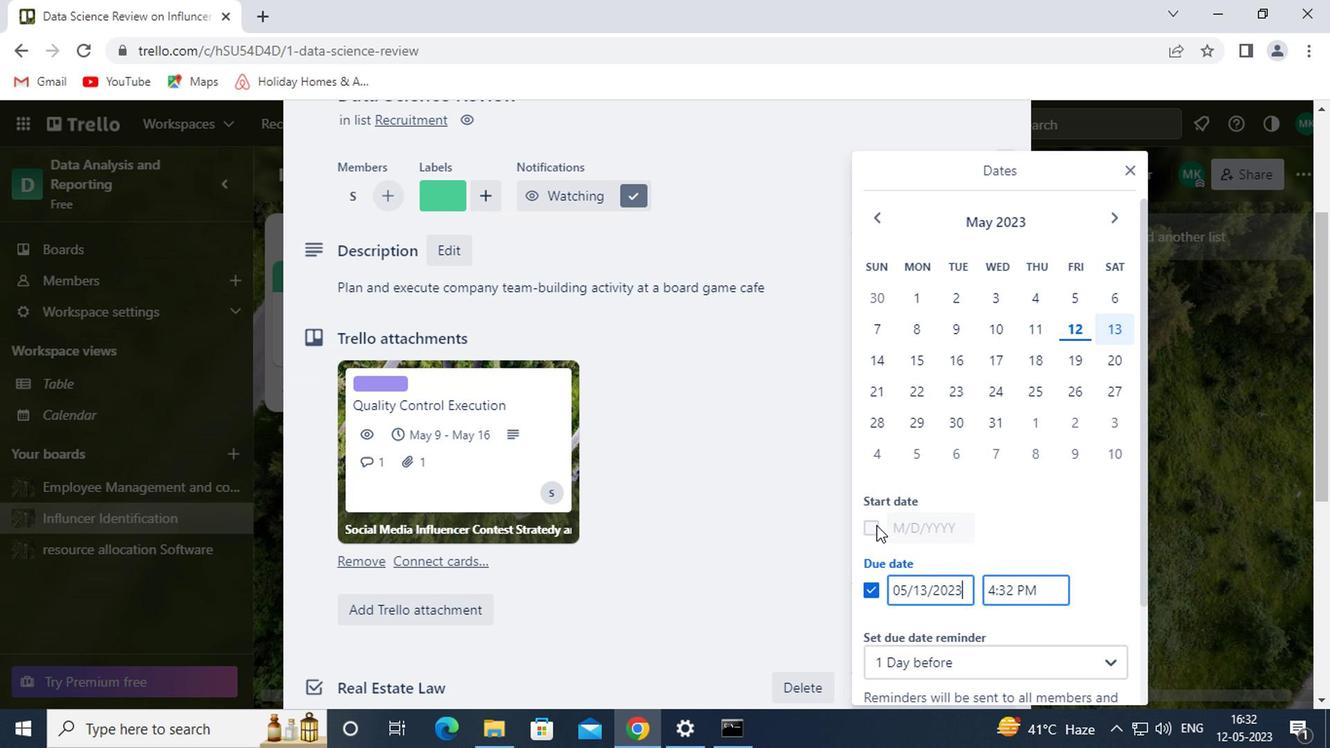 
Action: Mouse pressed left at (870, 525)
Screenshot: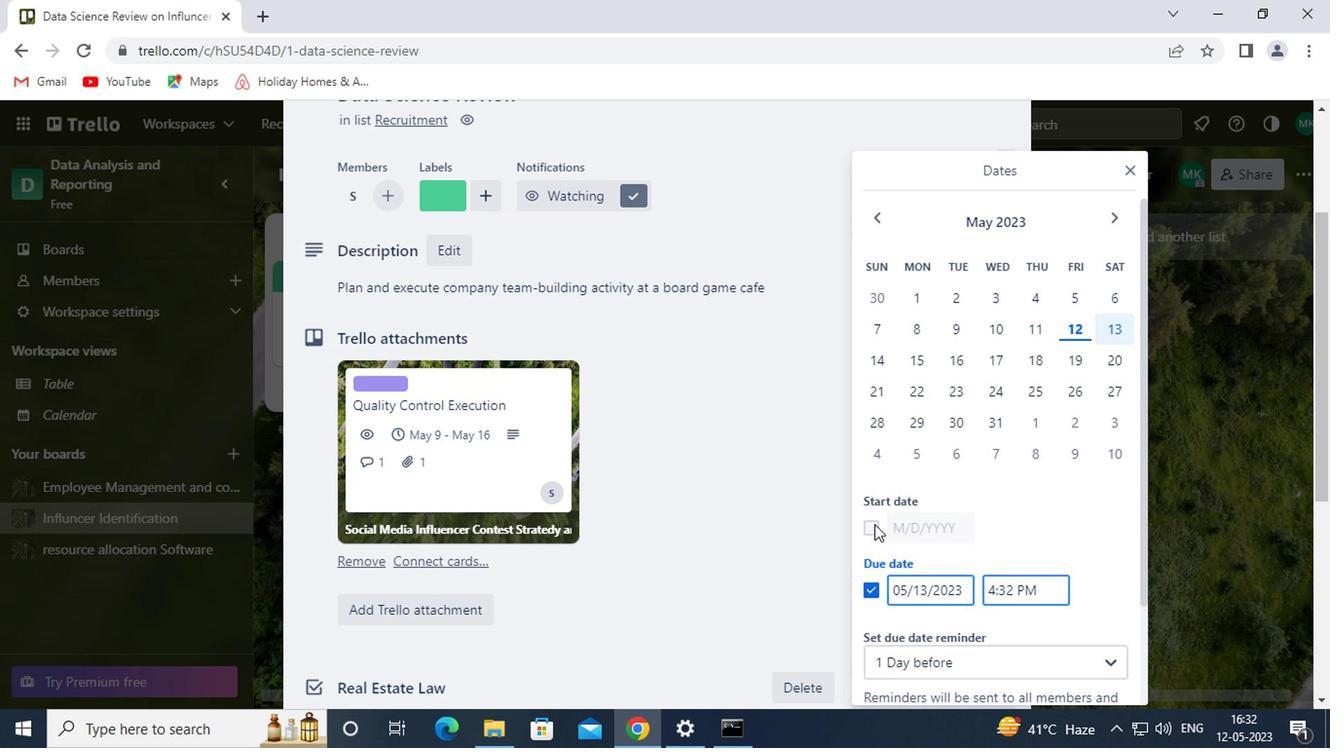 
Action: Mouse moved to (961, 526)
Screenshot: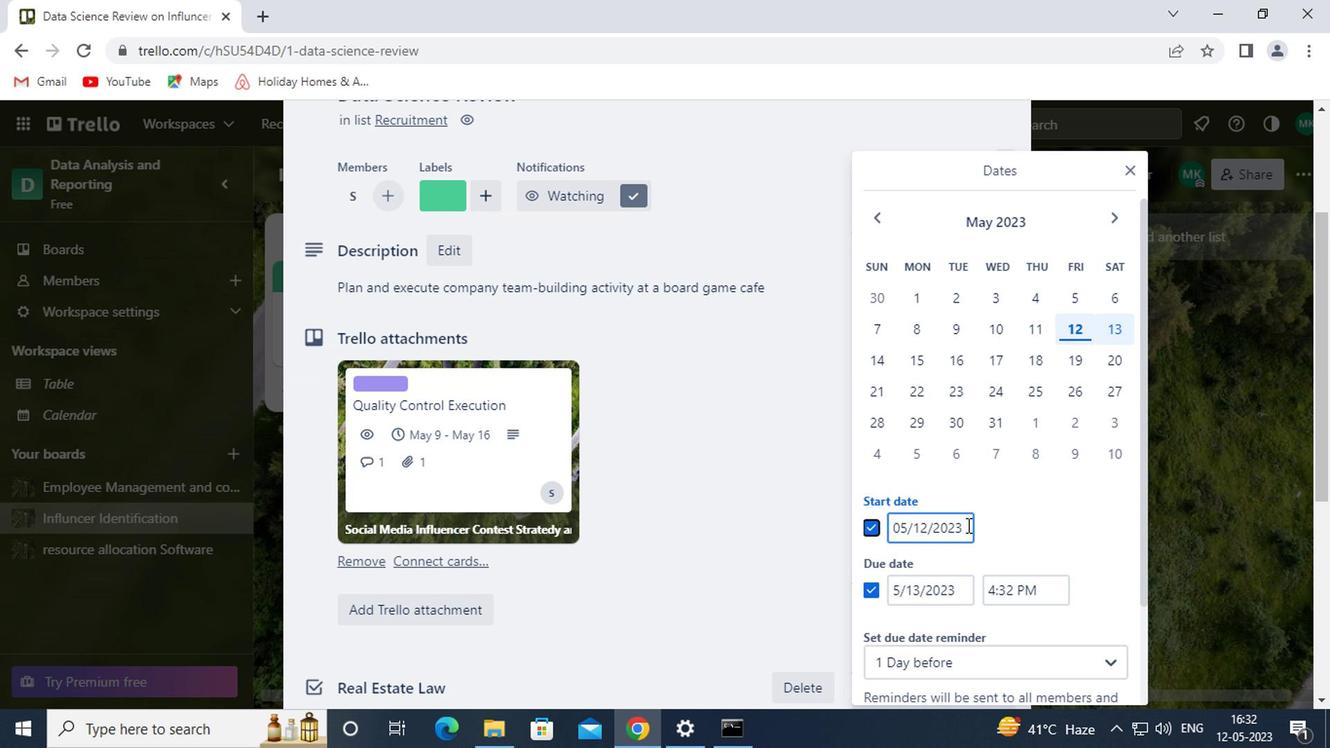 
Action: Mouse pressed left at (961, 526)
Screenshot: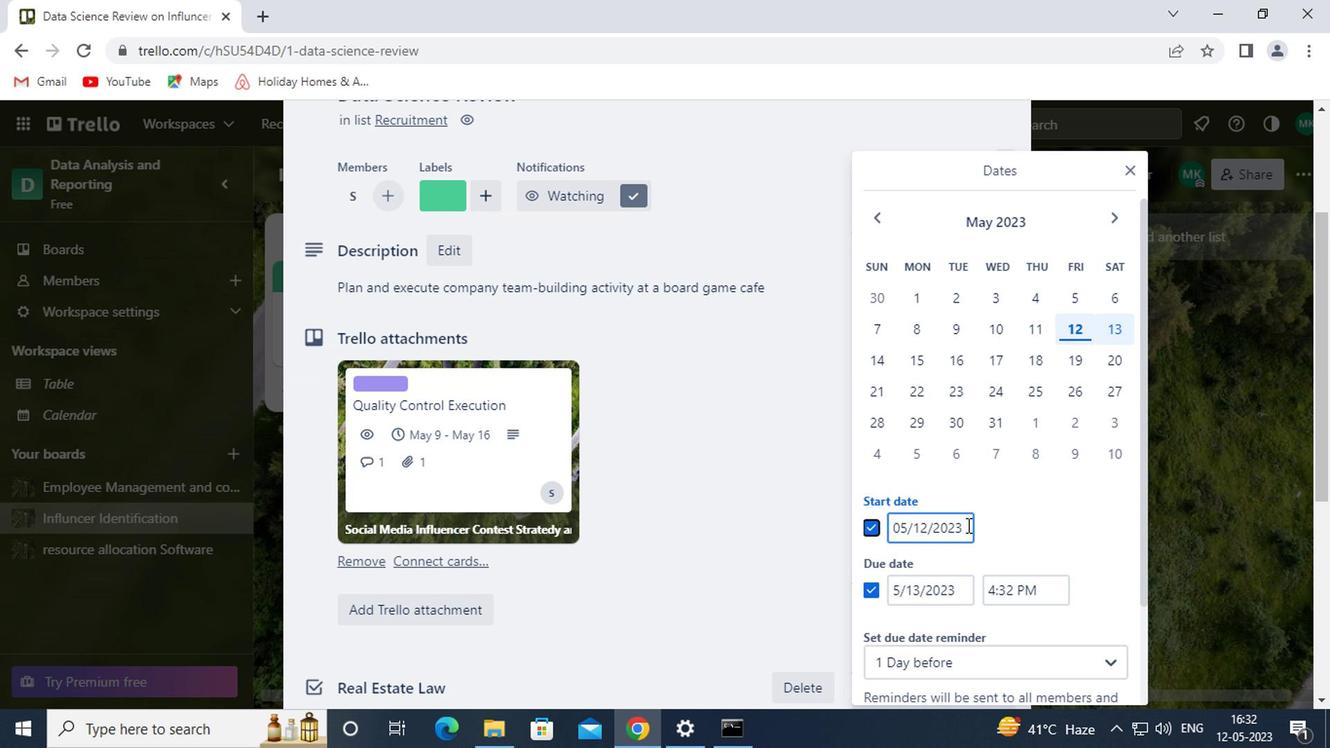 
Action: Mouse moved to (878, 533)
Screenshot: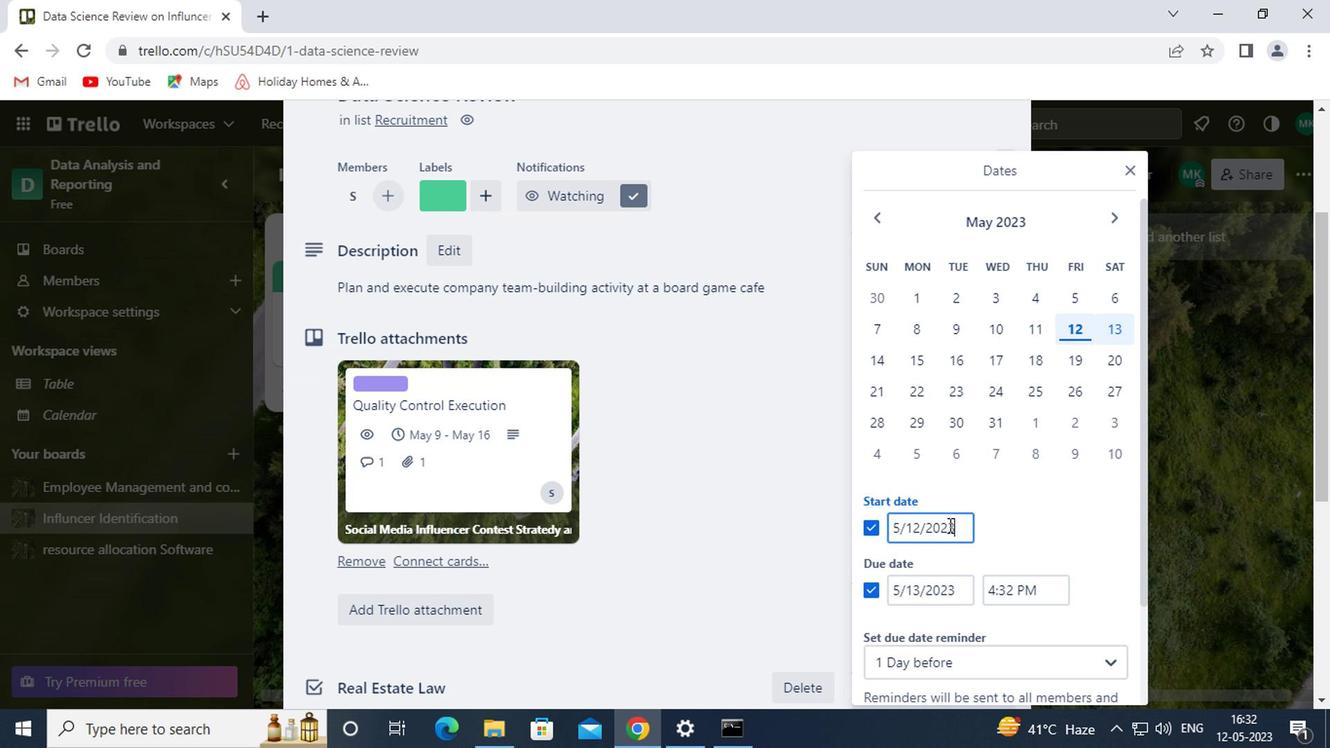 
Action: Key pressed 01/02/1900
Screenshot: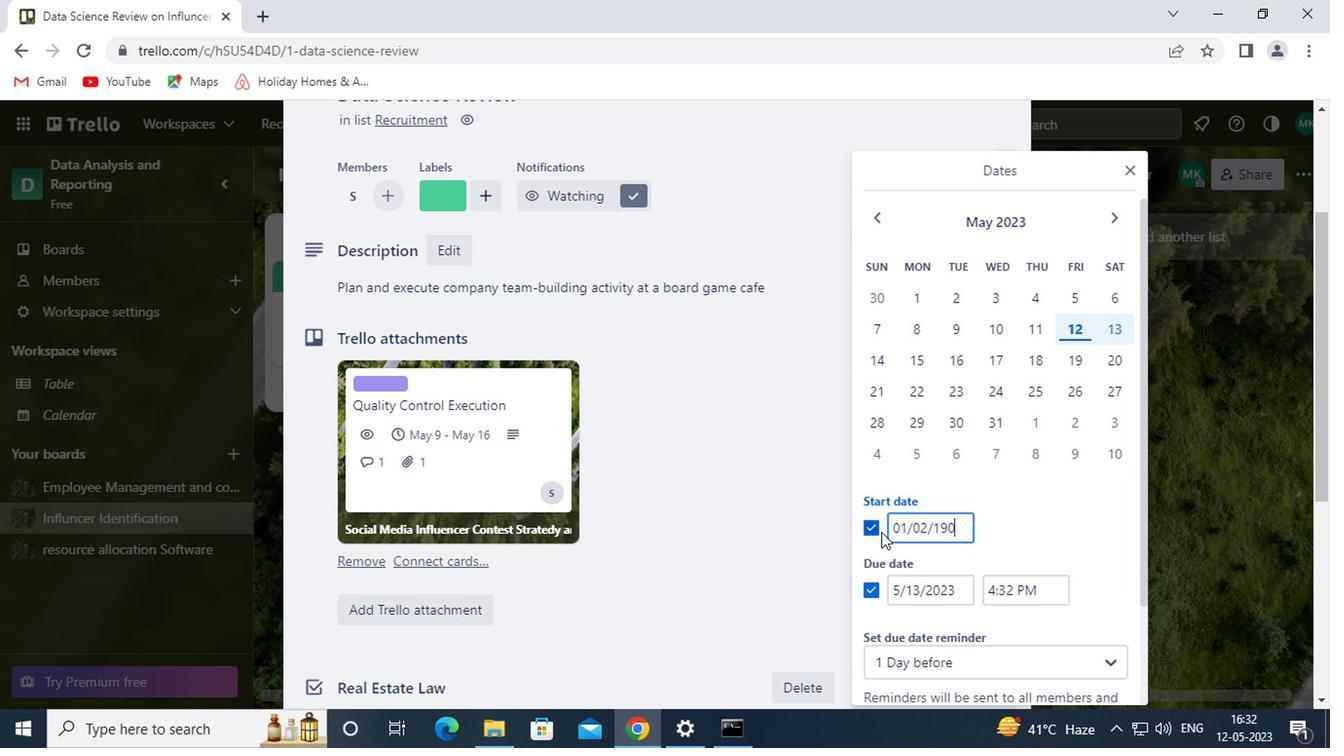 
Action: Mouse moved to (887, 597)
Screenshot: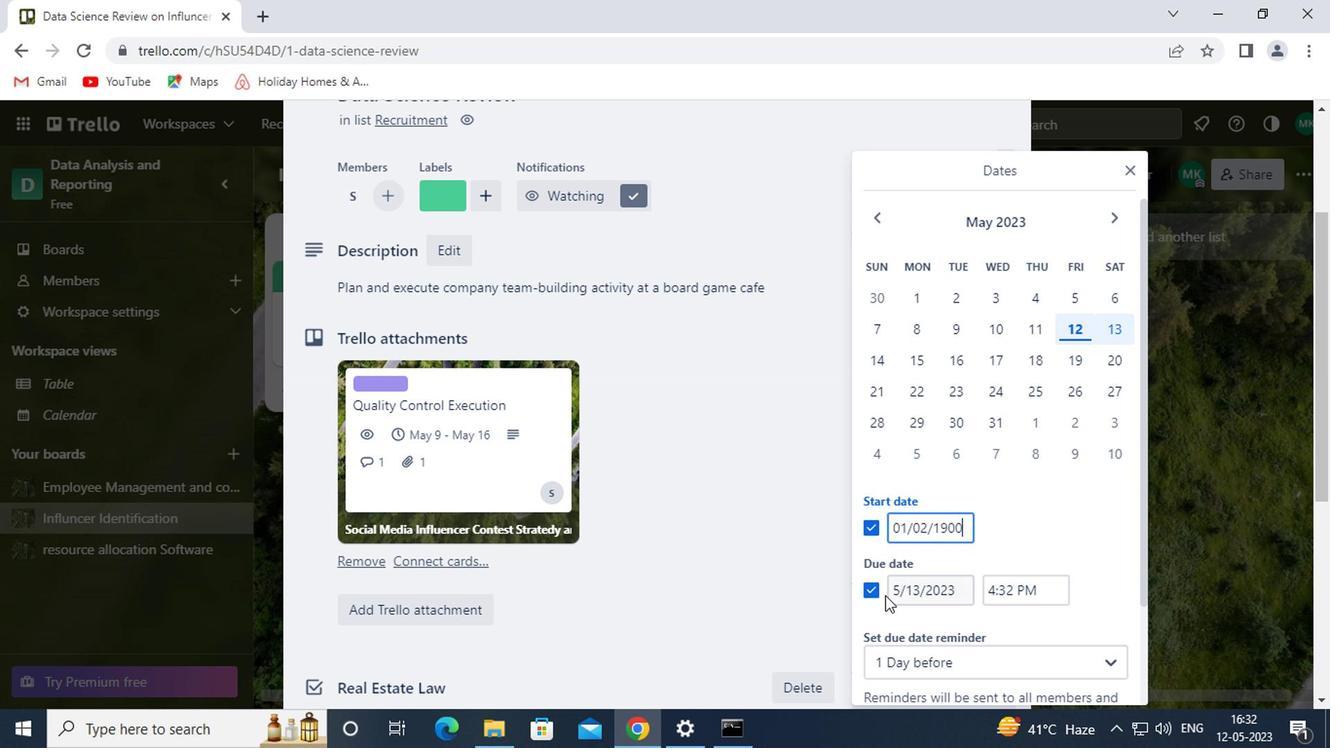 
Action: Mouse pressed left at (887, 597)
Screenshot: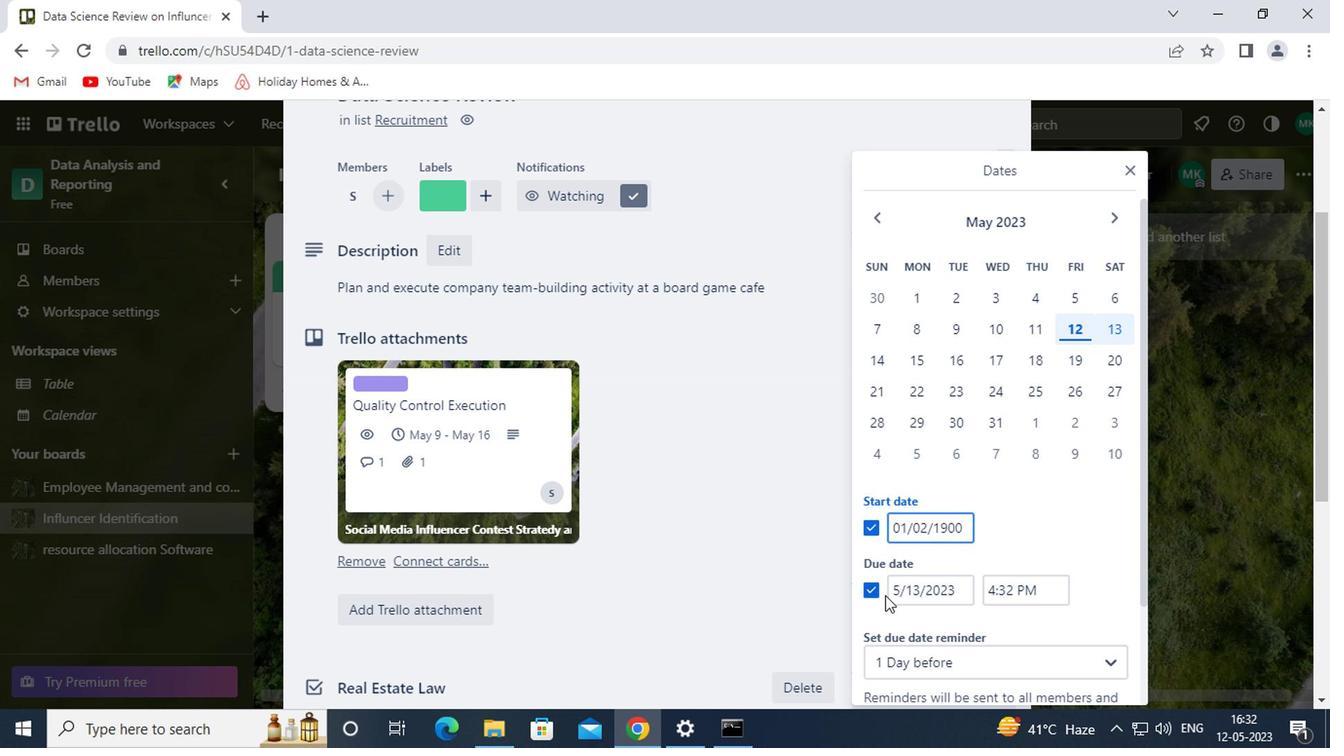 
Action: Mouse moved to (917, 298)
Screenshot: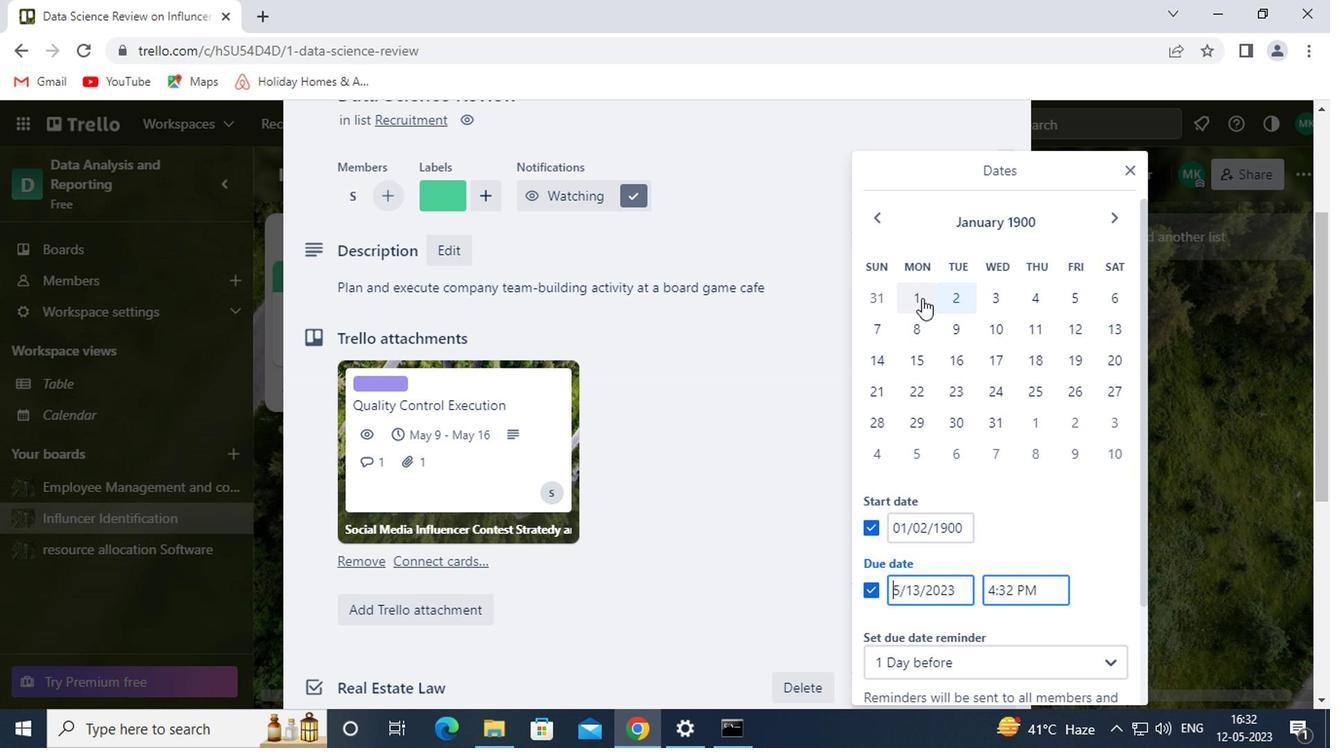 
Action: Mouse pressed left at (917, 298)
Screenshot: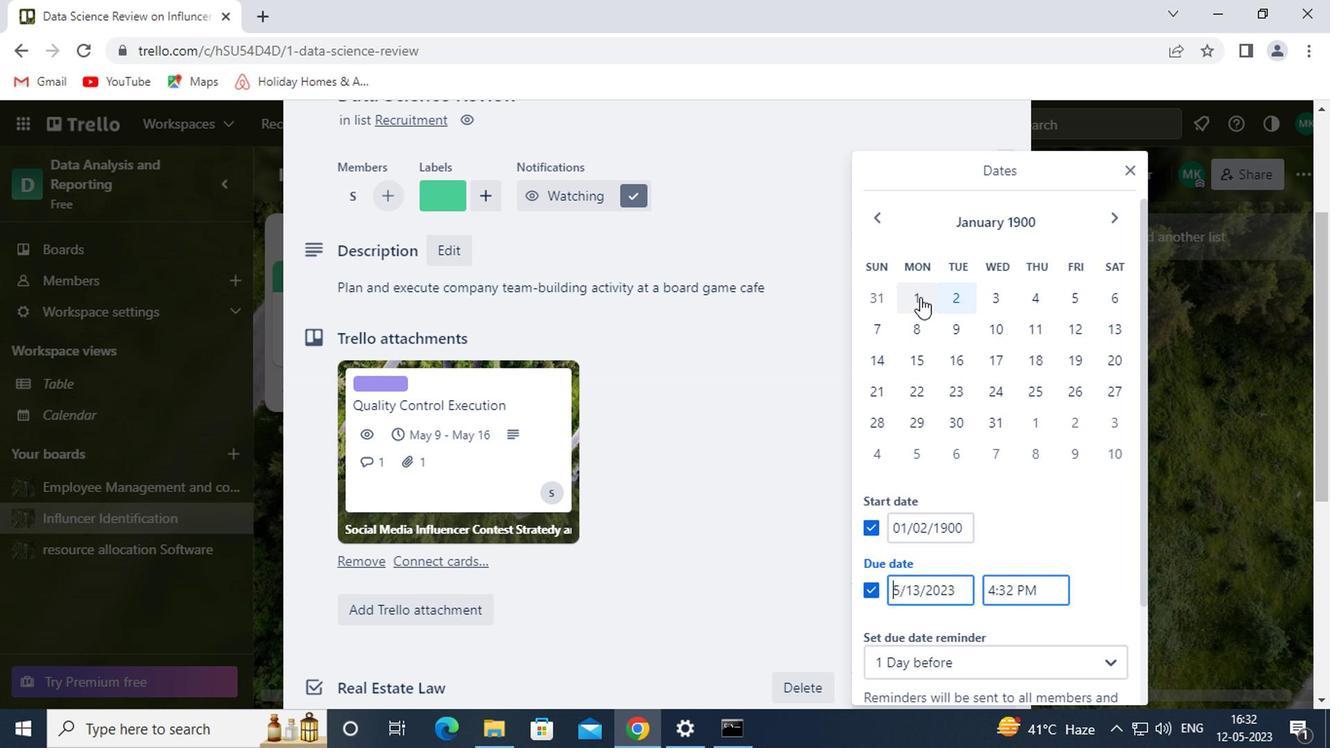 
Action: Mouse moved to (943, 301)
Screenshot: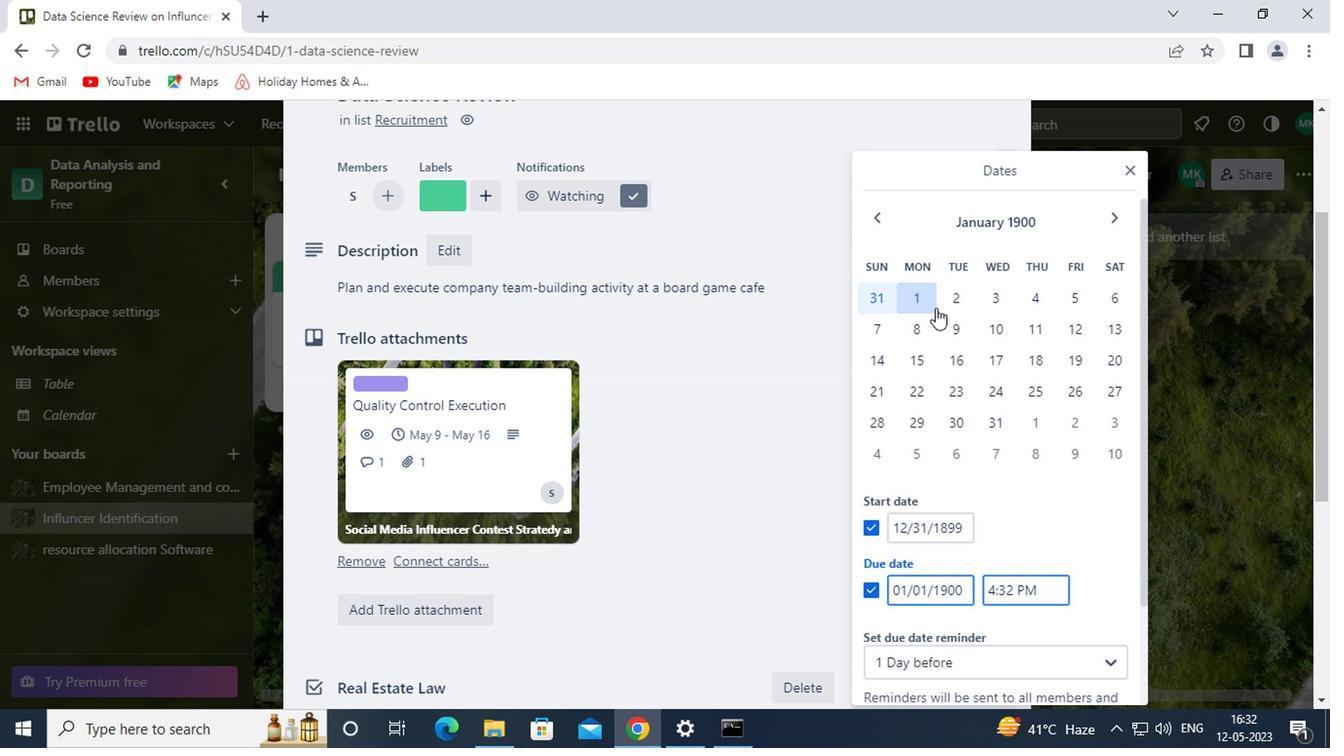
Action: Mouse pressed left at (943, 301)
Screenshot: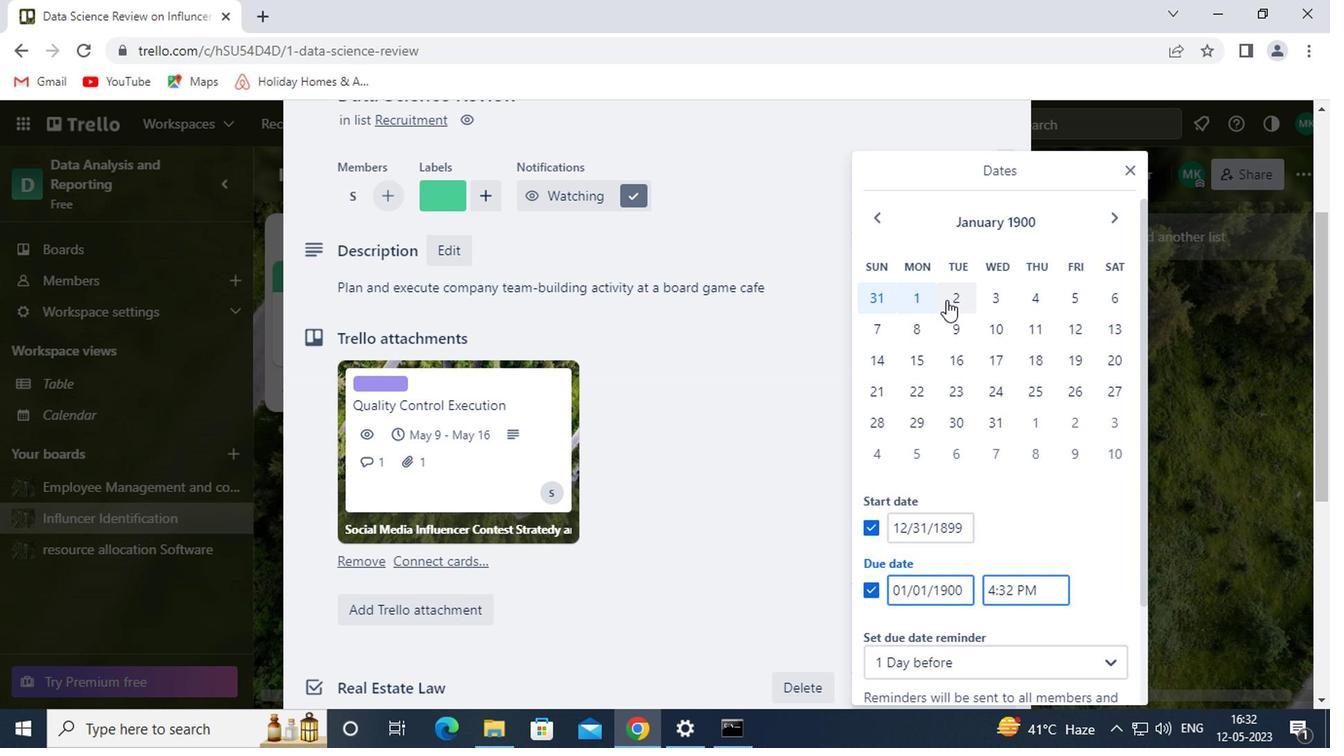
Action: Mouse moved to (946, 324)
Screenshot: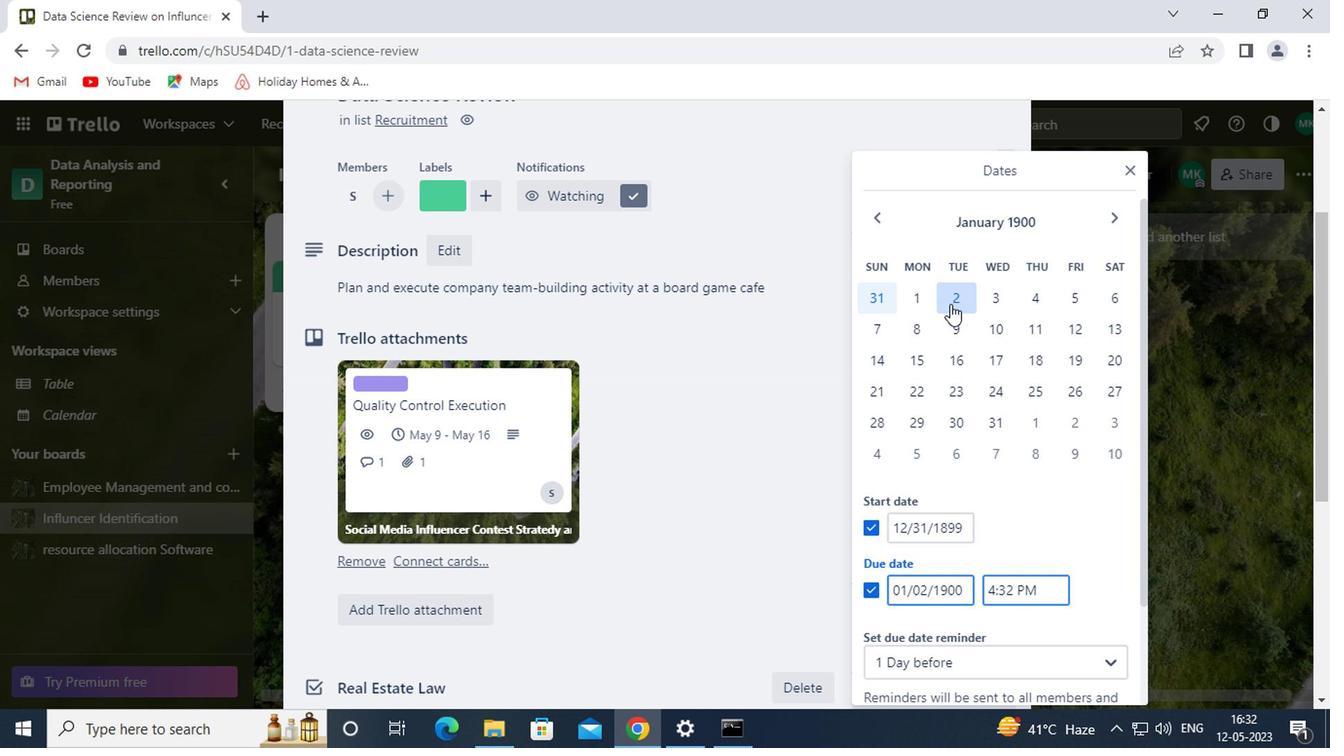 
Action: Mouse pressed left at (946, 324)
Screenshot: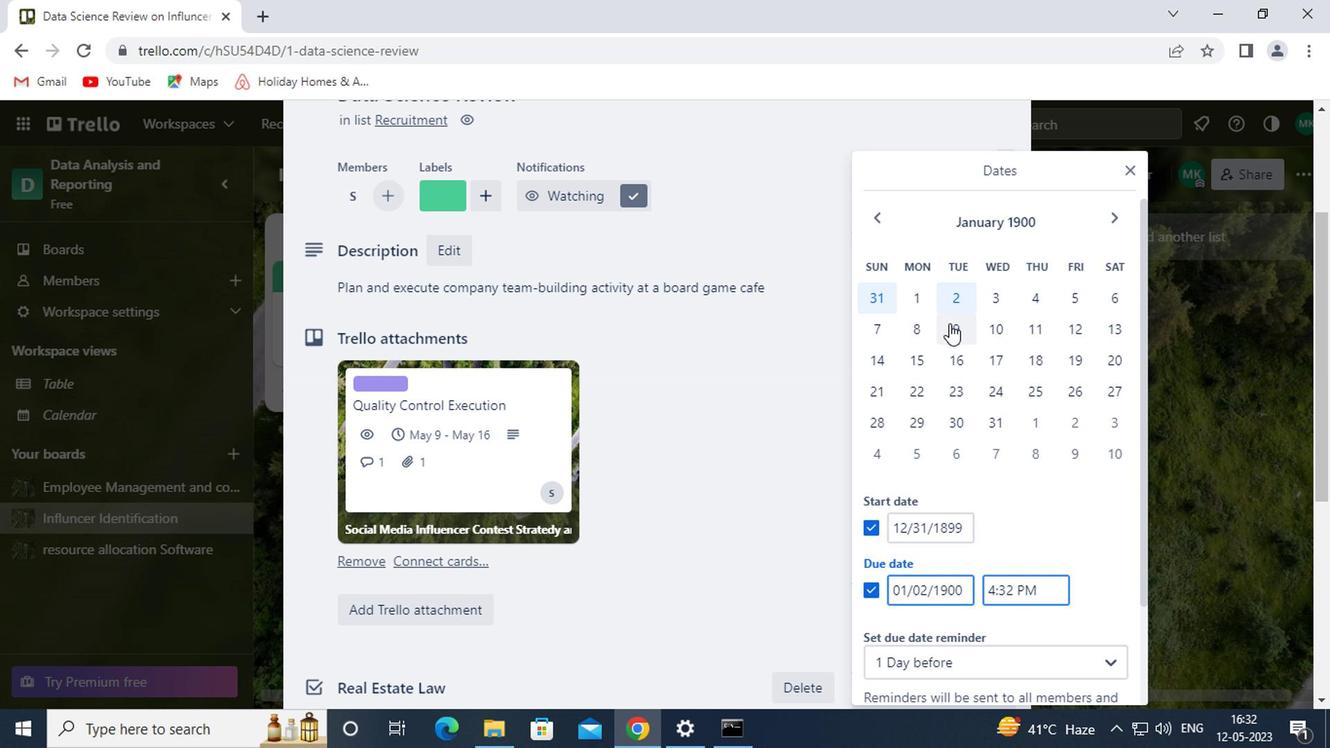 
Action: Mouse moved to (900, 525)
Screenshot: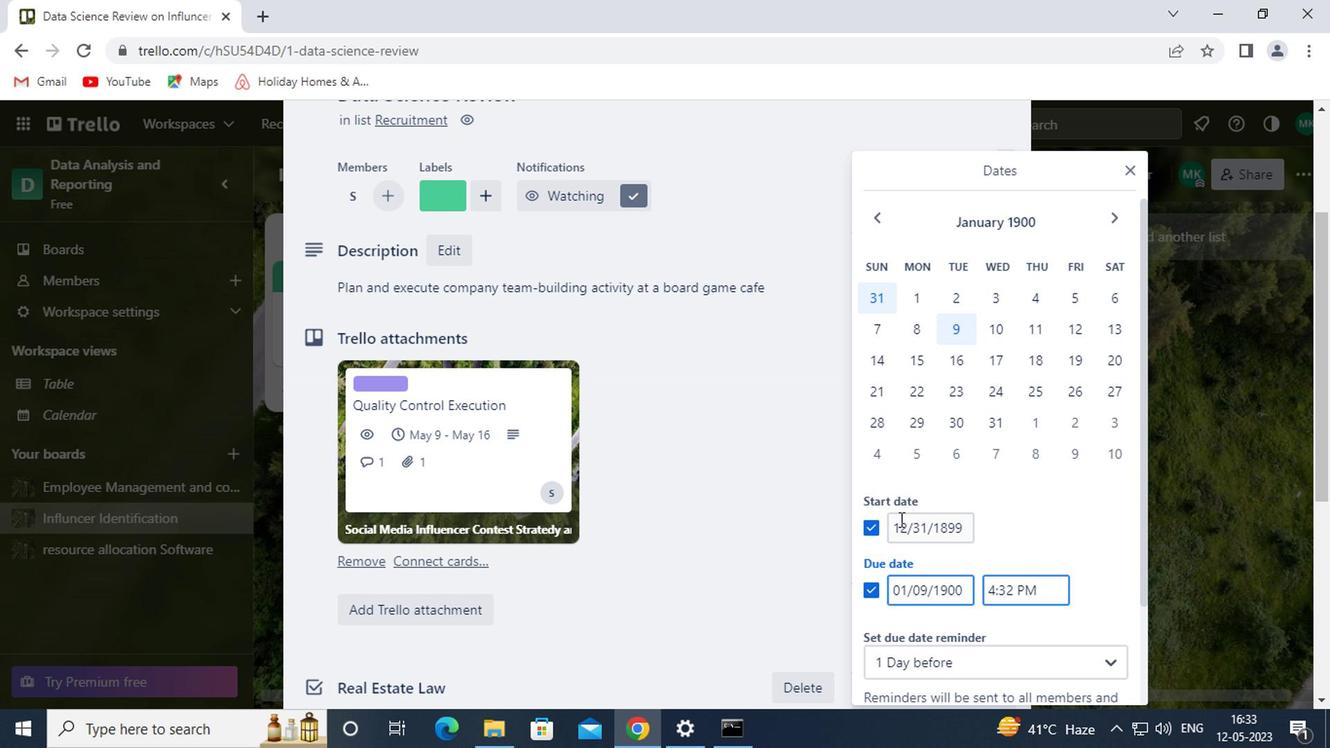 
Action: Mouse pressed left at (900, 525)
Screenshot: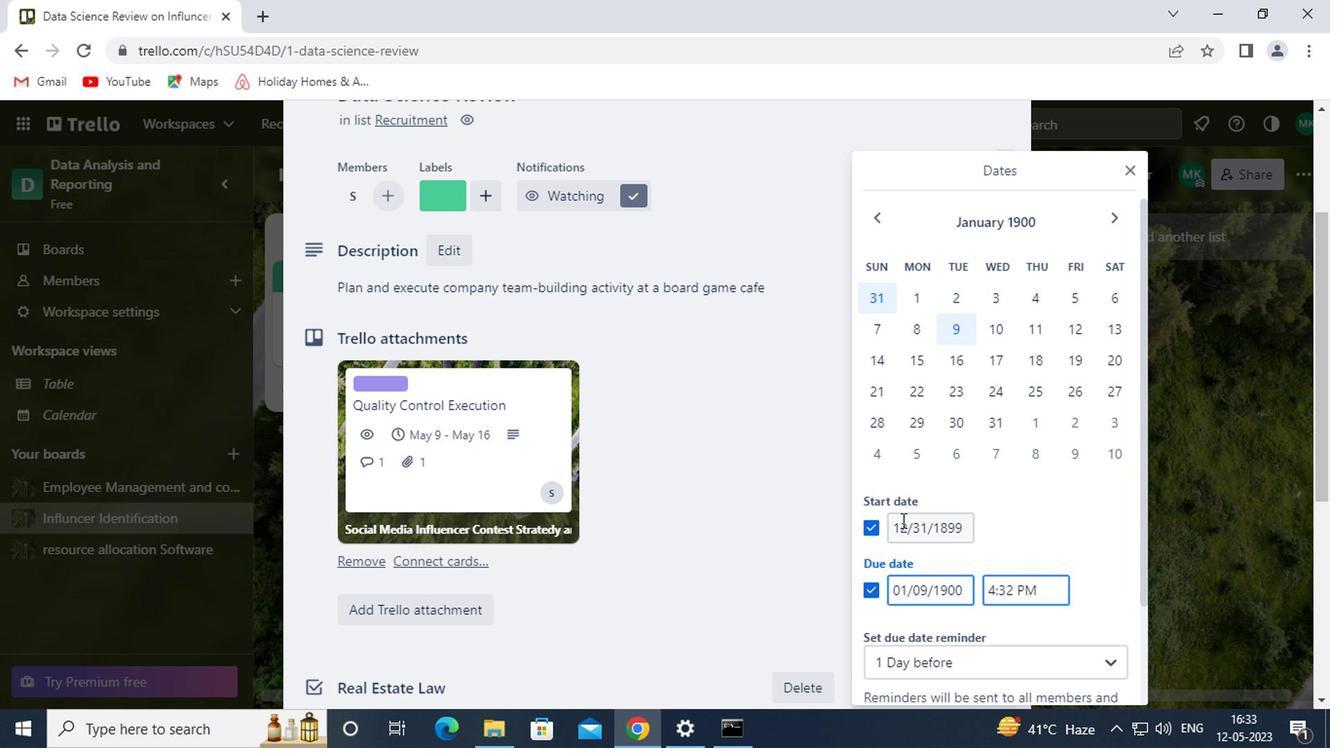 
Action: Mouse moved to (950, 296)
Screenshot: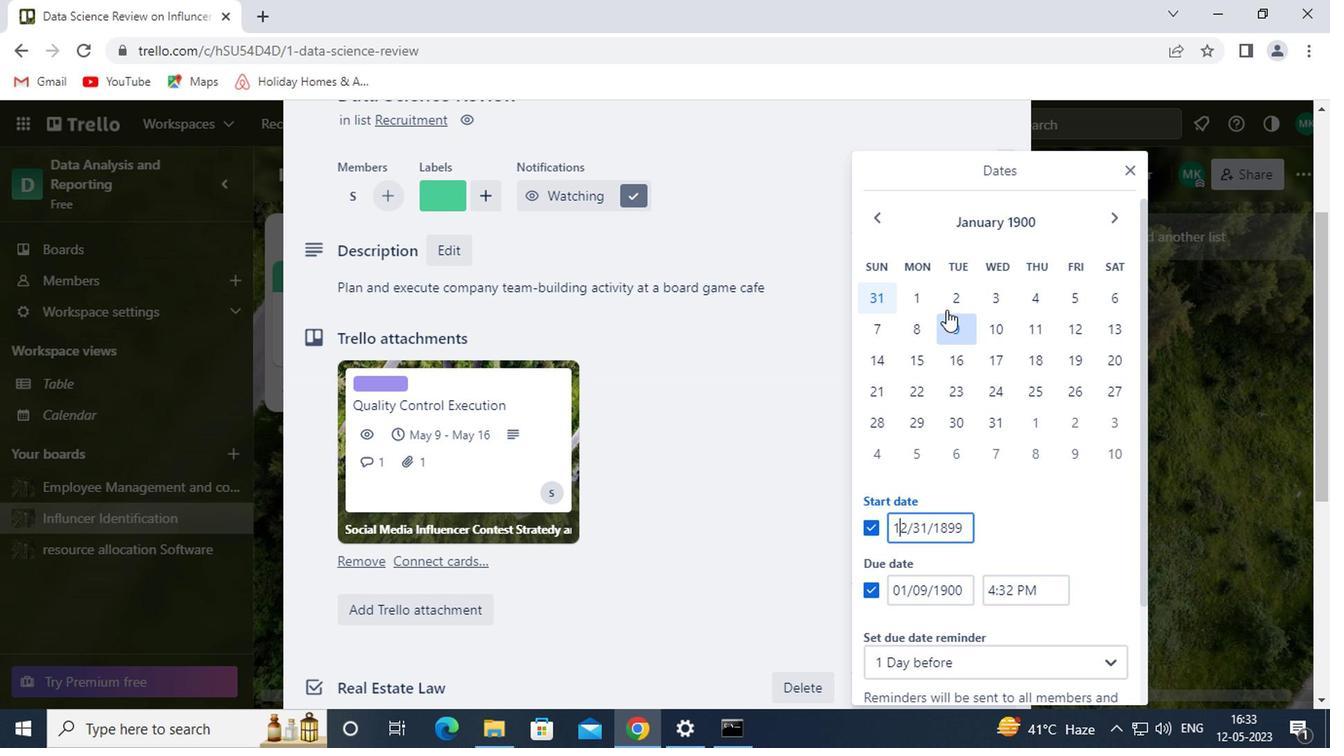 
Action: Mouse pressed left at (950, 296)
Screenshot: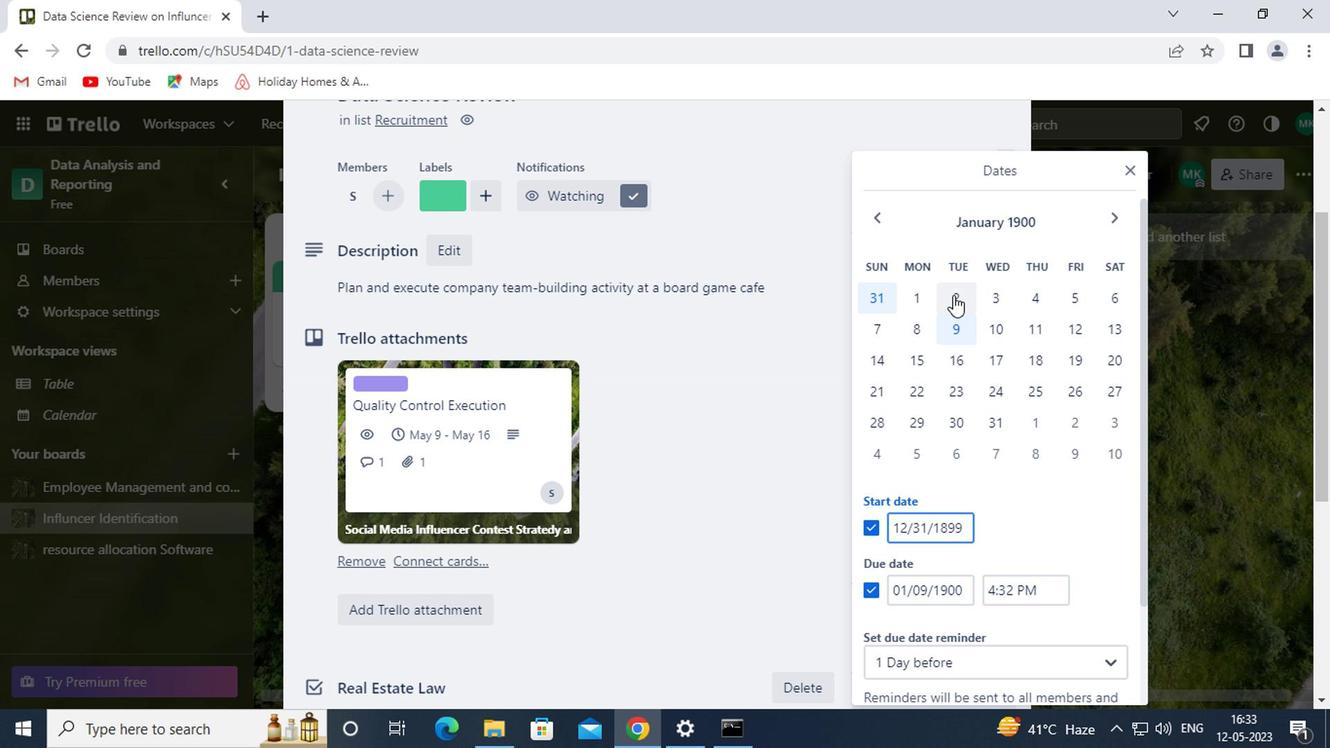
Action: Mouse moved to (989, 561)
Screenshot: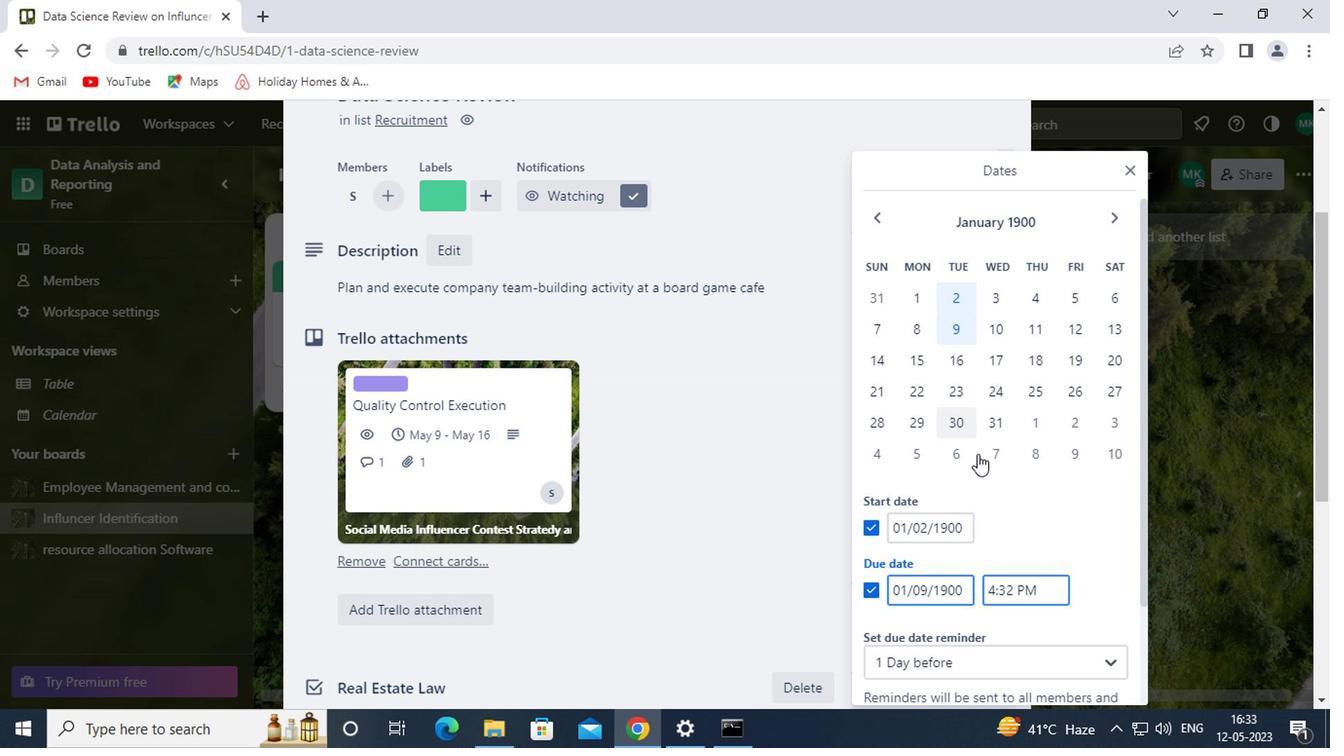 
Action: Mouse scrolled (989, 561) with delta (0, 0)
Screenshot: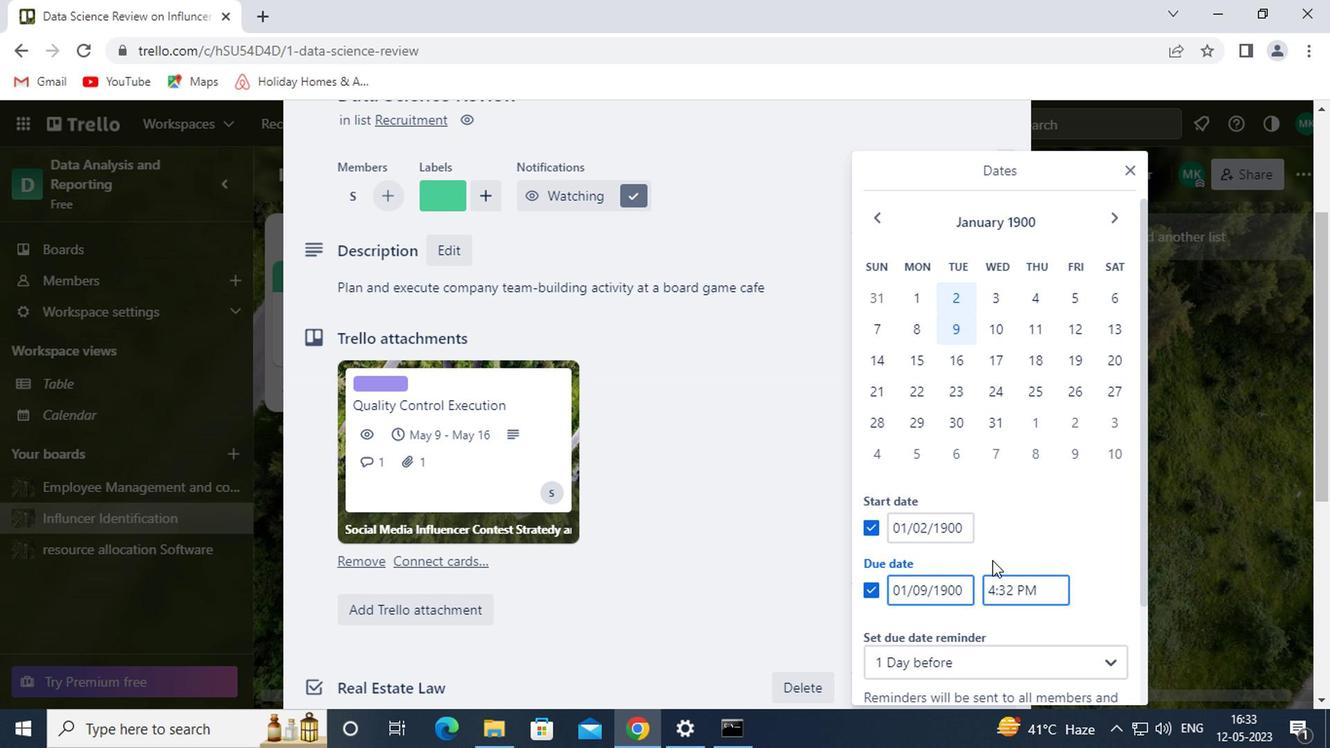
Action: Mouse moved to (1005, 658)
Screenshot: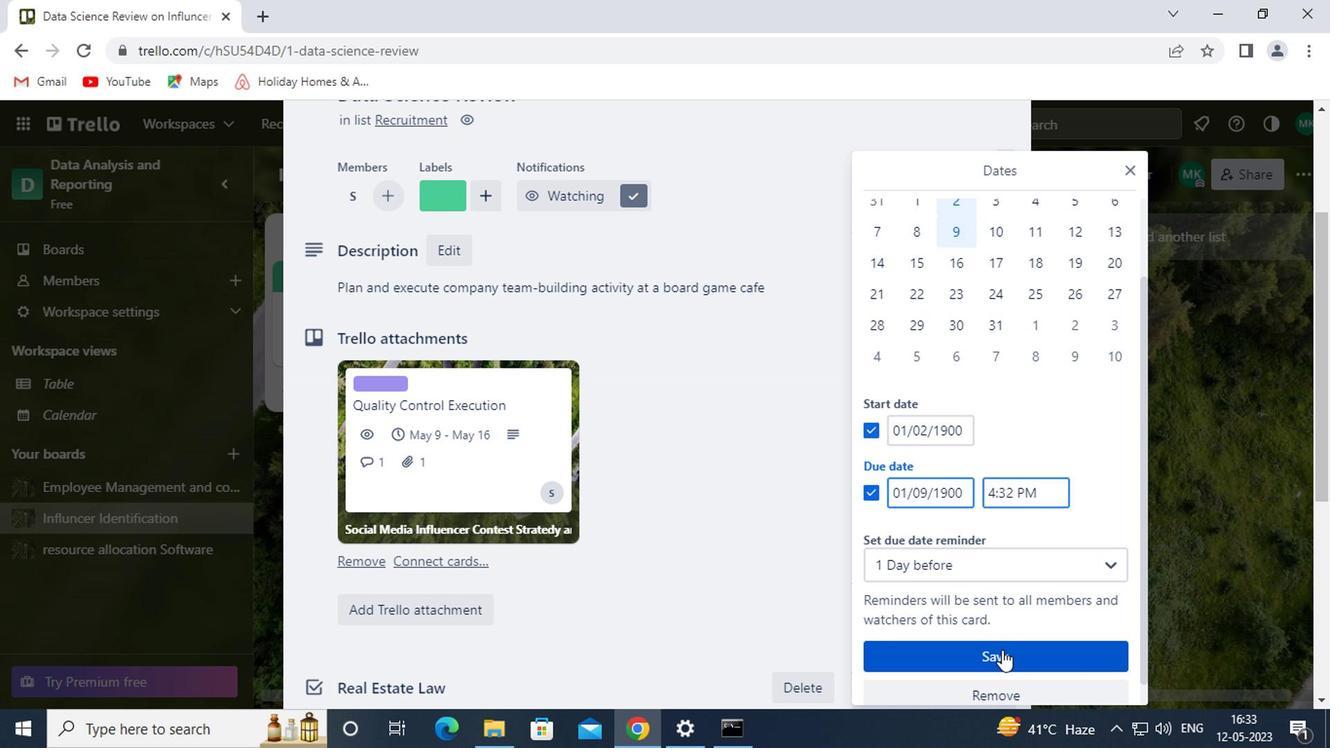 
Action: Mouse pressed left at (1005, 658)
Screenshot: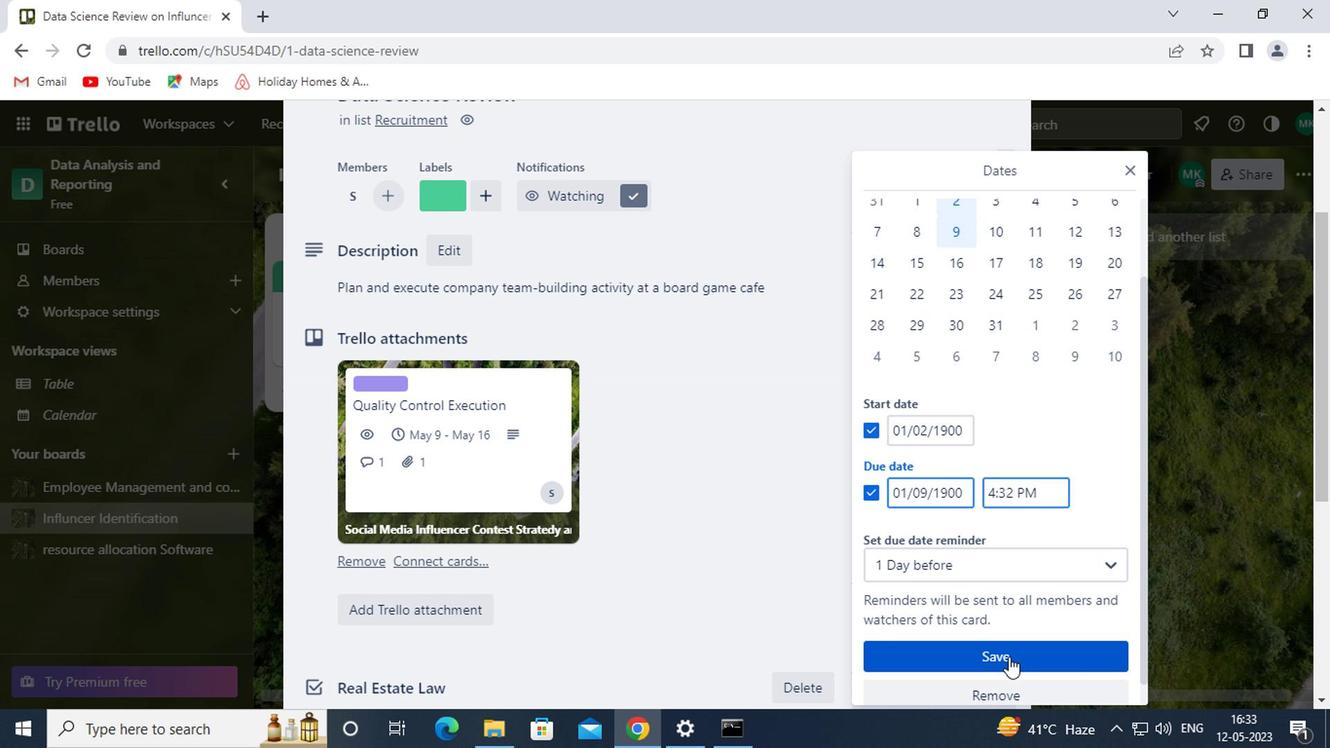 
Action: Mouse moved to (1070, 552)
Screenshot: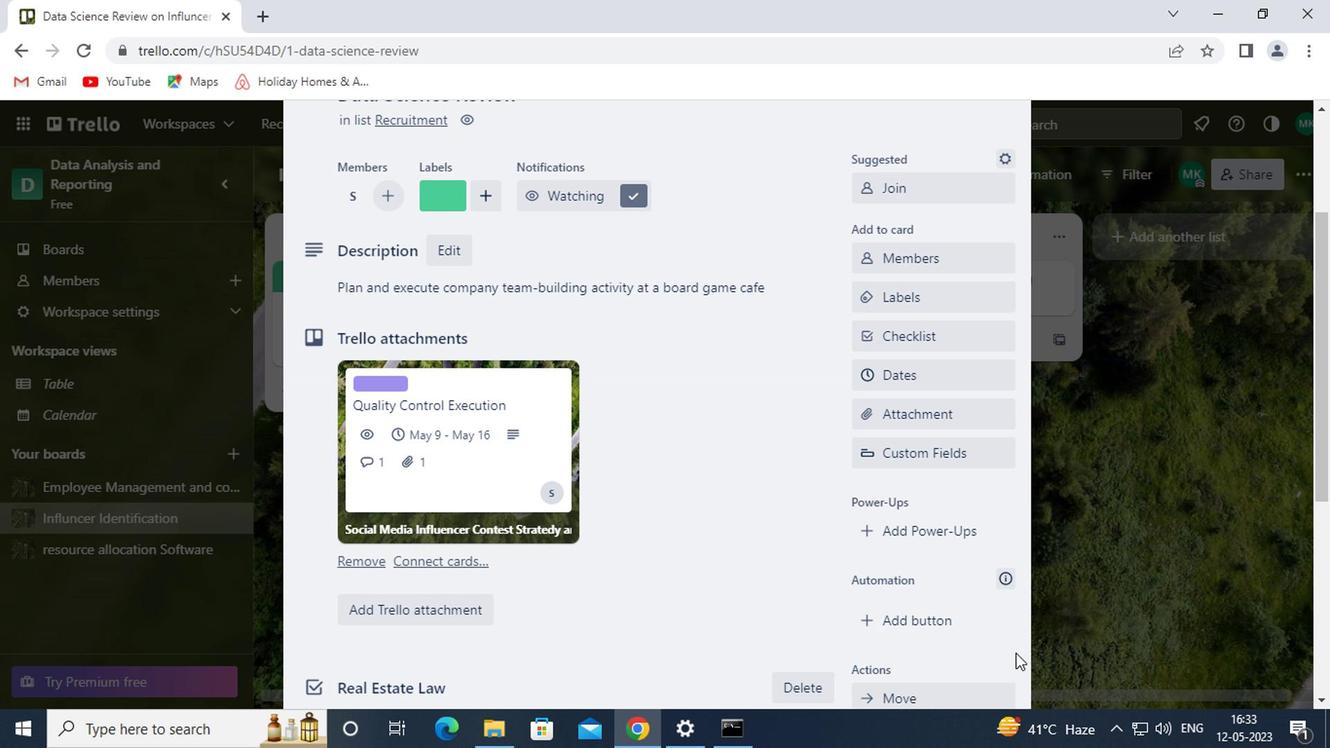 
Action: Mouse pressed left at (1070, 552)
Screenshot: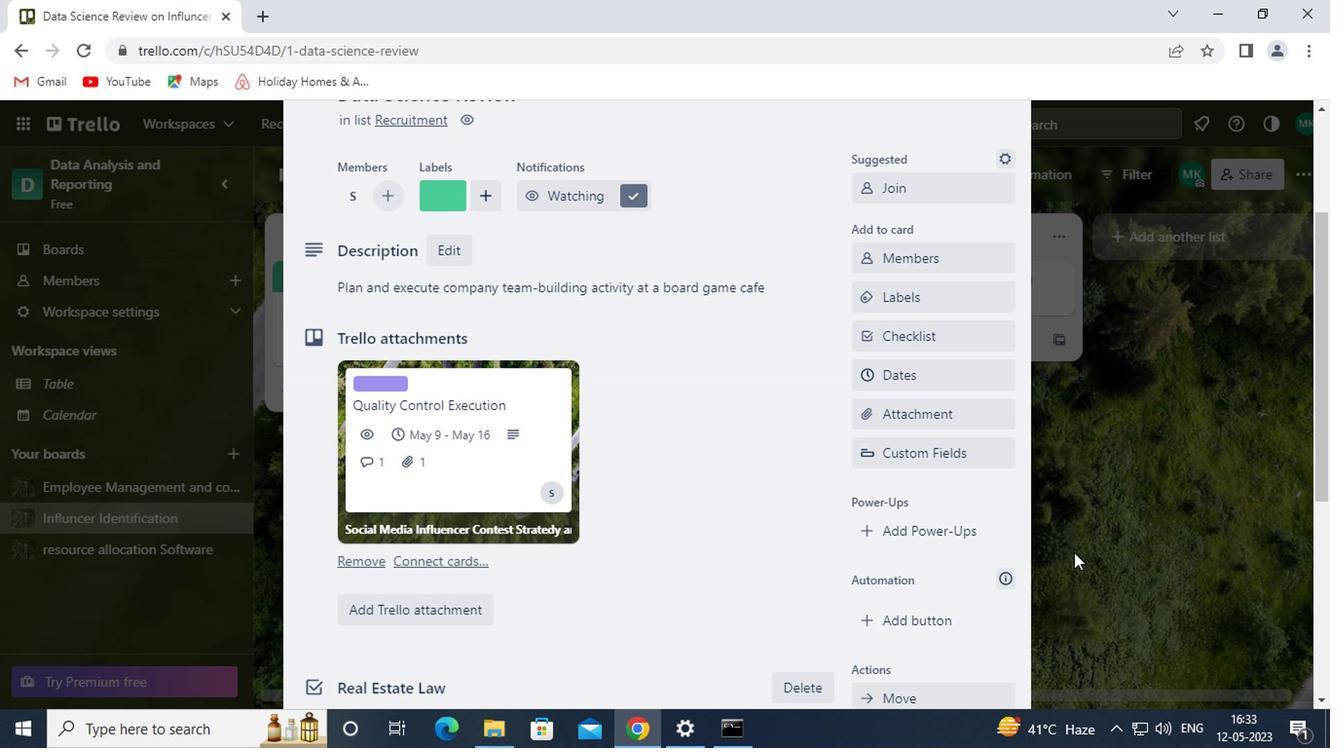 
